 Task: Research Airbnb accommodation in Batangafo, Central African Republic from 6th December, 2023 to 10th December, 2023 for 1 adult.1  bedroom having 1 bed and 1 bathroom. Property type can be hotel. Booking option can be shelf check-in. Look for 3 properties as per requirement.
Action: Mouse moved to (439, 100)
Screenshot: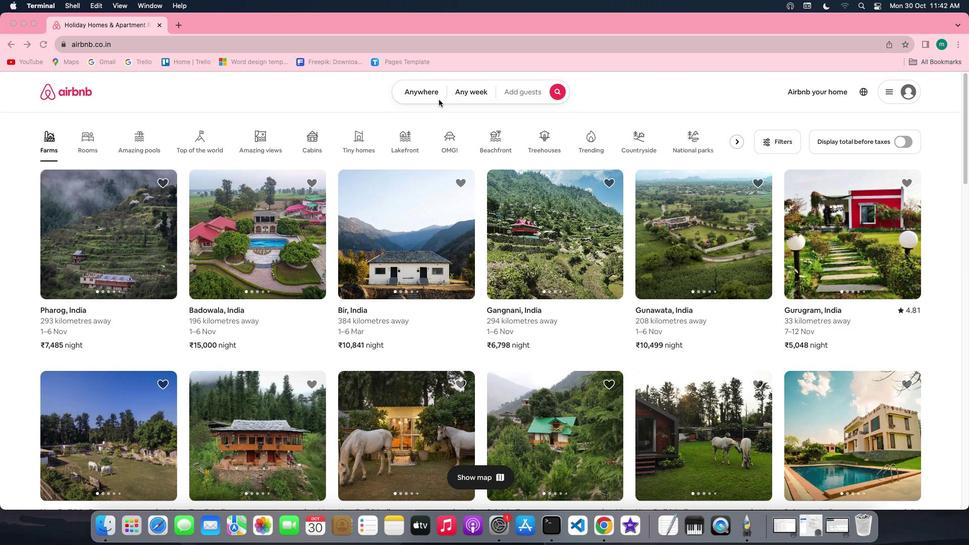 
Action: Mouse pressed left at (439, 100)
Screenshot: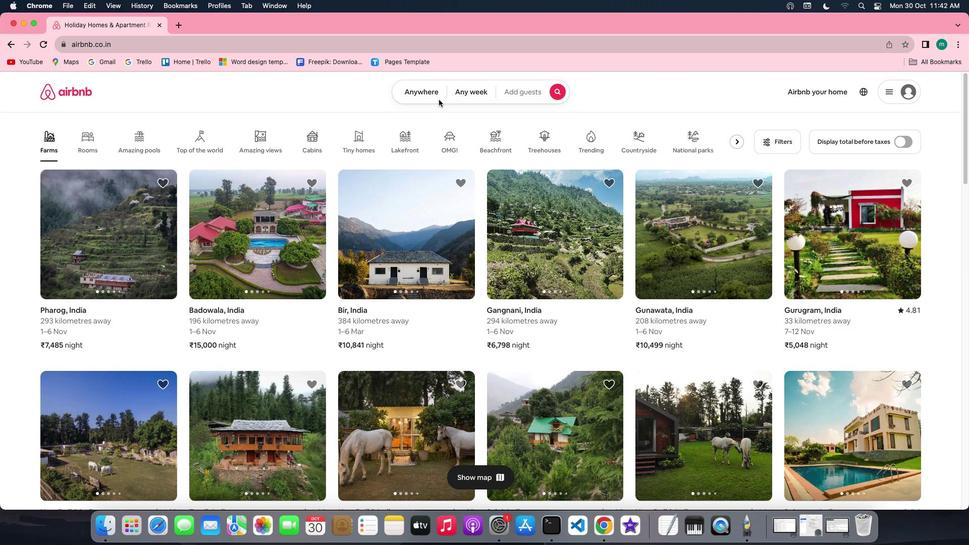 
Action: Mouse pressed left at (439, 100)
Screenshot: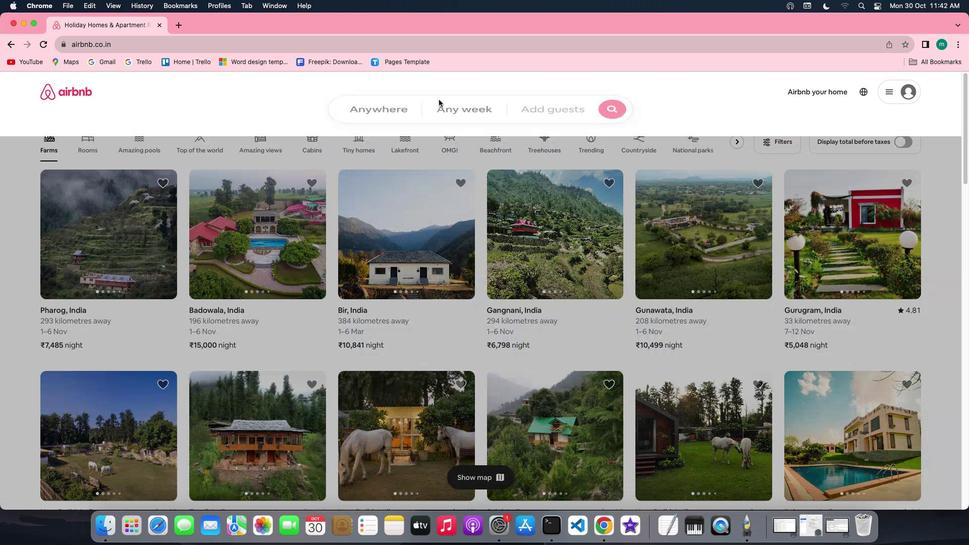 
Action: Mouse moved to (402, 120)
Screenshot: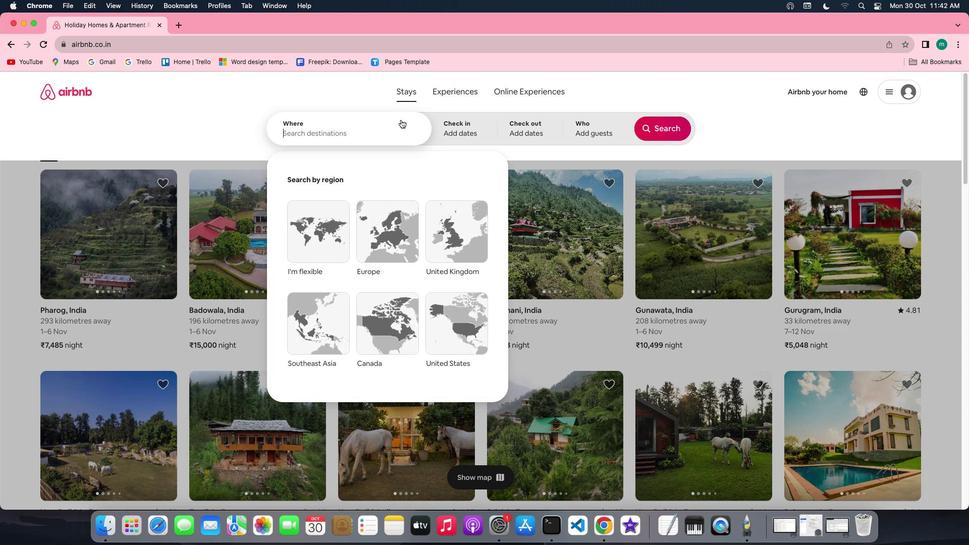 
Action: Key pressed Key.shift'B''a''t''a''n''g''a''f''o'','Key.spaceKey.shift'C''e''n''t''r''a''l'Key.spaceKey.shift'A''f''r''i''c''a''n'Key.spaceKey.shift'R''e''p''u''b''l''i''c'
Screenshot: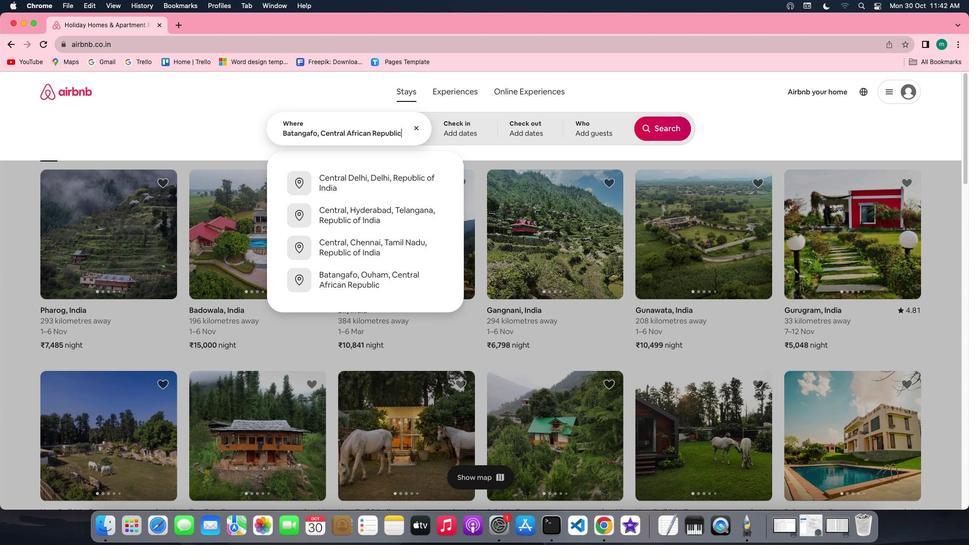 
Action: Mouse moved to (459, 124)
Screenshot: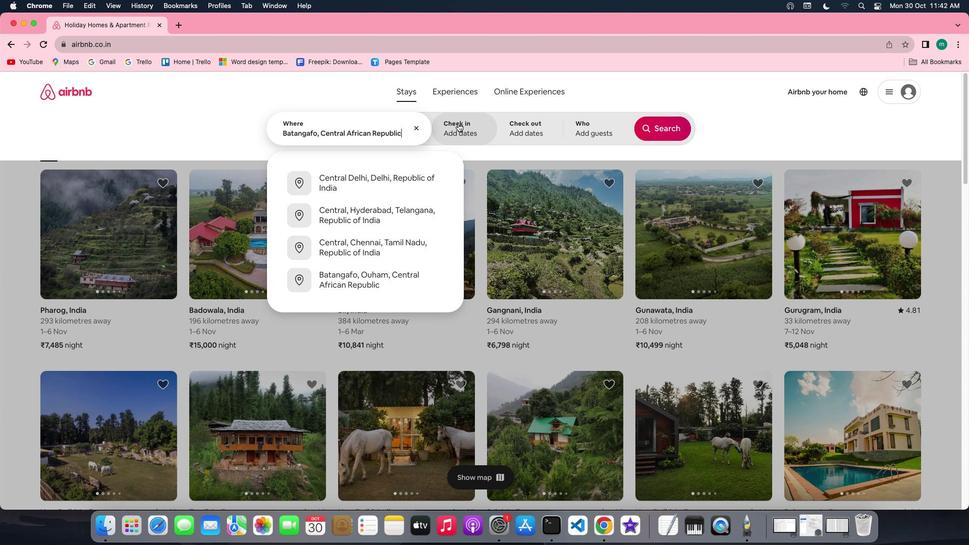 
Action: Mouse pressed left at (459, 124)
Screenshot: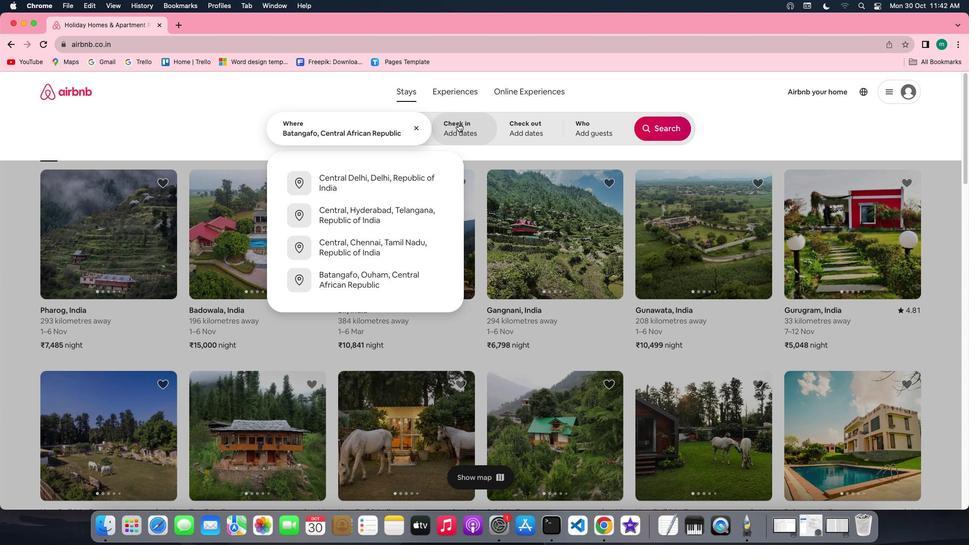 
Action: Mouse moved to (663, 206)
Screenshot: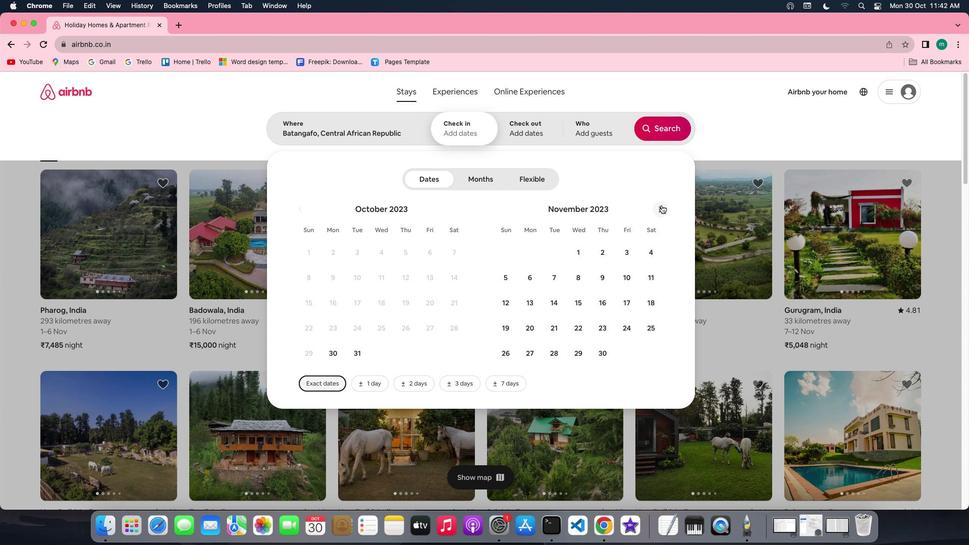 
Action: Mouse pressed left at (663, 206)
Screenshot: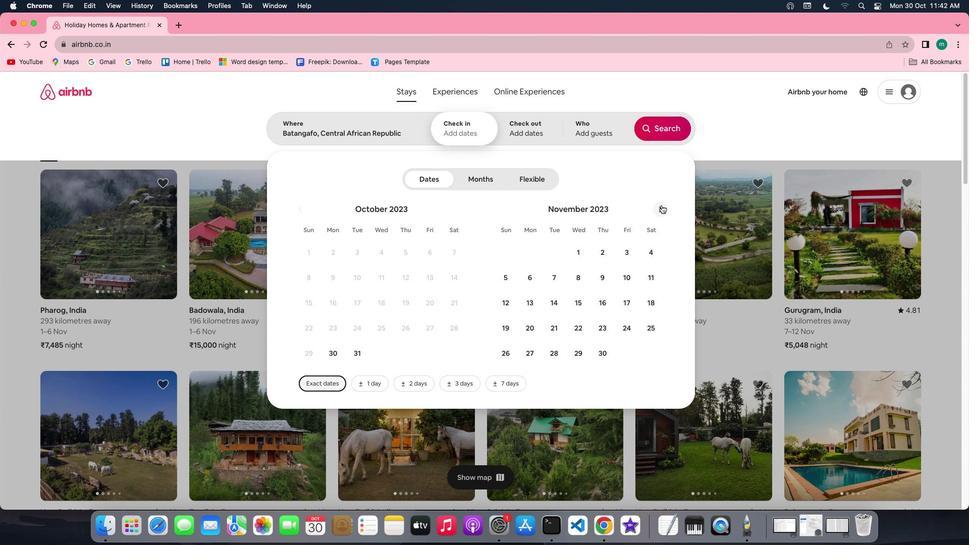 
Action: Mouse moved to (586, 271)
Screenshot: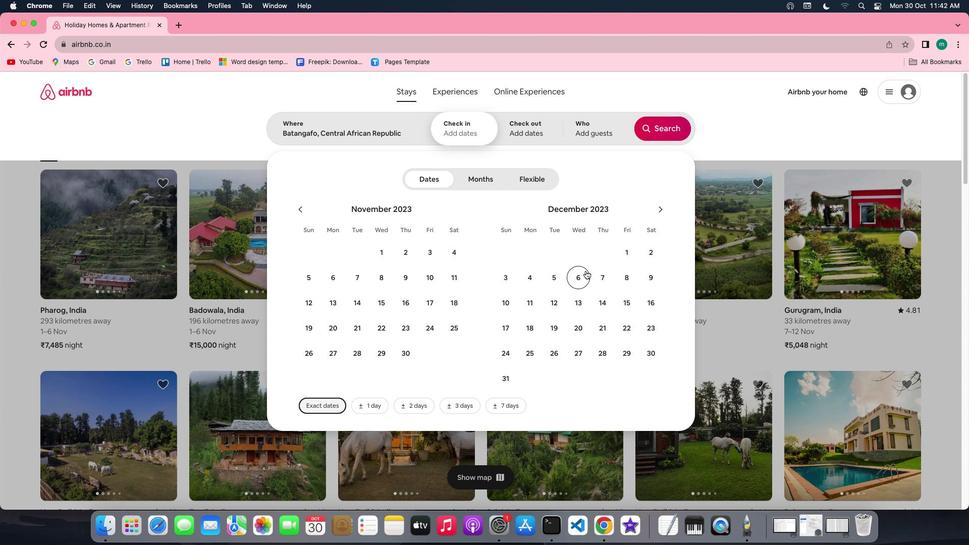 
Action: Mouse pressed left at (586, 271)
Screenshot: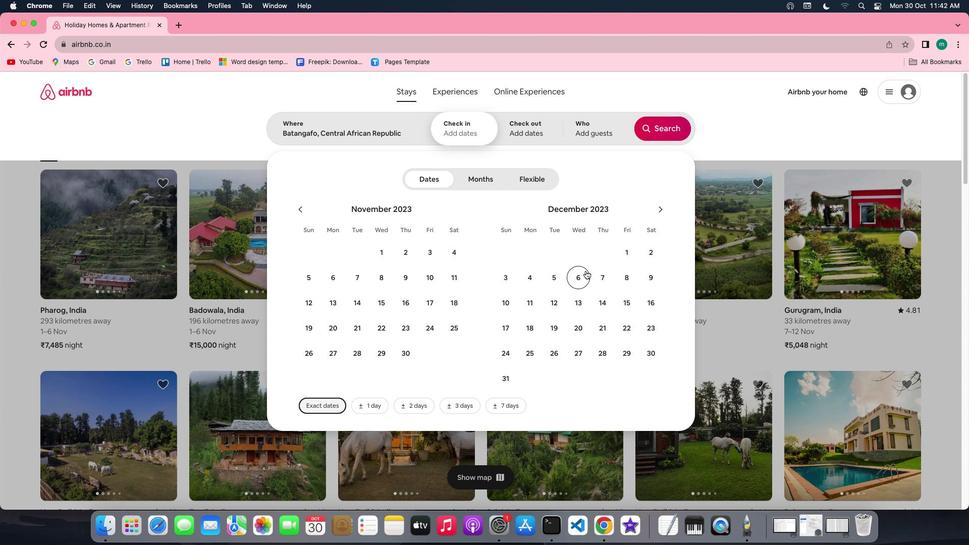 
Action: Mouse moved to (508, 308)
Screenshot: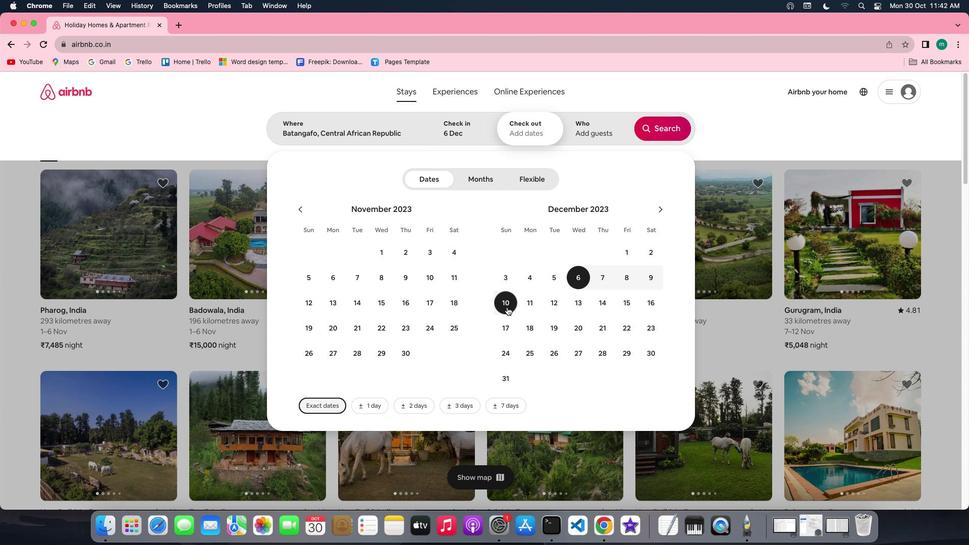 
Action: Mouse pressed left at (508, 308)
Screenshot: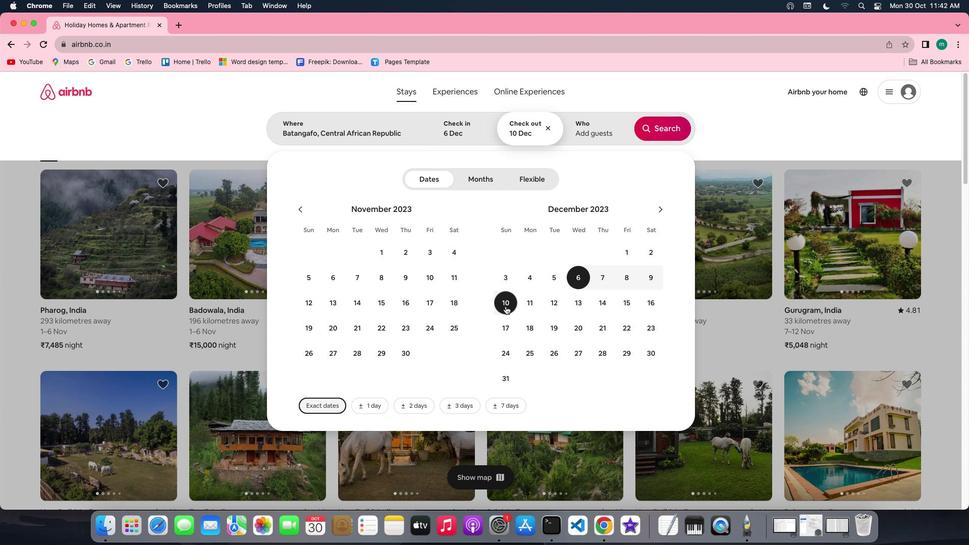 
Action: Mouse moved to (599, 132)
Screenshot: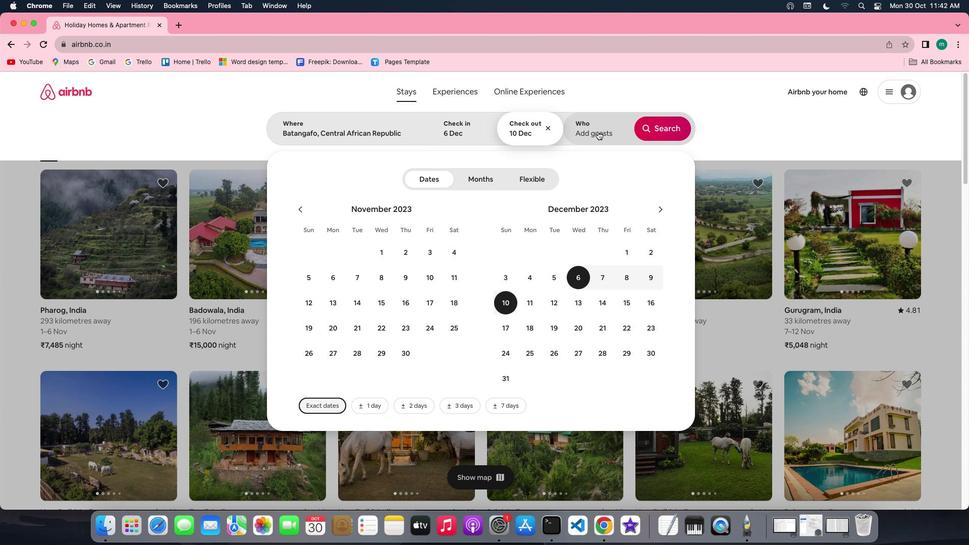 
Action: Mouse pressed left at (599, 132)
Screenshot: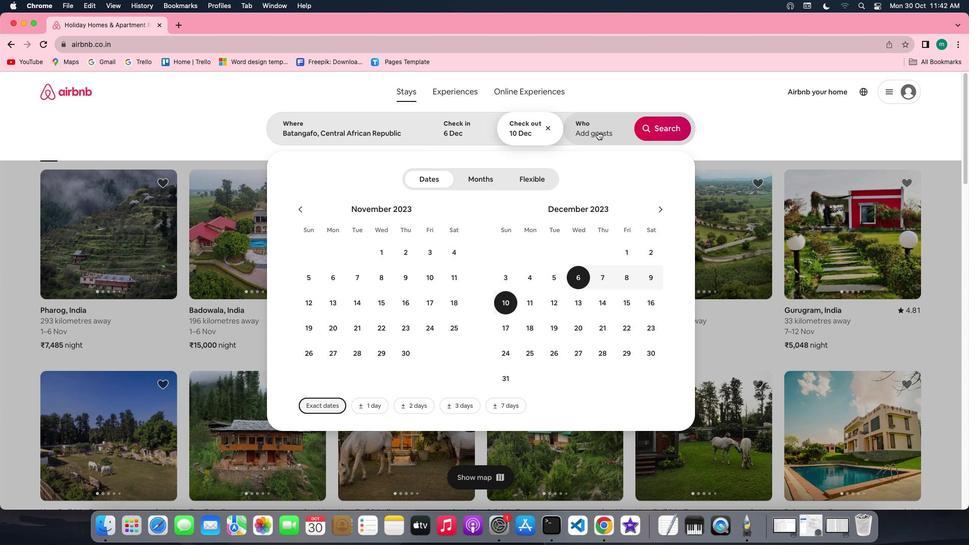 
Action: Mouse moved to (672, 185)
Screenshot: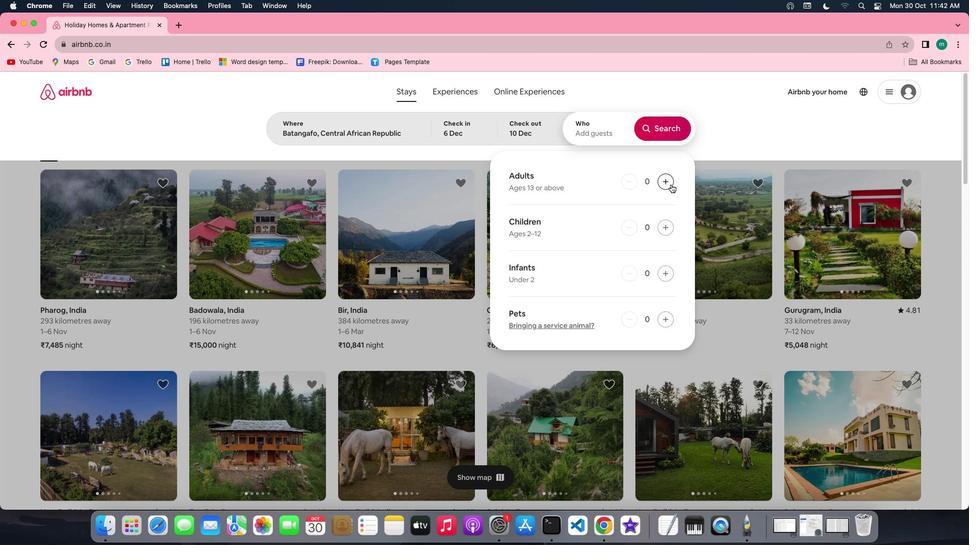 
Action: Mouse pressed left at (672, 185)
Screenshot: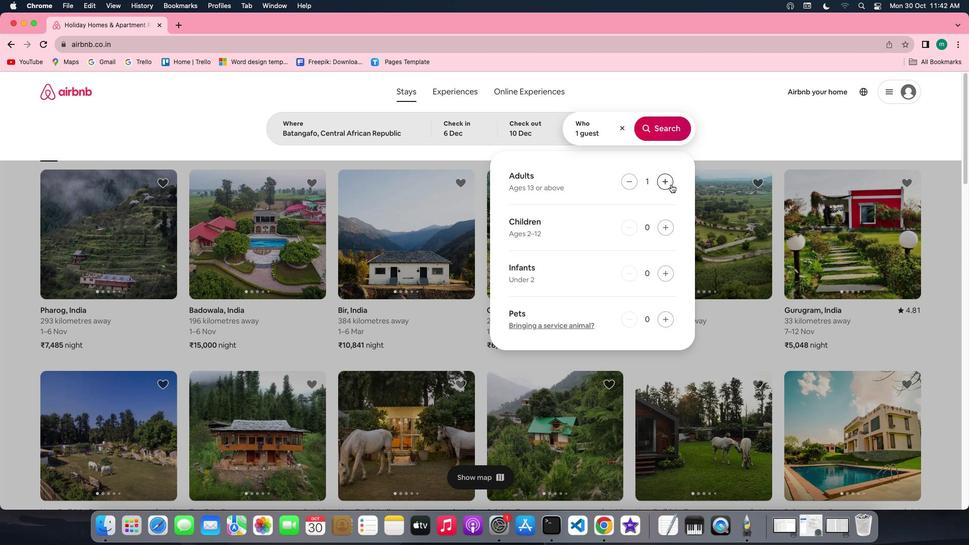 
Action: Mouse moved to (672, 137)
Screenshot: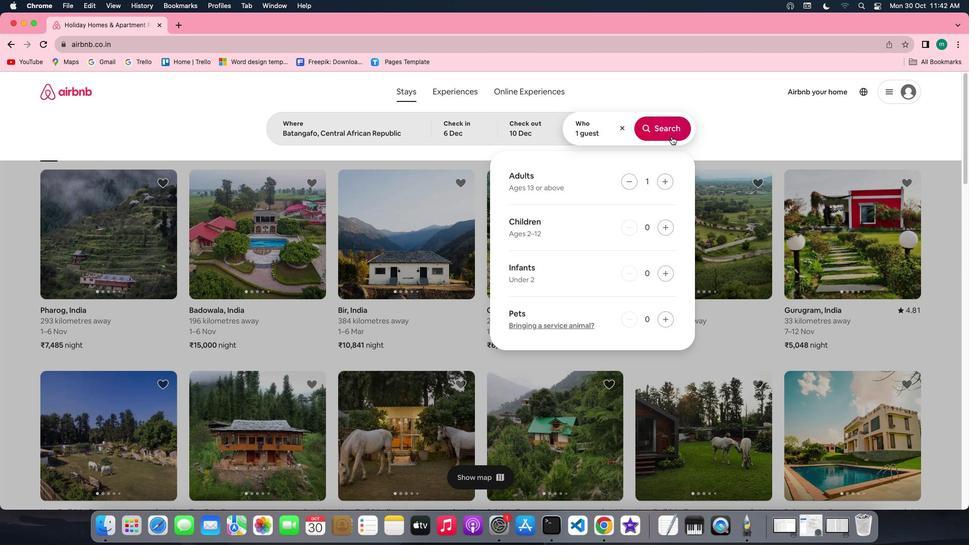 
Action: Mouse pressed left at (672, 137)
Screenshot: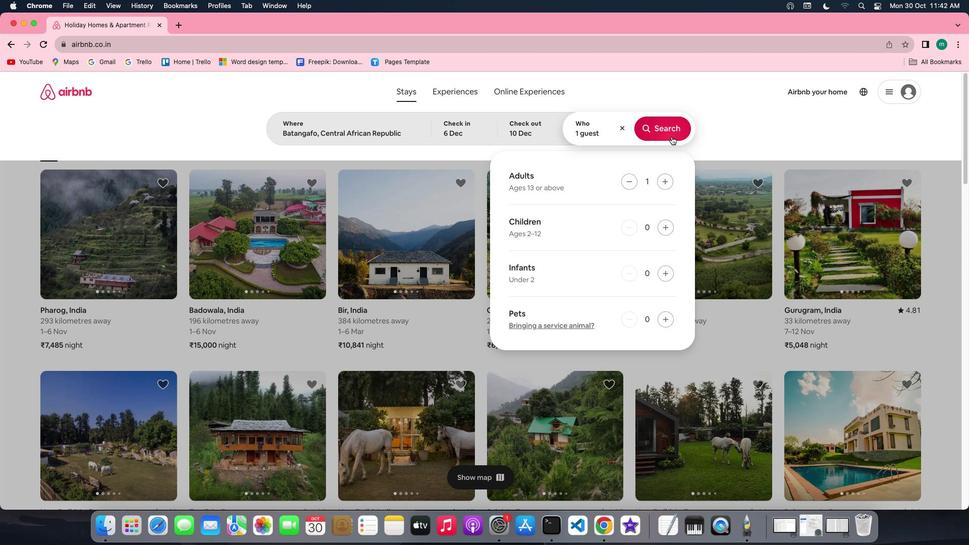 
Action: Mouse moved to (806, 134)
Screenshot: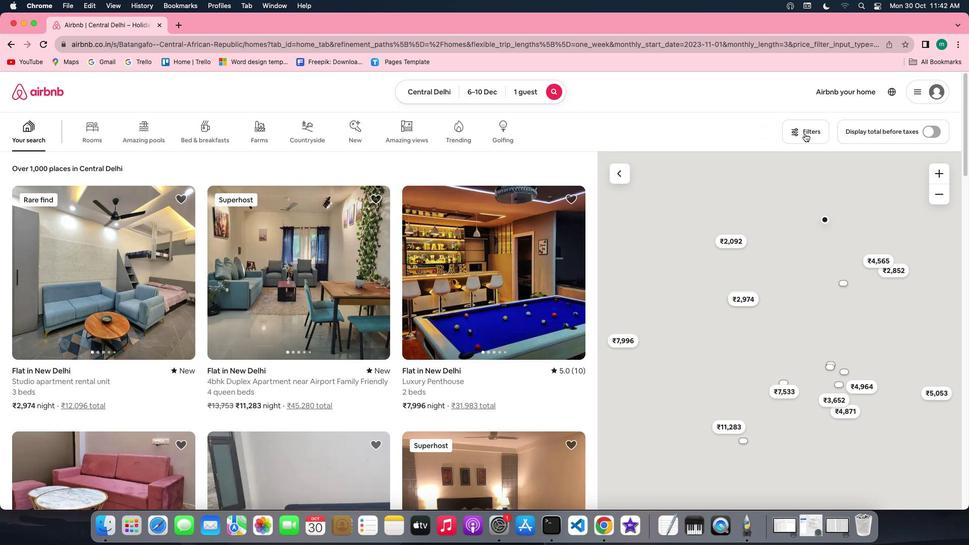 
Action: Mouse pressed left at (806, 134)
Screenshot: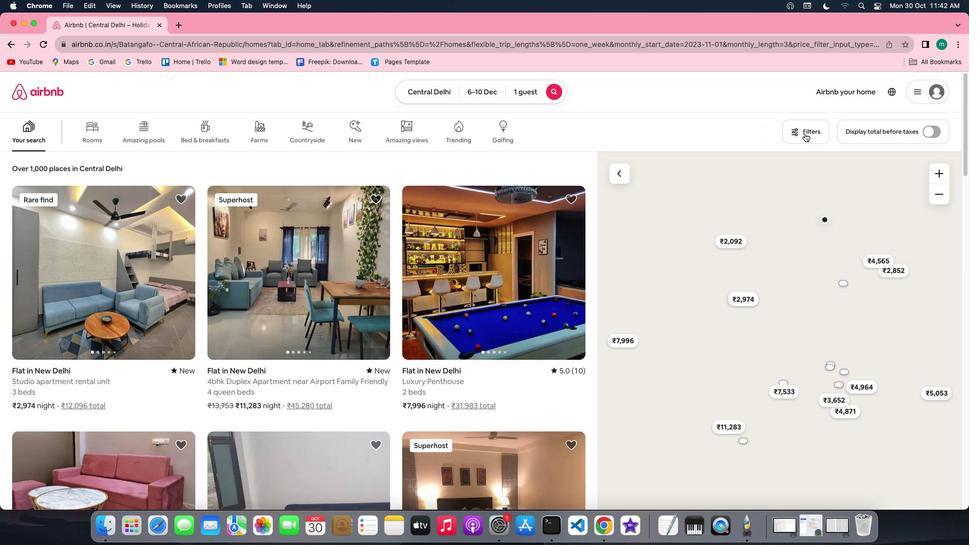 
Action: Mouse moved to (619, 247)
Screenshot: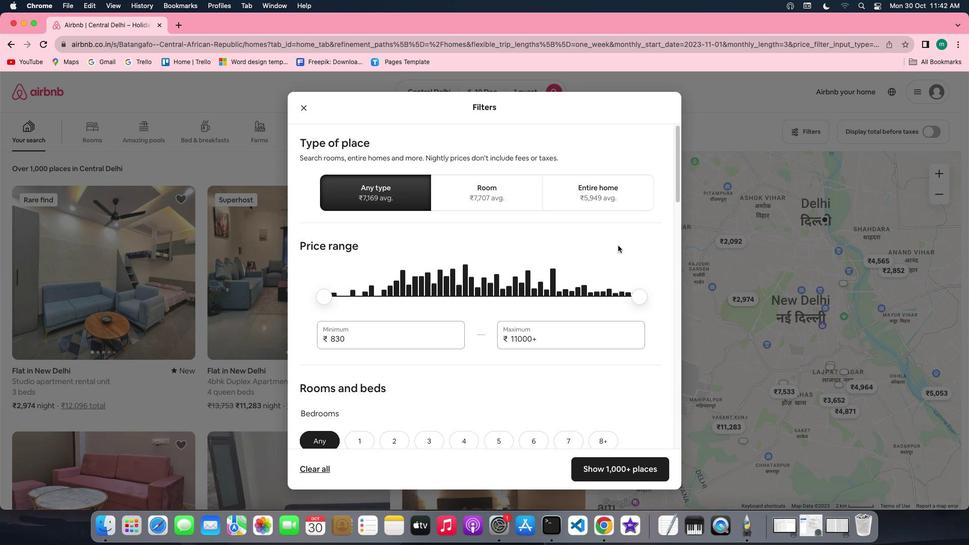 
Action: Mouse scrolled (619, 247) with delta (1, 0)
Screenshot: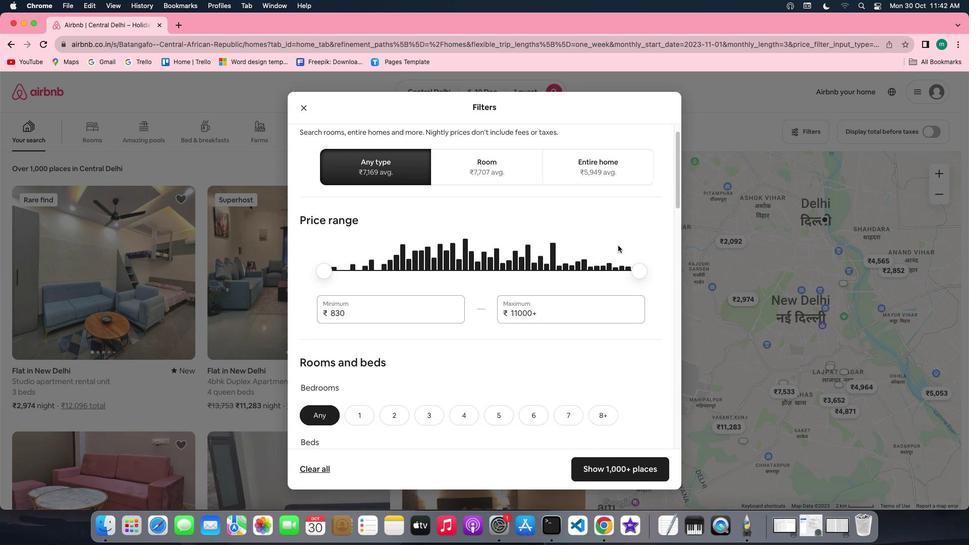 
Action: Mouse scrolled (619, 247) with delta (1, 0)
Screenshot: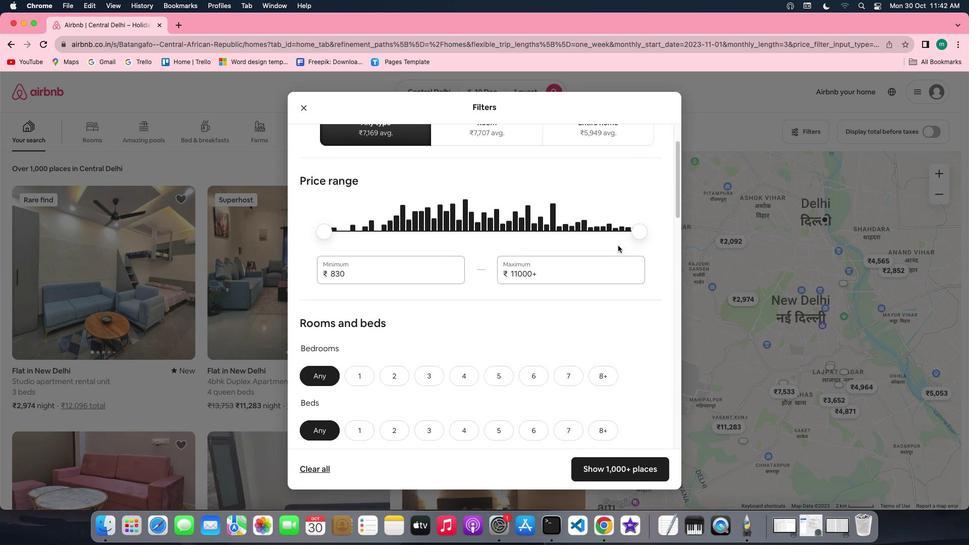 
Action: Mouse scrolled (619, 247) with delta (1, 0)
Screenshot: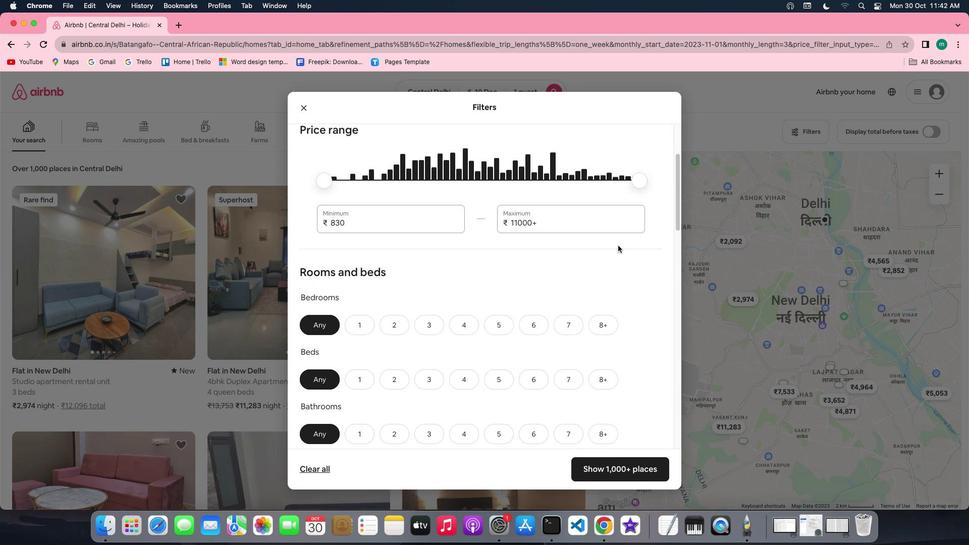 
Action: Mouse scrolled (619, 247) with delta (1, 0)
Screenshot: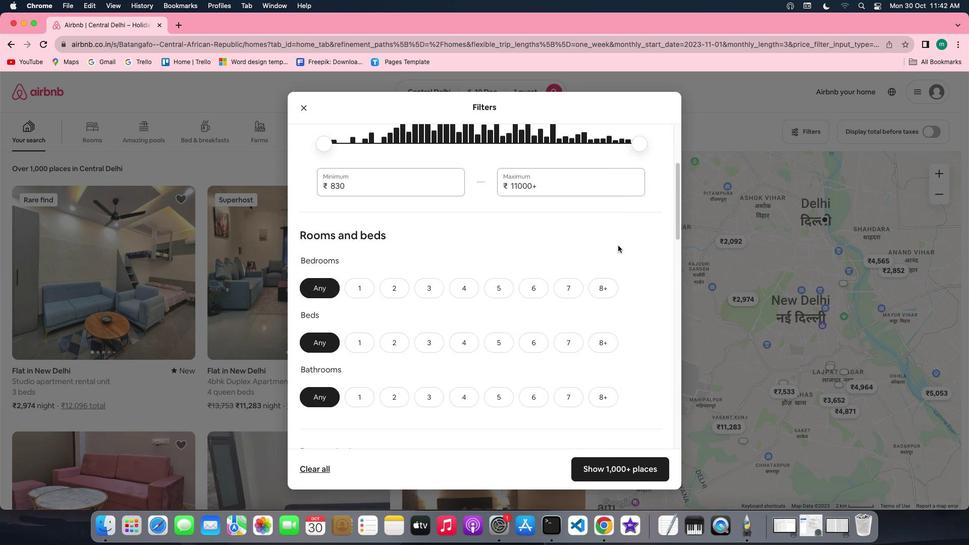 
Action: Mouse scrolled (619, 247) with delta (1, 0)
Screenshot: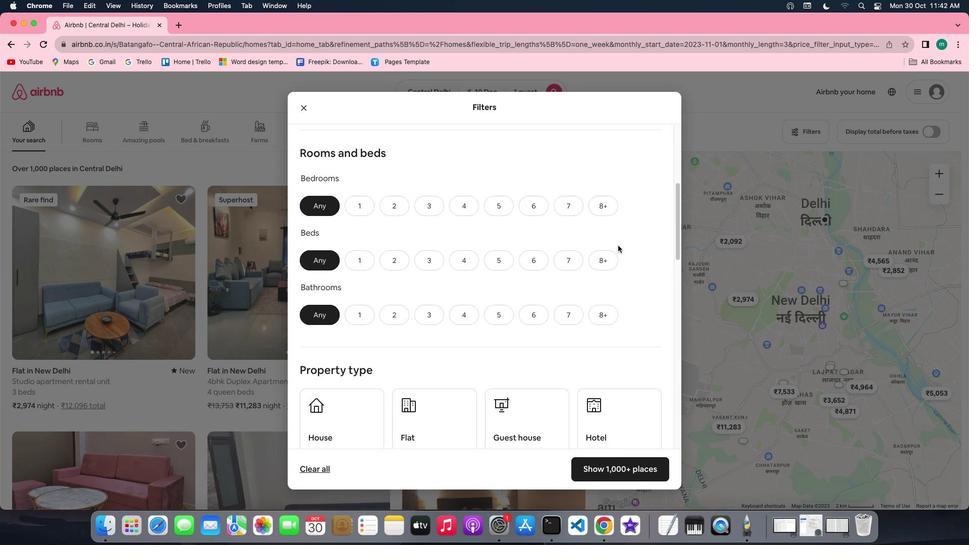 
Action: Mouse moved to (367, 201)
Screenshot: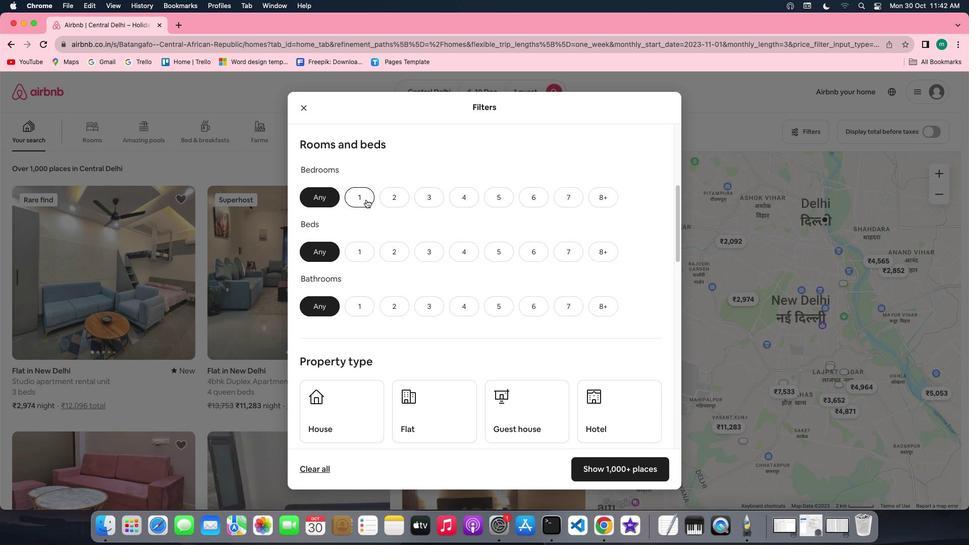 
Action: Mouse pressed left at (367, 201)
Screenshot: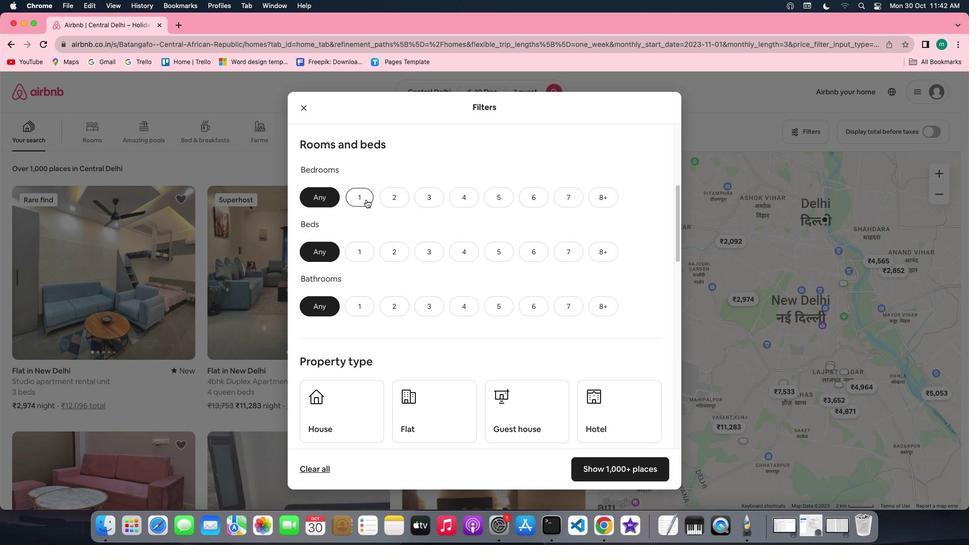 
Action: Mouse moved to (368, 246)
Screenshot: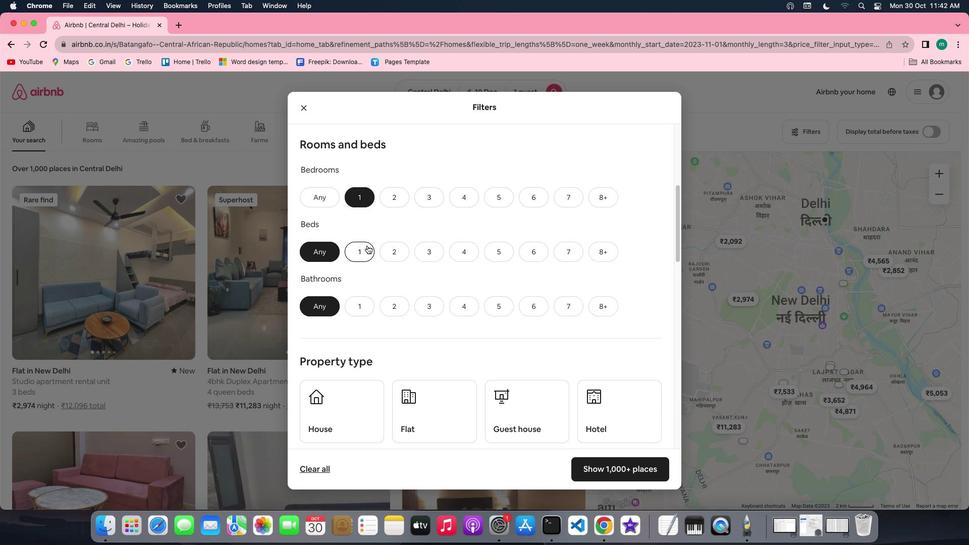
Action: Mouse pressed left at (368, 246)
Screenshot: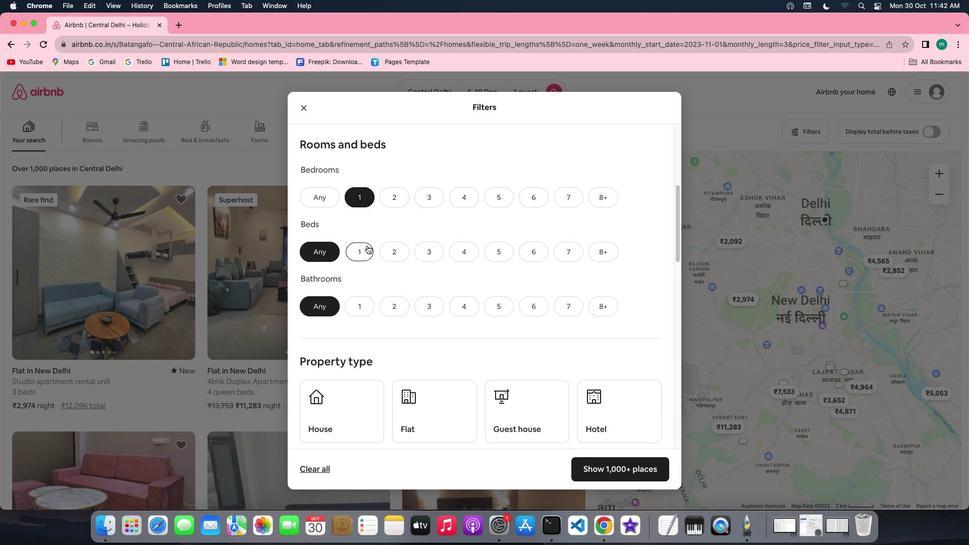
Action: Mouse moved to (363, 300)
Screenshot: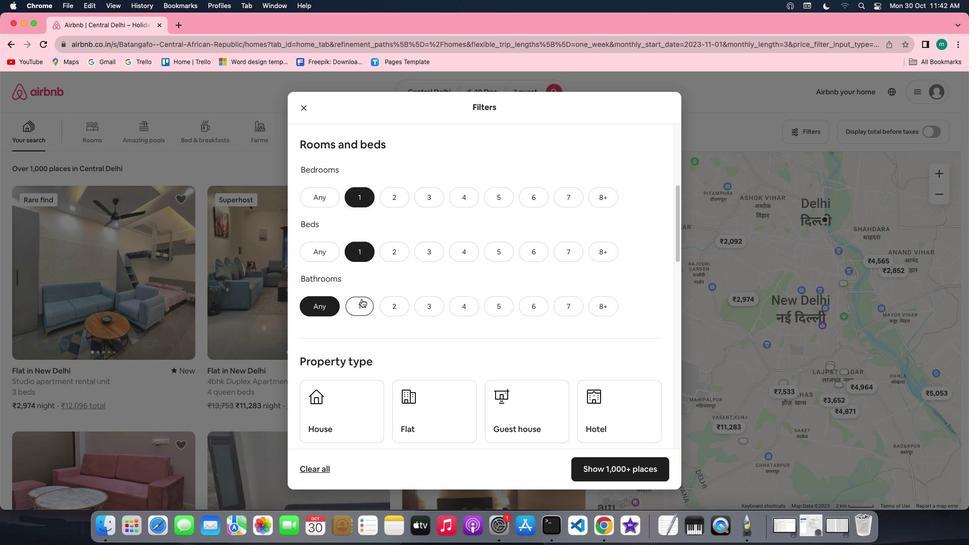
Action: Mouse pressed left at (363, 300)
Screenshot: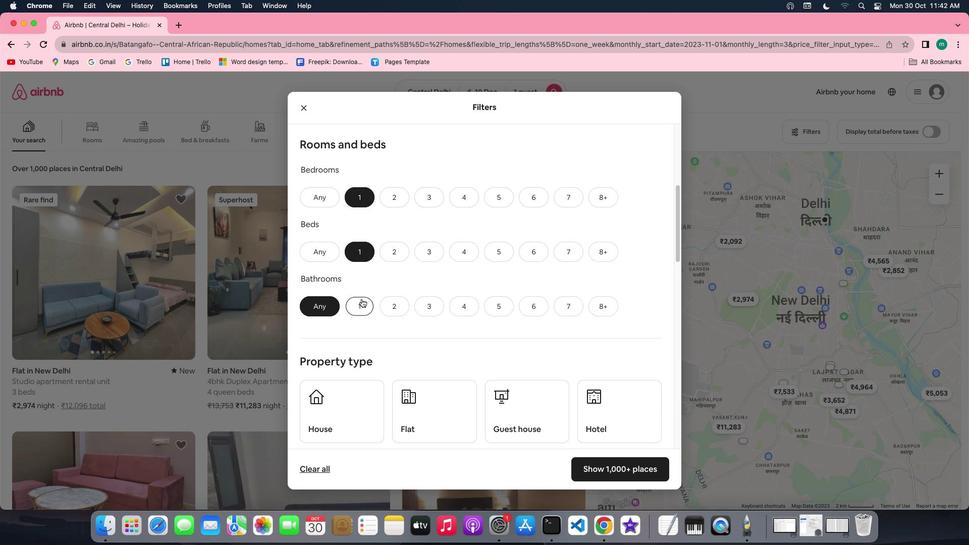 
Action: Mouse moved to (533, 295)
Screenshot: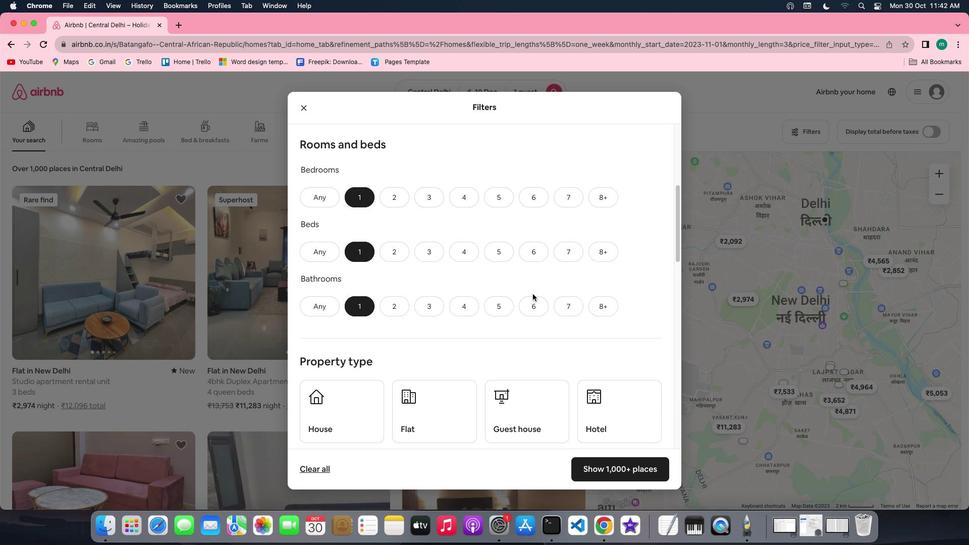 
Action: Mouse scrolled (533, 295) with delta (1, 0)
Screenshot: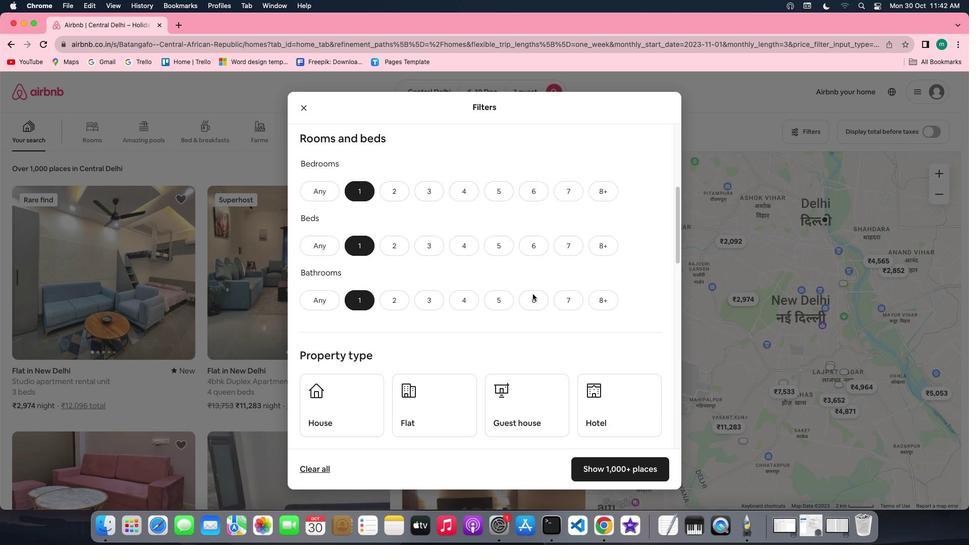 
Action: Mouse scrolled (533, 295) with delta (1, 0)
Screenshot: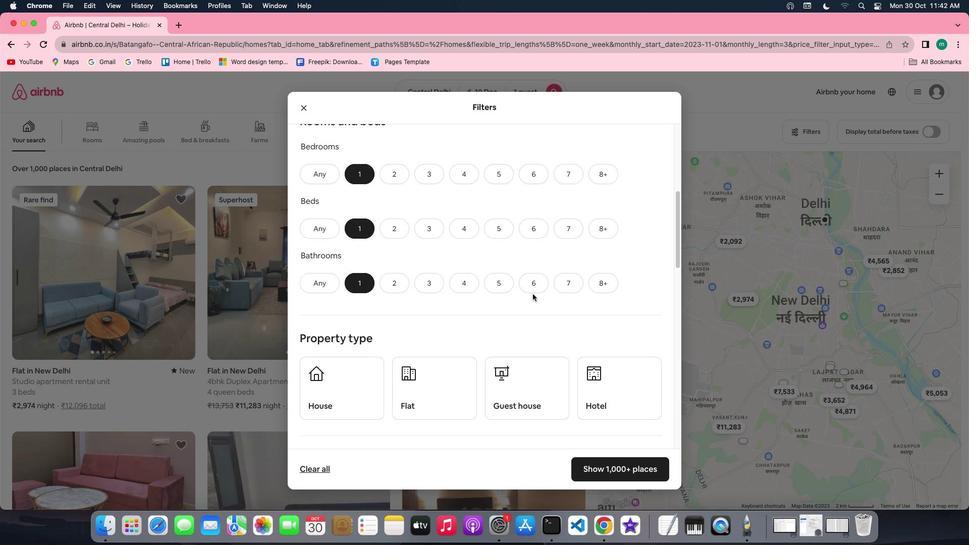 
Action: Mouse scrolled (533, 295) with delta (1, 0)
Screenshot: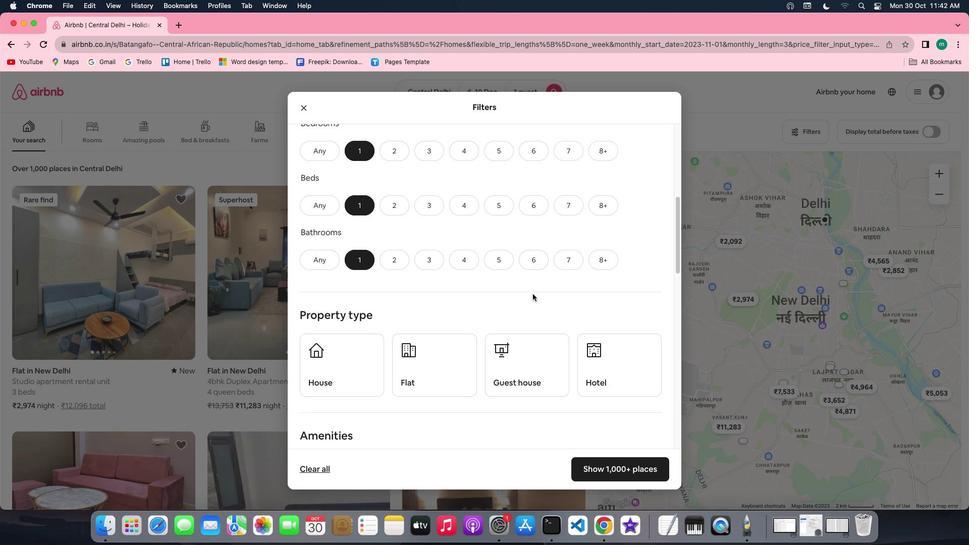 
Action: Mouse scrolled (533, 295) with delta (1, 0)
Screenshot: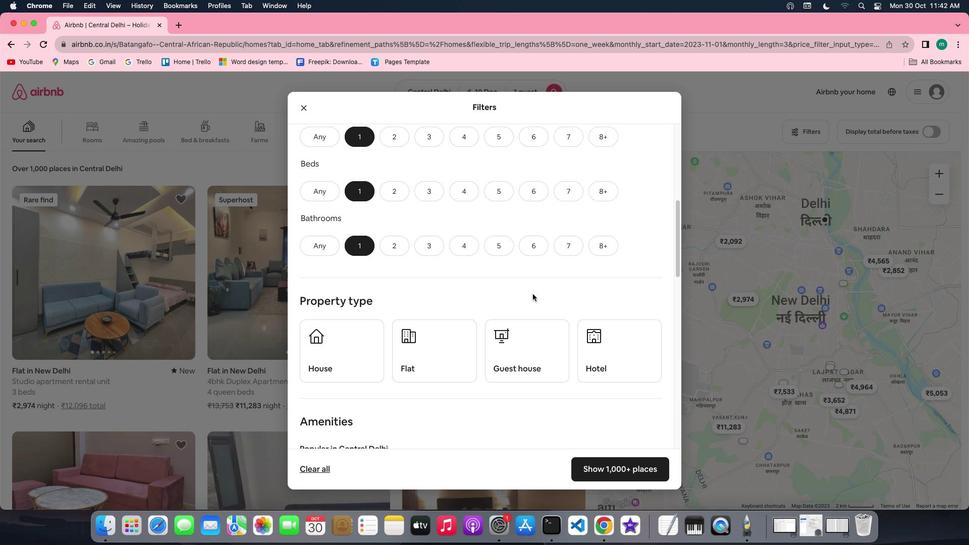 
Action: Mouse scrolled (533, 295) with delta (1, 0)
Screenshot: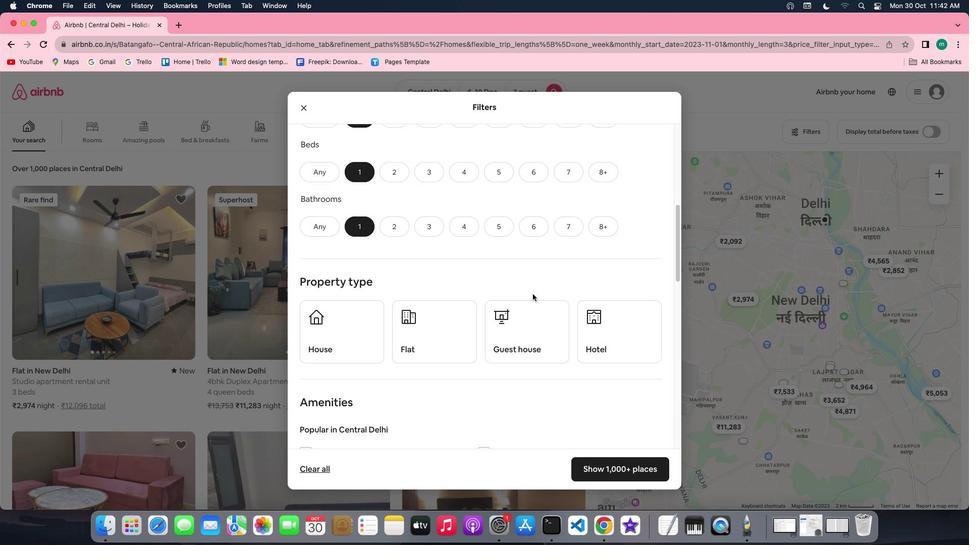 
Action: Mouse scrolled (533, 295) with delta (1, 0)
Screenshot: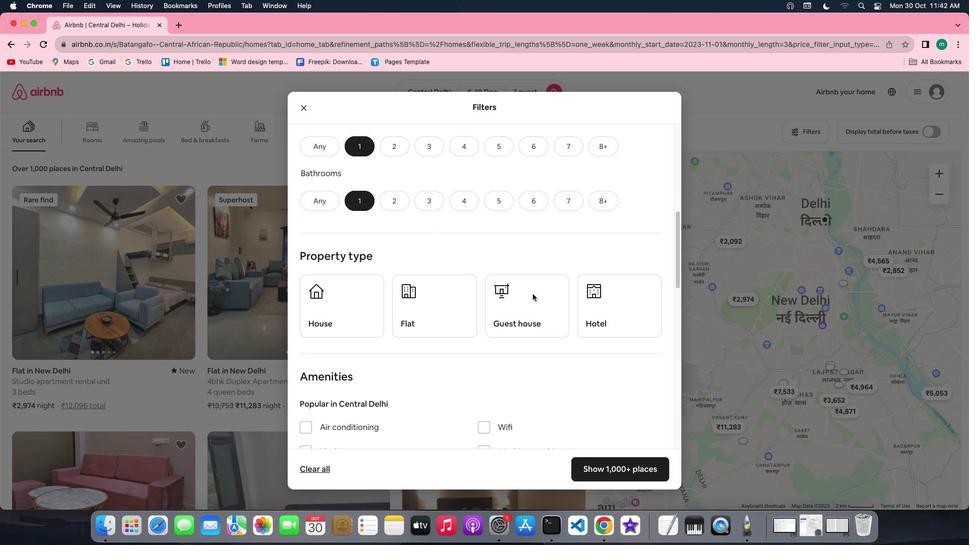 
Action: Mouse scrolled (533, 295) with delta (1, 0)
Screenshot: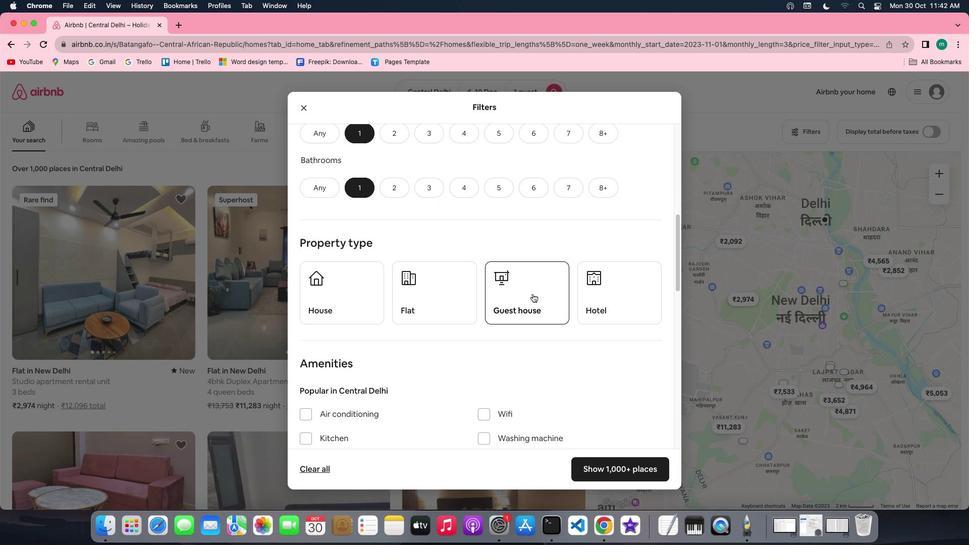 
Action: Mouse scrolled (533, 295) with delta (1, 0)
Screenshot: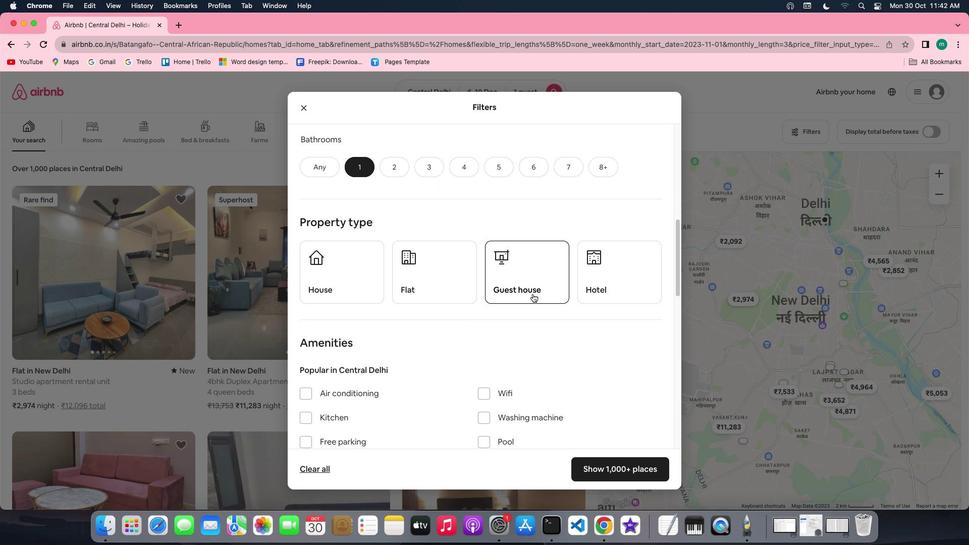 
Action: Mouse scrolled (533, 295) with delta (1, 0)
Screenshot: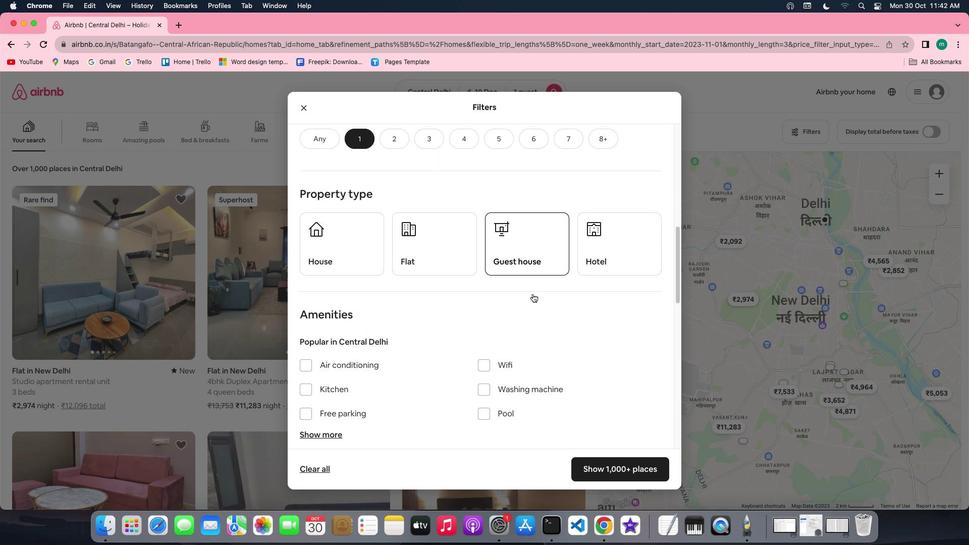 
Action: Mouse moved to (617, 254)
Screenshot: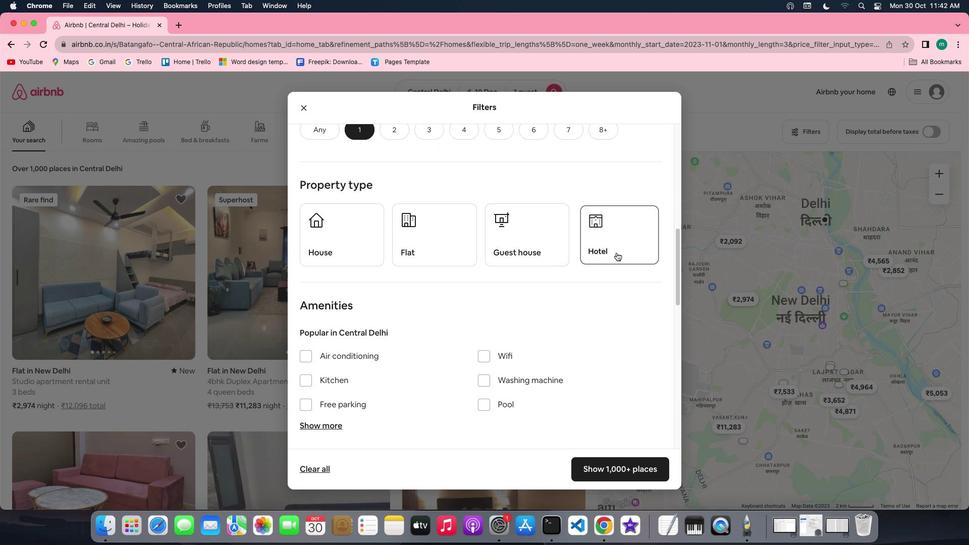 
Action: Mouse pressed left at (617, 254)
Screenshot: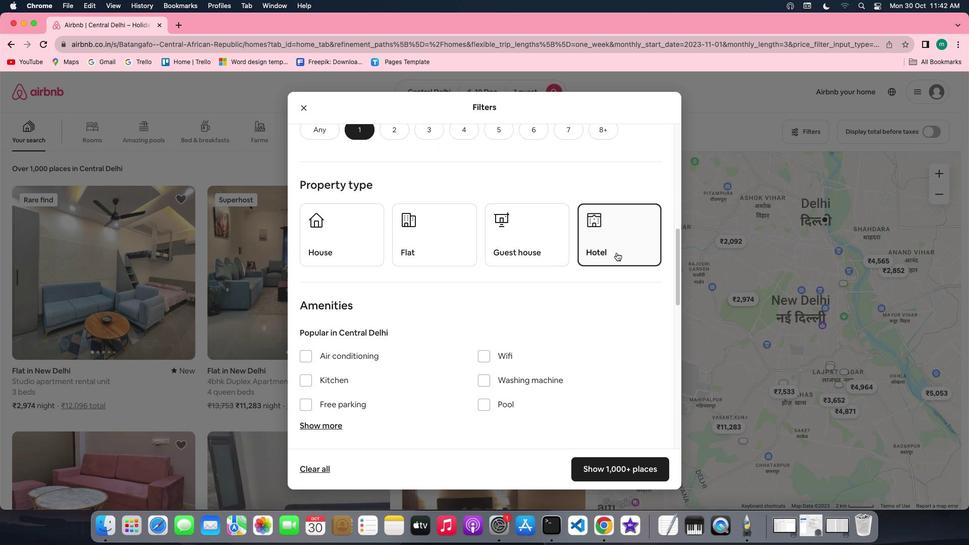 
Action: Mouse moved to (609, 308)
Screenshot: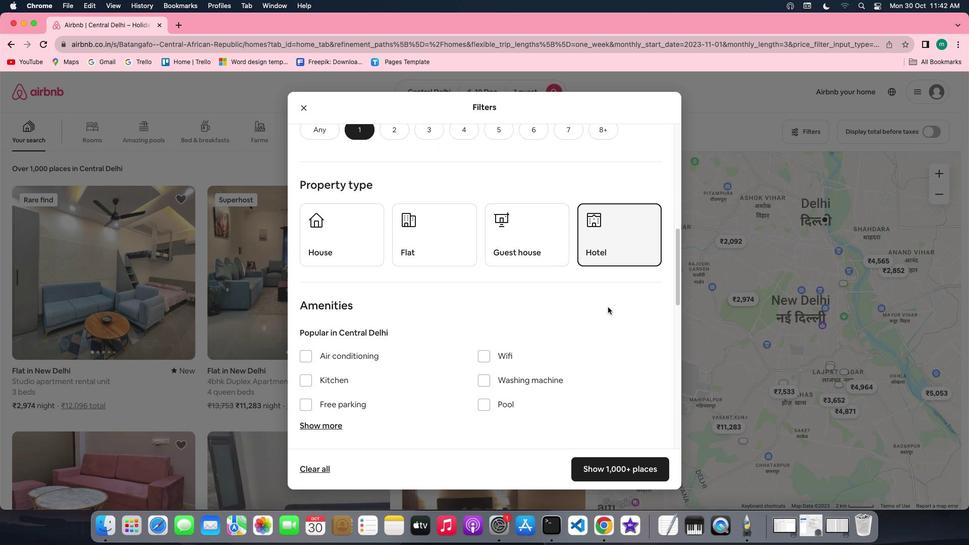 
Action: Mouse scrolled (609, 308) with delta (1, 0)
Screenshot: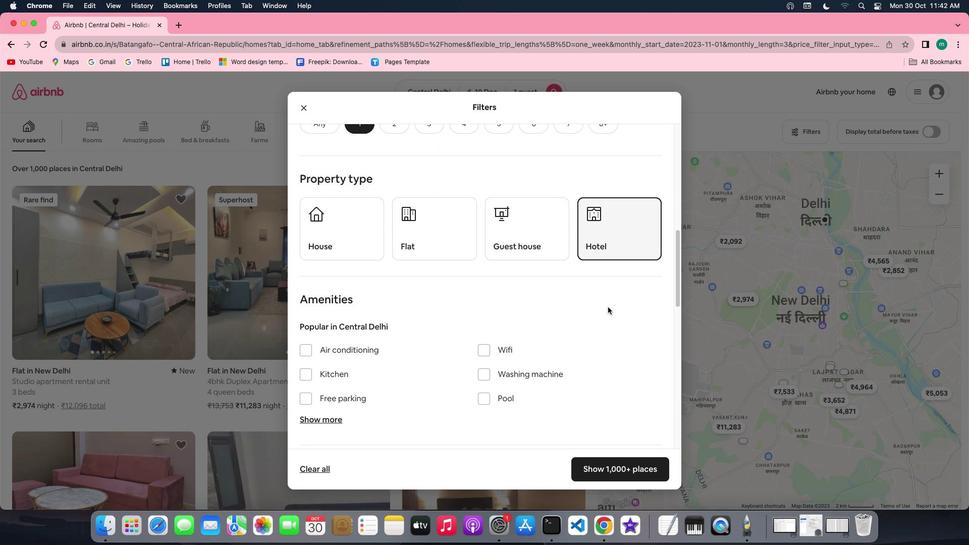 
Action: Mouse scrolled (609, 308) with delta (1, 0)
Screenshot: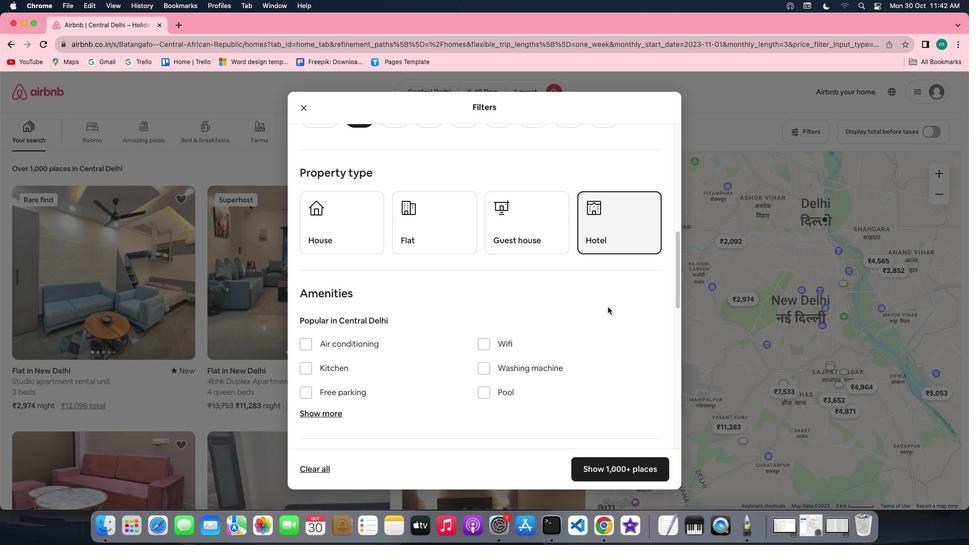 
Action: Mouse scrolled (609, 308) with delta (1, 0)
Screenshot: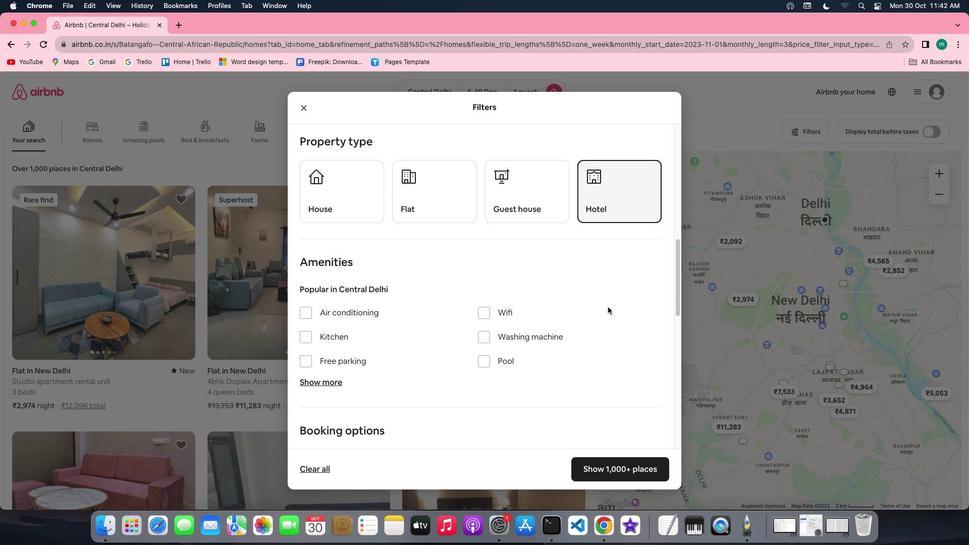 
Action: Mouse scrolled (609, 308) with delta (1, 0)
Screenshot: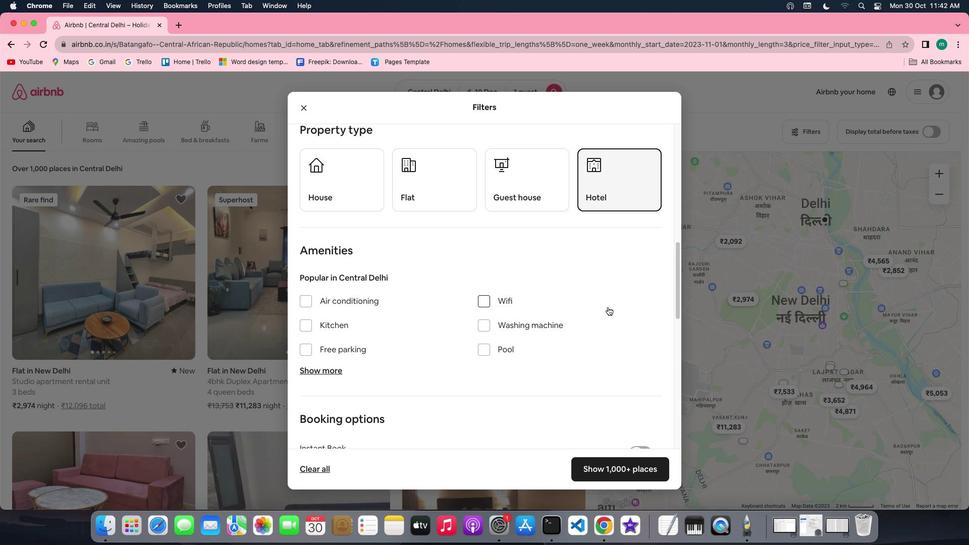 
Action: Mouse scrolled (609, 308) with delta (1, 0)
Screenshot: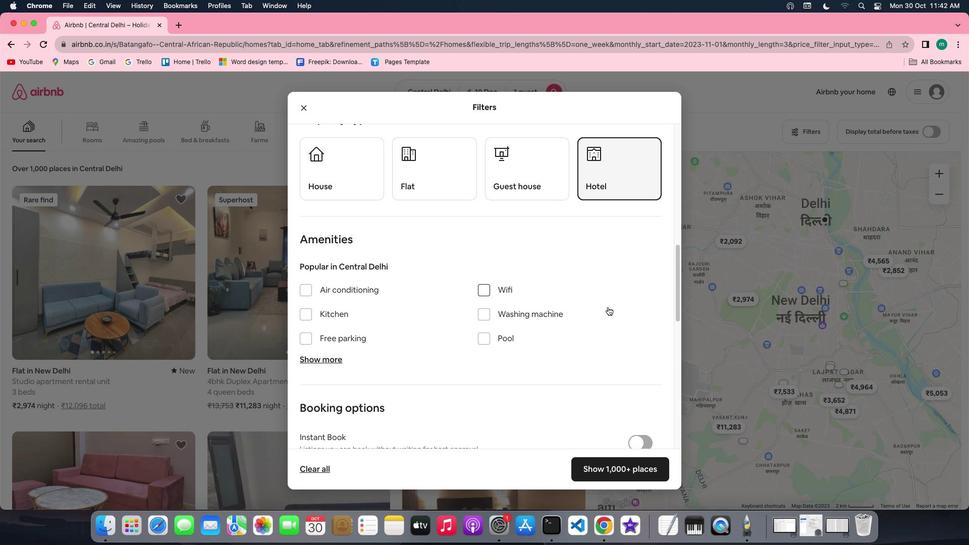 
Action: Mouse scrolled (609, 308) with delta (1, 0)
Screenshot: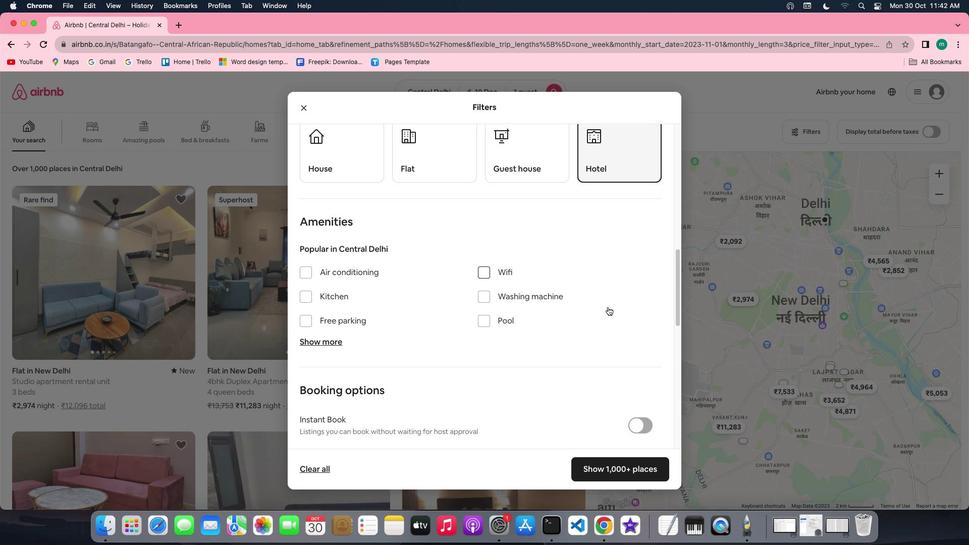 
Action: Mouse scrolled (609, 308) with delta (1, 0)
Screenshot: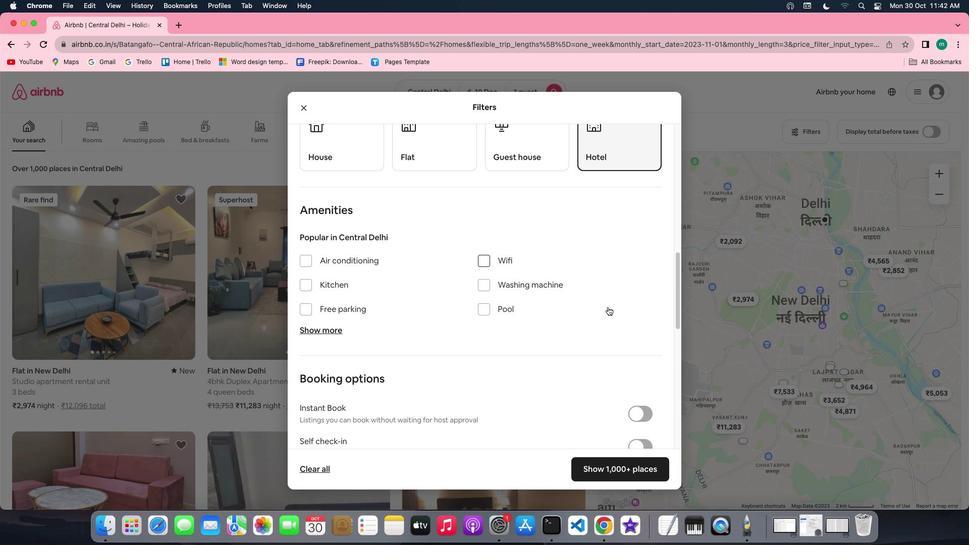 
Action: Mouse scrolled (609, 308) with delta (1, 0)
Screenshot: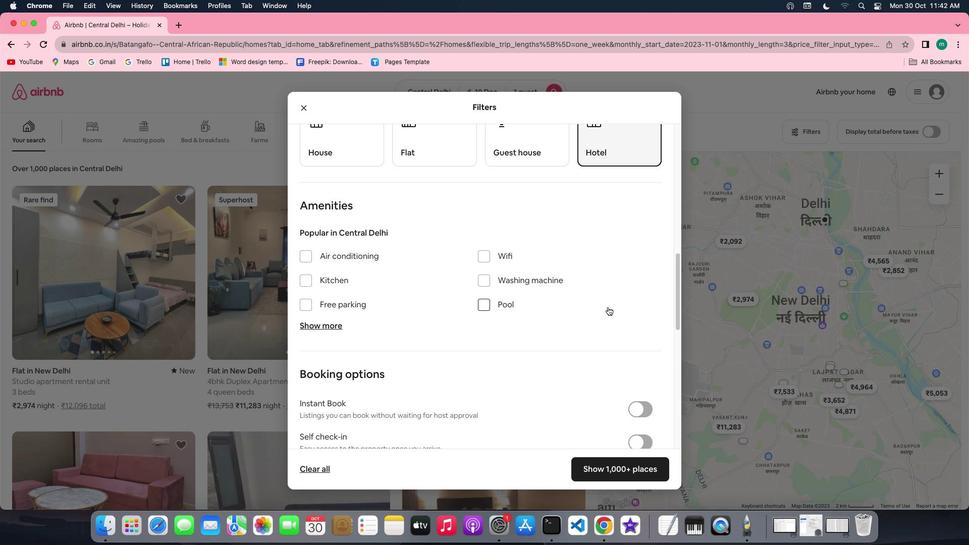 
Action: Mouse scrolled (609, 308) with delta (1, 0)
Screenshot: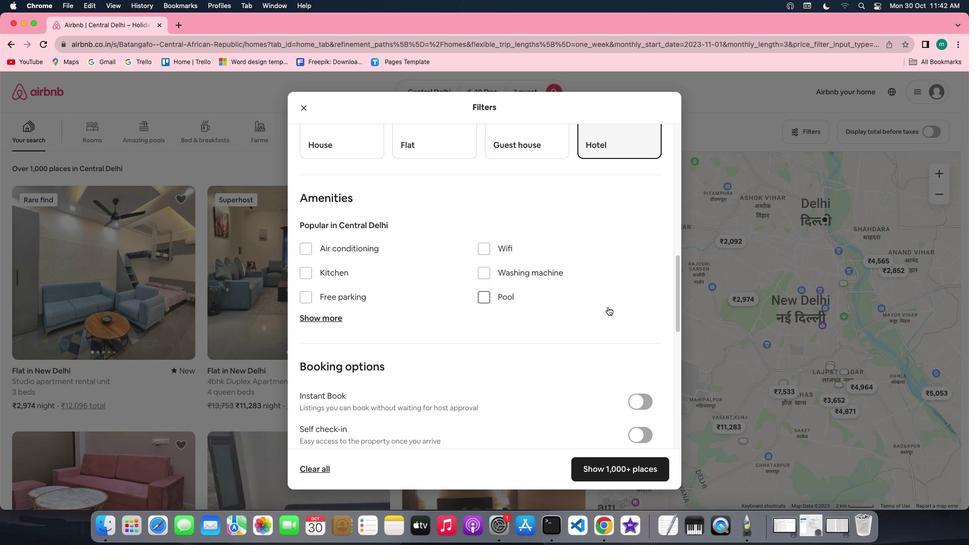 
Action: Mouse scrolled (609, 308) with delta (1, 0)
Screenshot: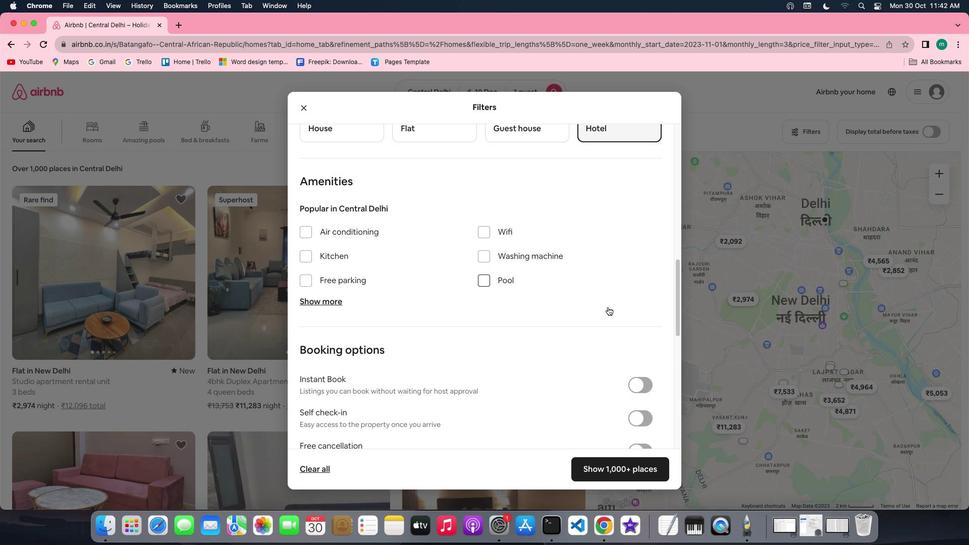 
Action: Mouse scrolled (609, 308) with delta (1, 0)
Screenshot: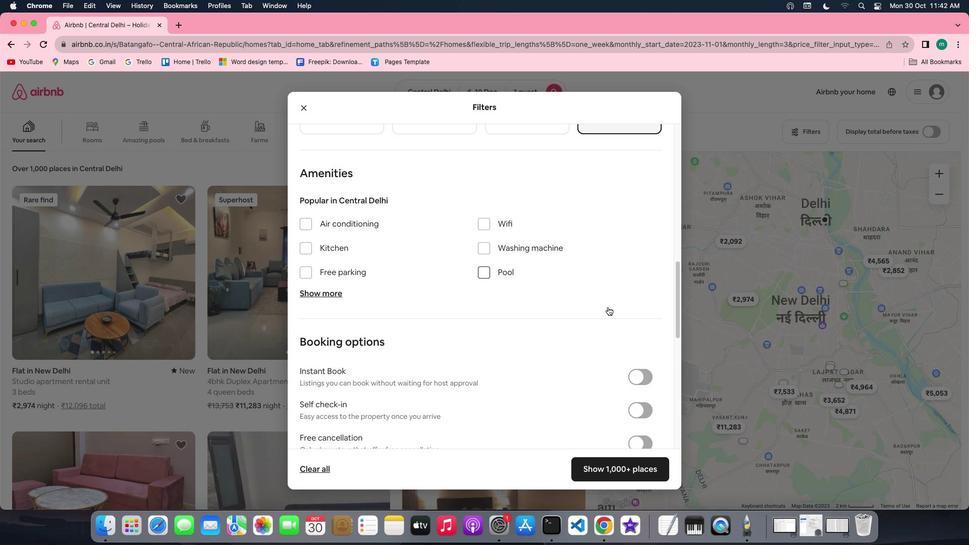 
Action: Mouse scrolled (609, 308) with delta (1, 0)
Screenshot: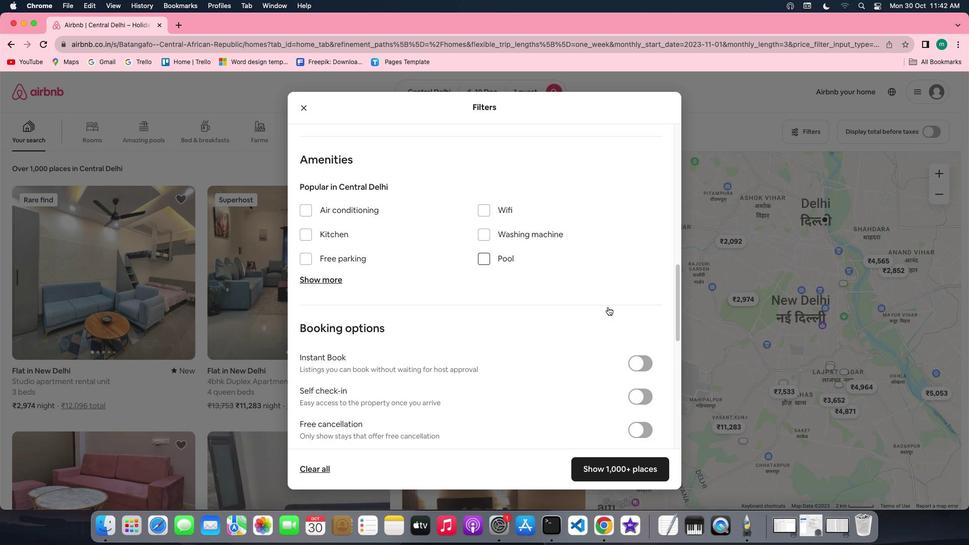 
Action: Mouse scrolled (609, 308) with delta (1, 0)
Screenshot: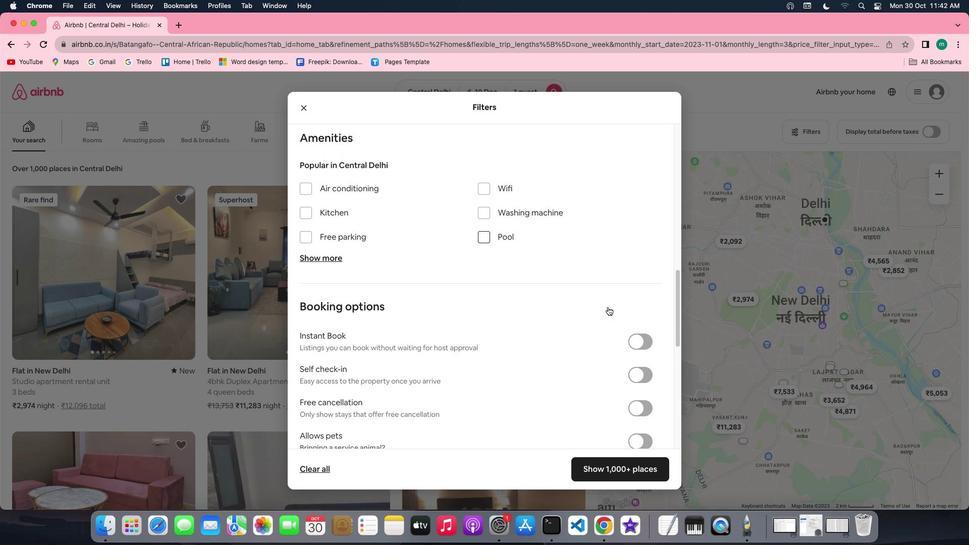 
Action: Mouse scrolled (609, 308) with delta (1, 0)
Screenshot: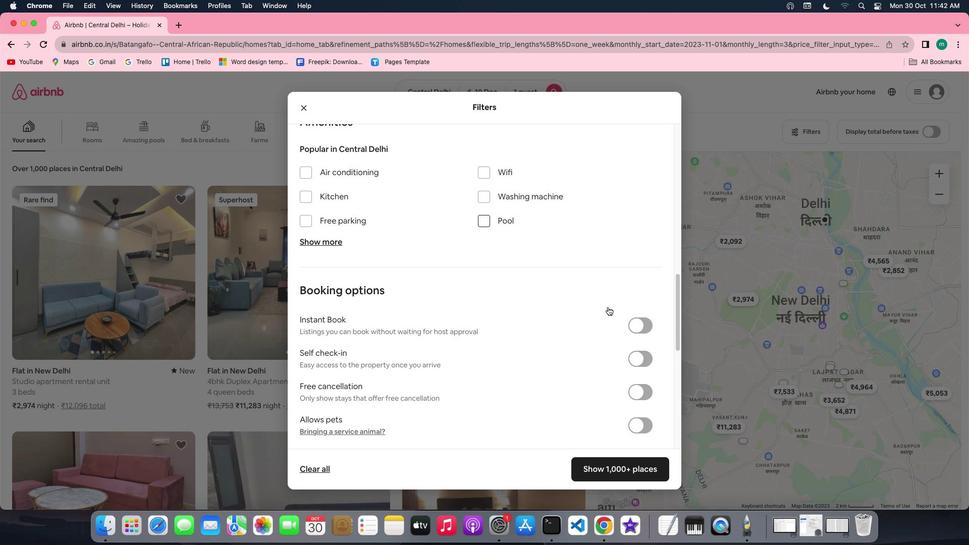 
Action: Mouse scrolled (609, 308) with delta (1, 0)
Screenshot: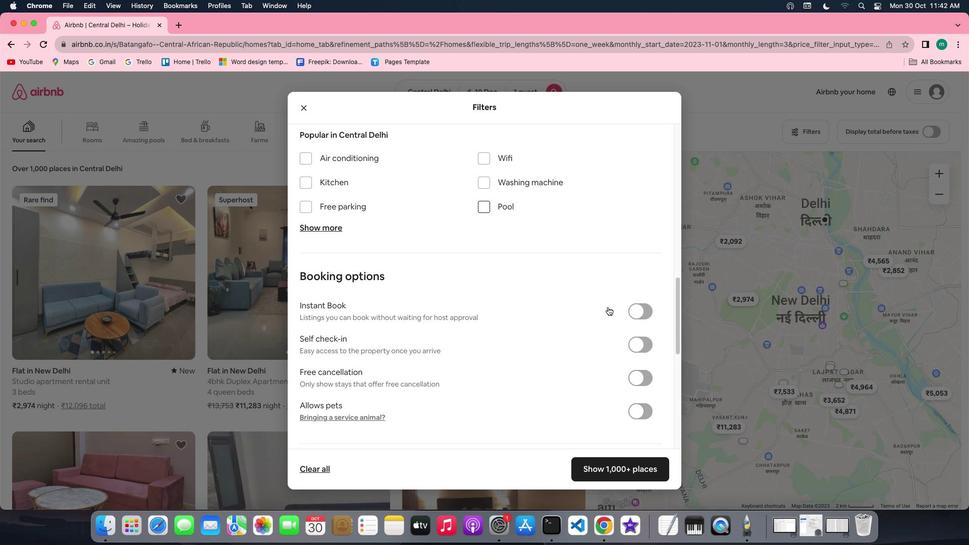 
Action: Mouse scrolled (609, 308) with delta (1, 0)
Screenshot: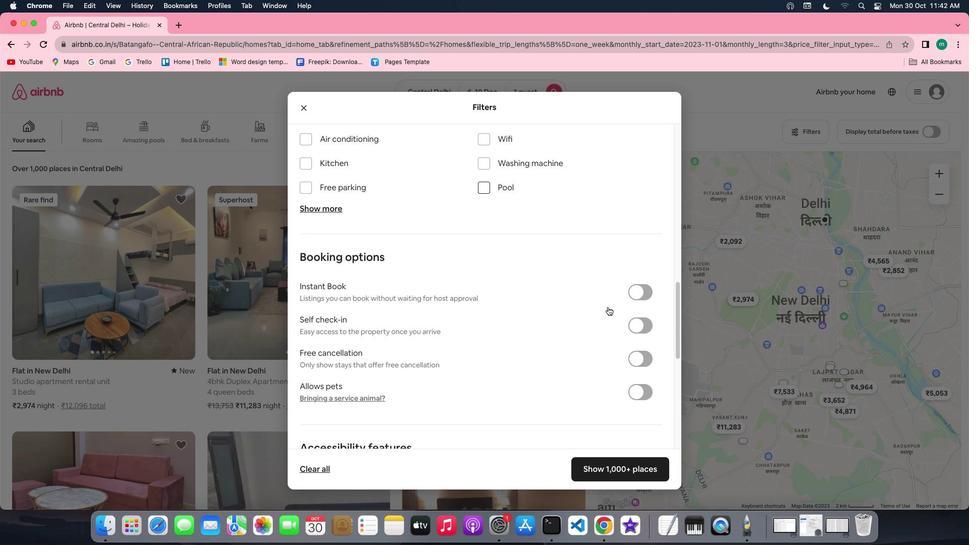 
Action: Mouse moved to (638, 321)
Screenshot: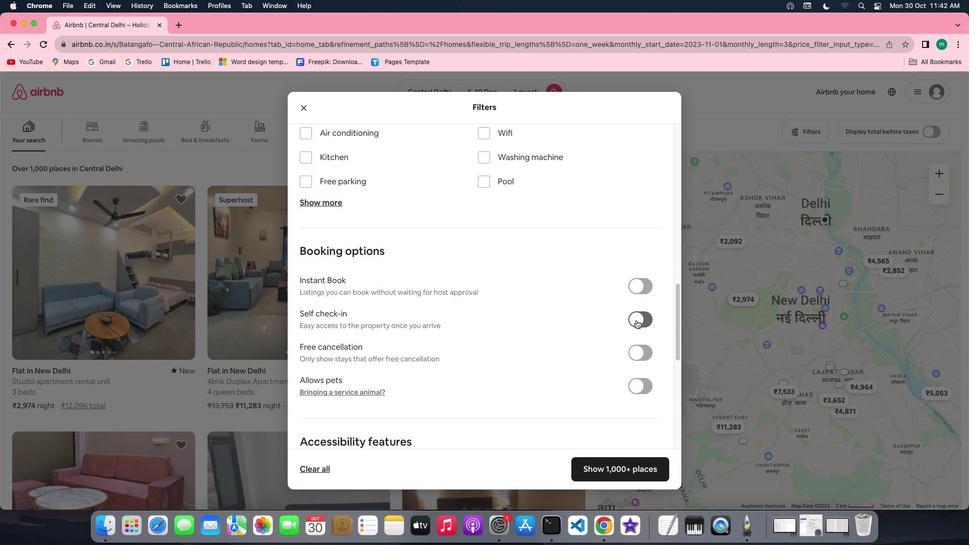 
Action: Mouse pressed left at (638, 321)
Screenshot: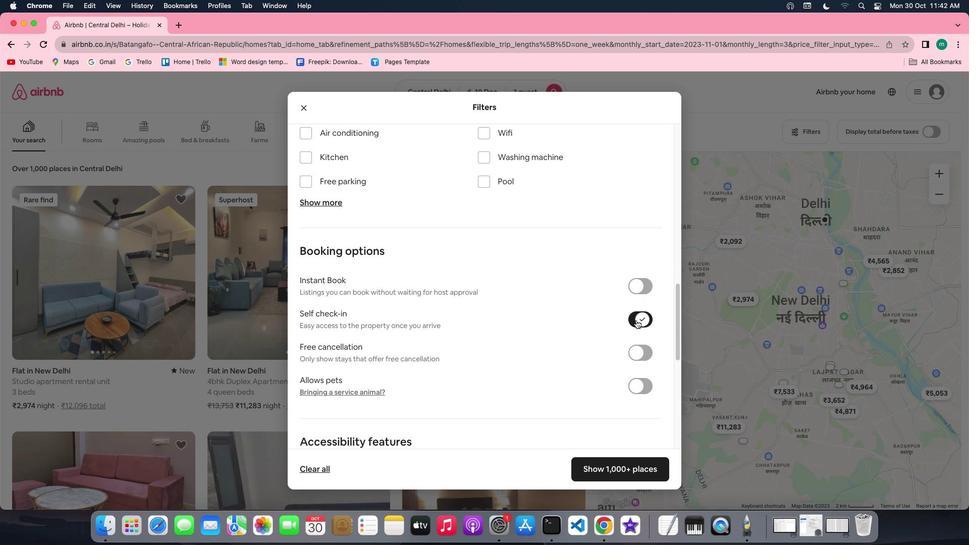 
Action: Mouse moved to (589, 342)
Screenshot: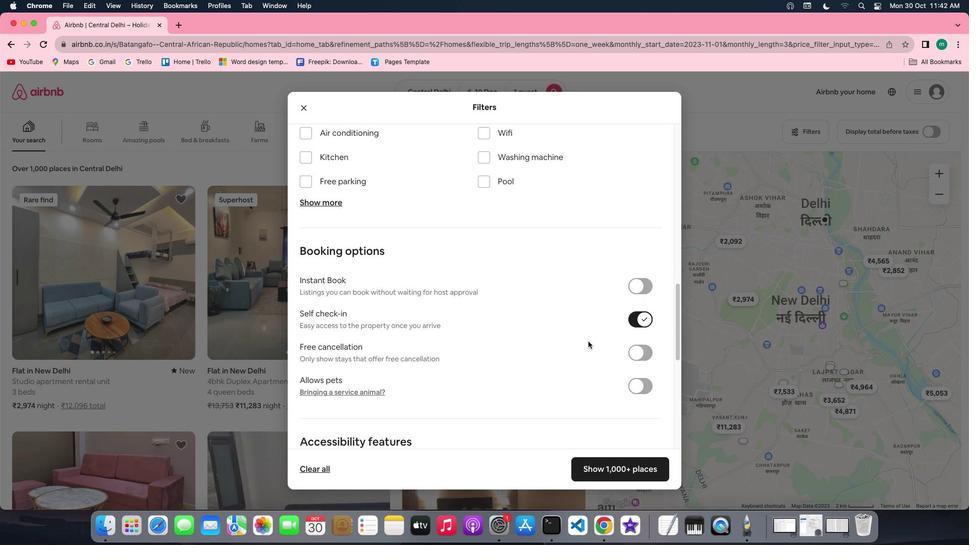 
Action: Mouse scrolled (589, 342) with delta (1, 0)
Screenshot: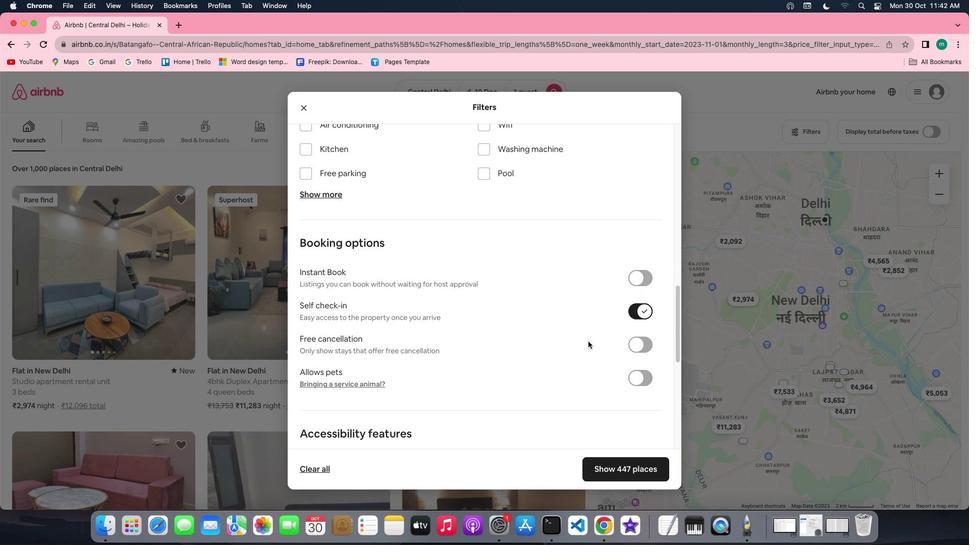 
Action: Mouse scrolled (589, 342) with delta (1, 0)
Screenshot: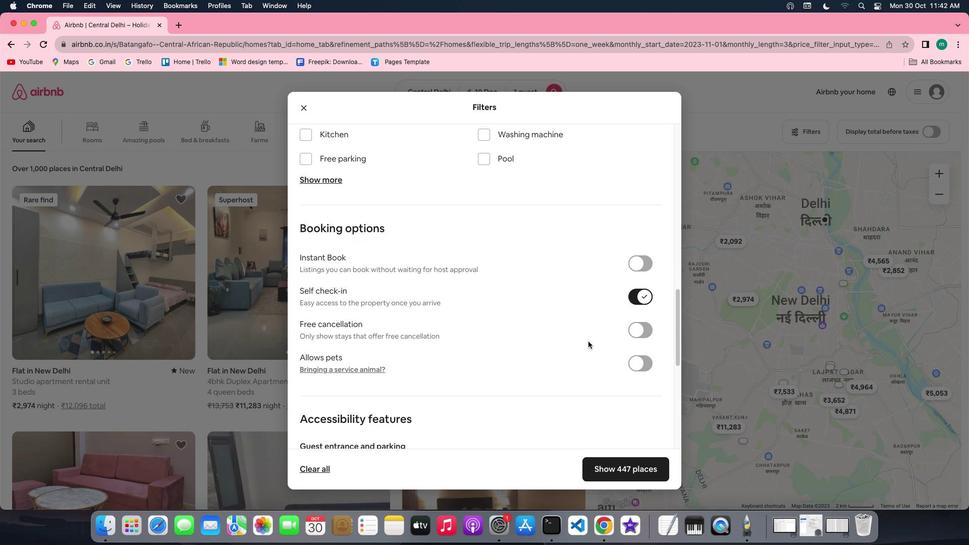 
Action: Mouse scrolled (589, 342) with delta (1, 0)
Screenshot: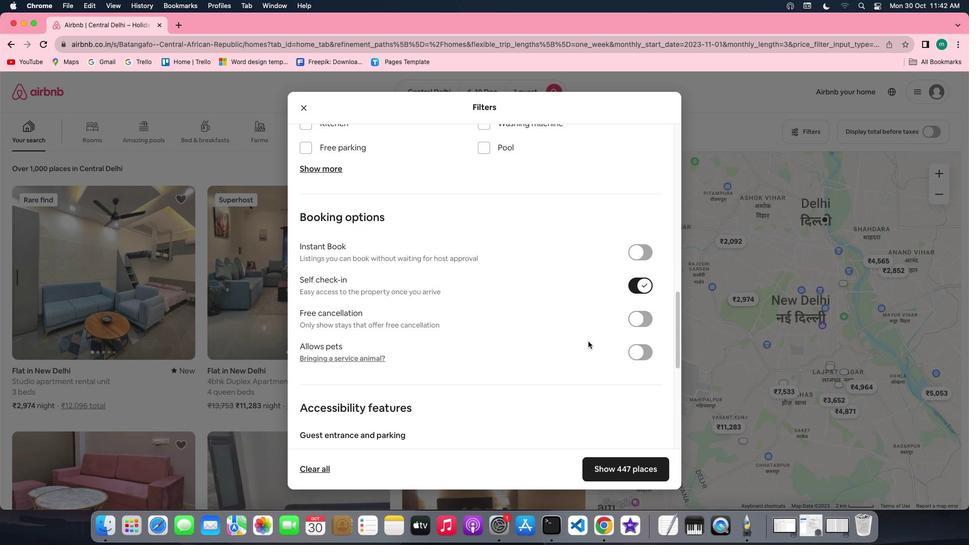 
Action: Mouse scrolled (589, 342) with delta (1, 0)
Screenshot: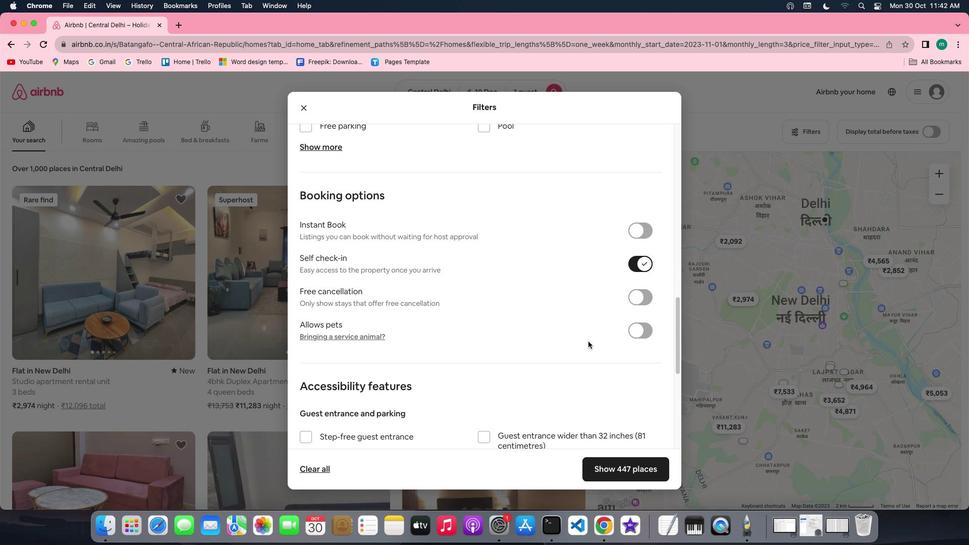 
Action: Mouse scrolled (589, 342) with delta (1, 0)
Screenshot: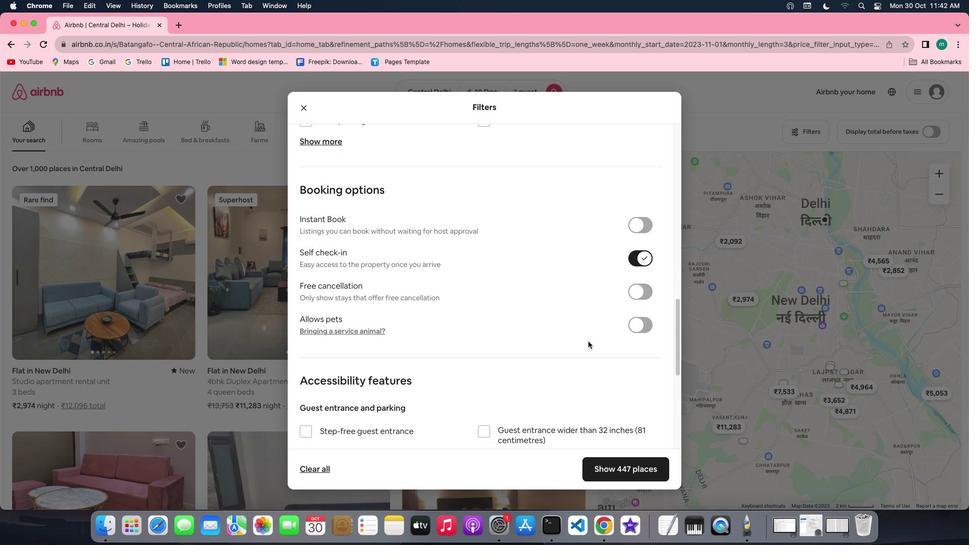 
Action: Mouse scrolled (589, 342) with delta (1, 0)
Screenshot: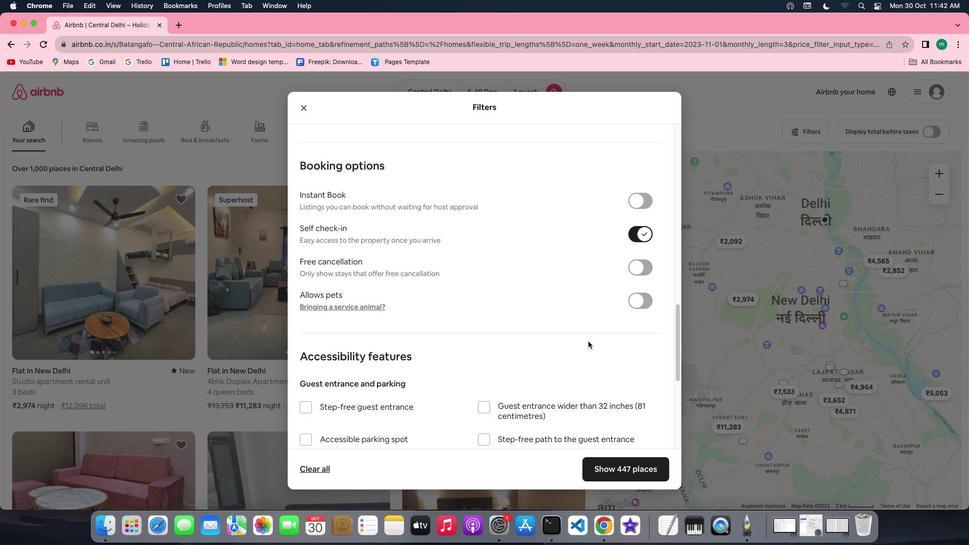
Action: Mouse scrolled (589, 342) with delta (1, 0)
Screenshot: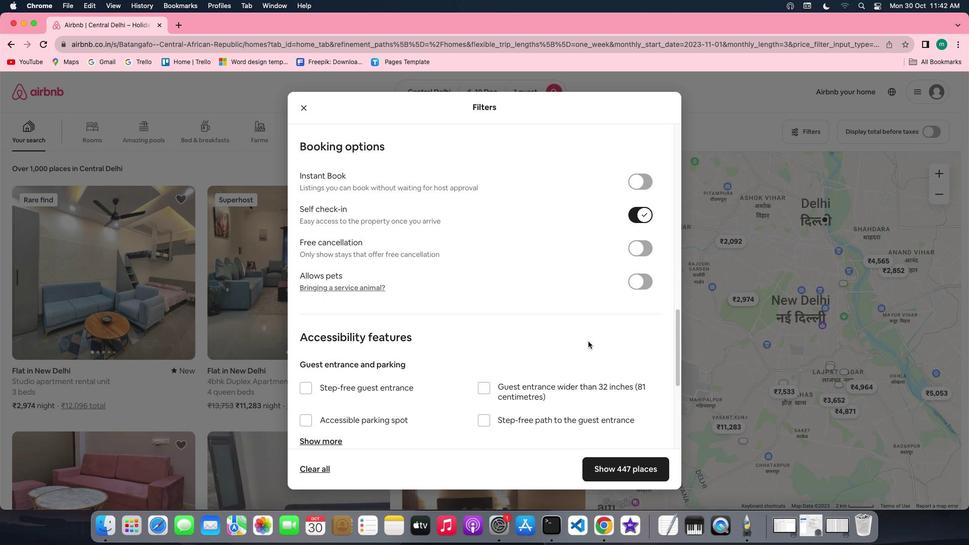 
Action: Mouse scrolled (589, 342) with delta (1, 0)
Screenshot: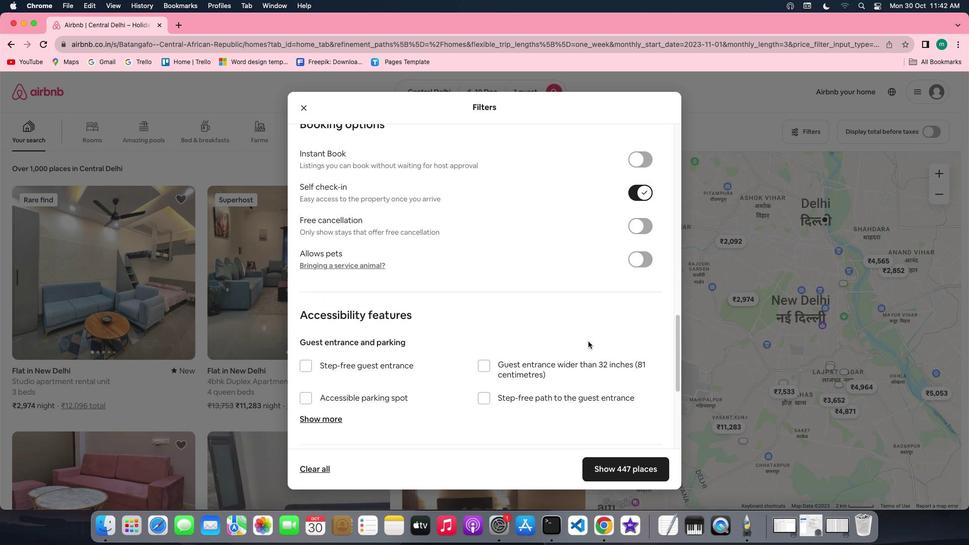 
Action: Mouse scrolled (589, 342) with delta (1, 0)
Screenshot: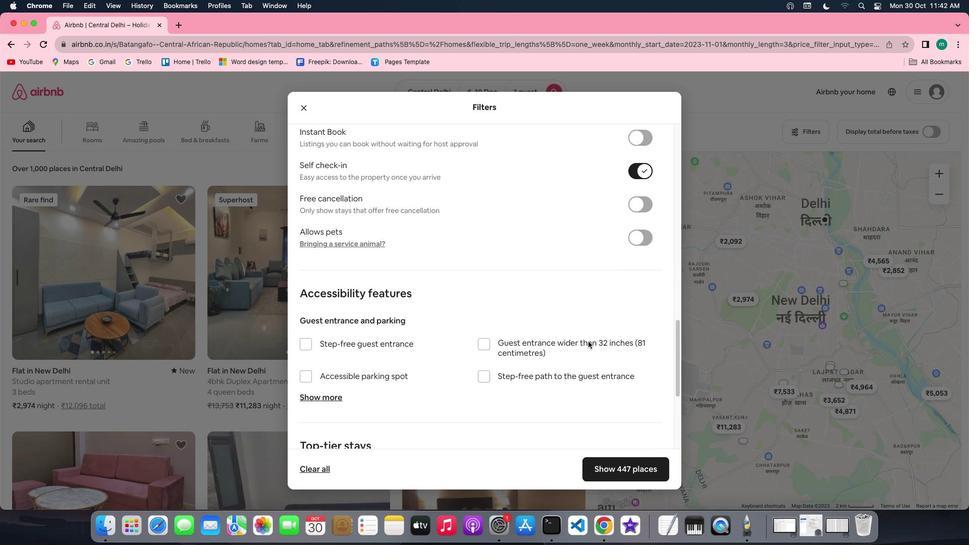 
Action: Mouse scrolled (589, 342) with delta (1, 0)
Screenshot: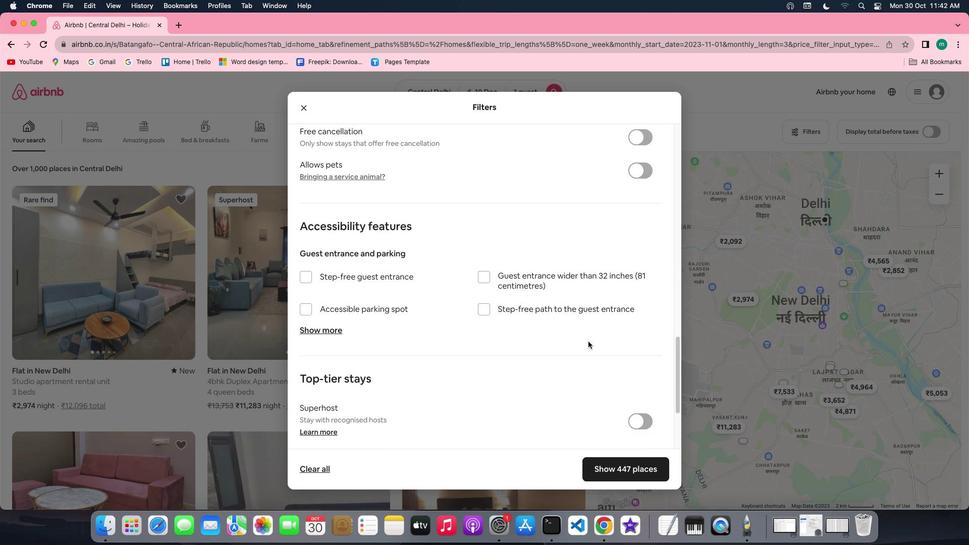 
Action: Mouse scrolled (589, 342) with delta (1, 0)
Screenshot: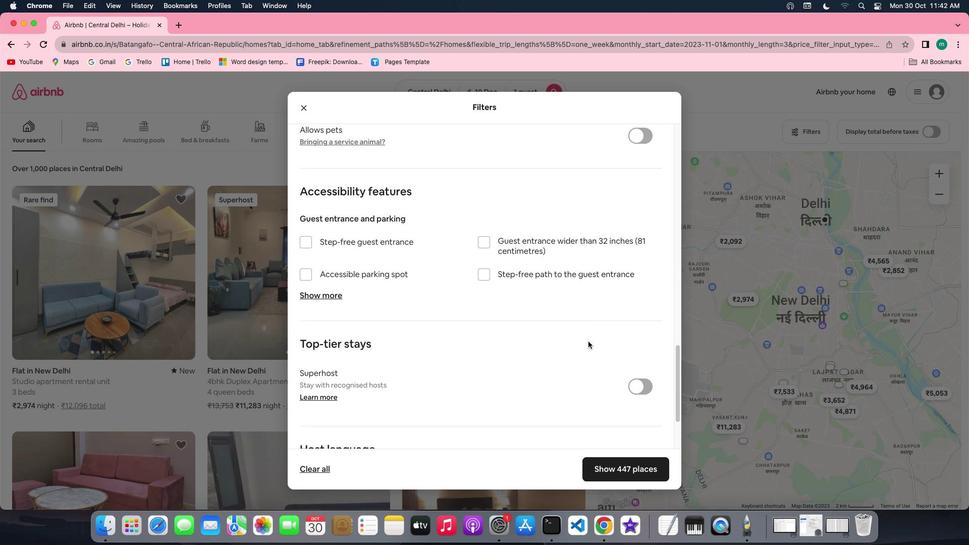 
Action: Mouse scrolled (589, 342) with delta (1, 0)
Screenshot: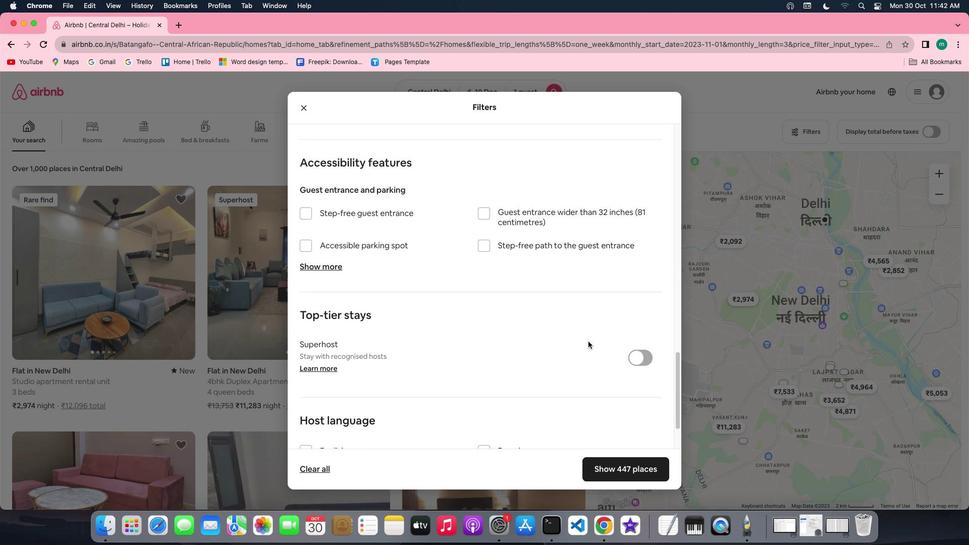 
Action: Mouse scrolled (589, 342) with delta (1, 0)
Screenshot: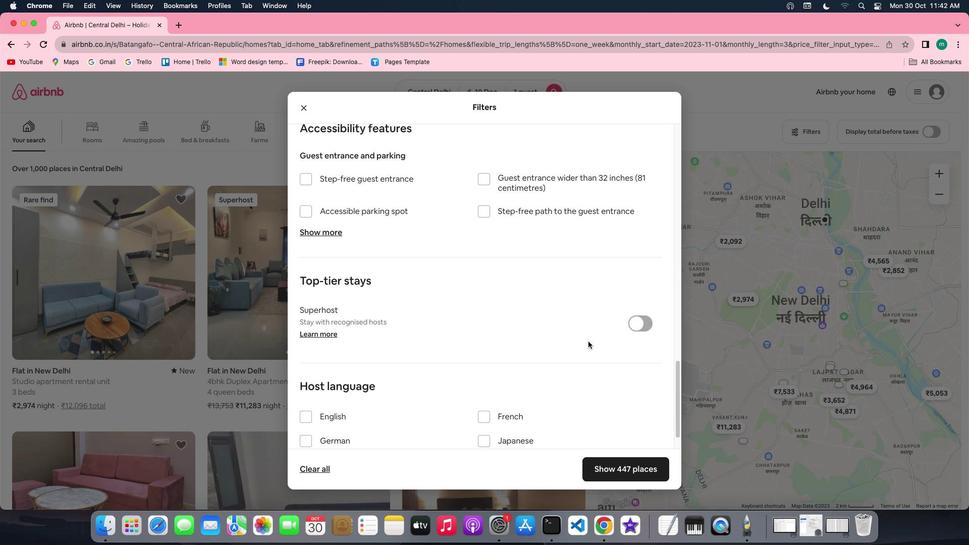 
Action: Mouse scrolled (589, 342) with delta (1, 0)
Screenshot: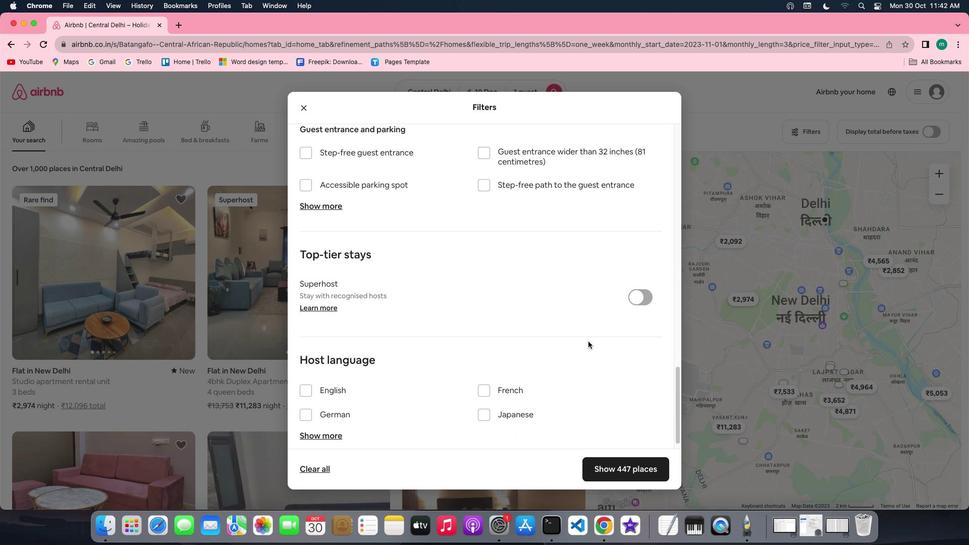 
Action: Mouse scrolled (589, 342) with delta (1, 0)
Screenshot: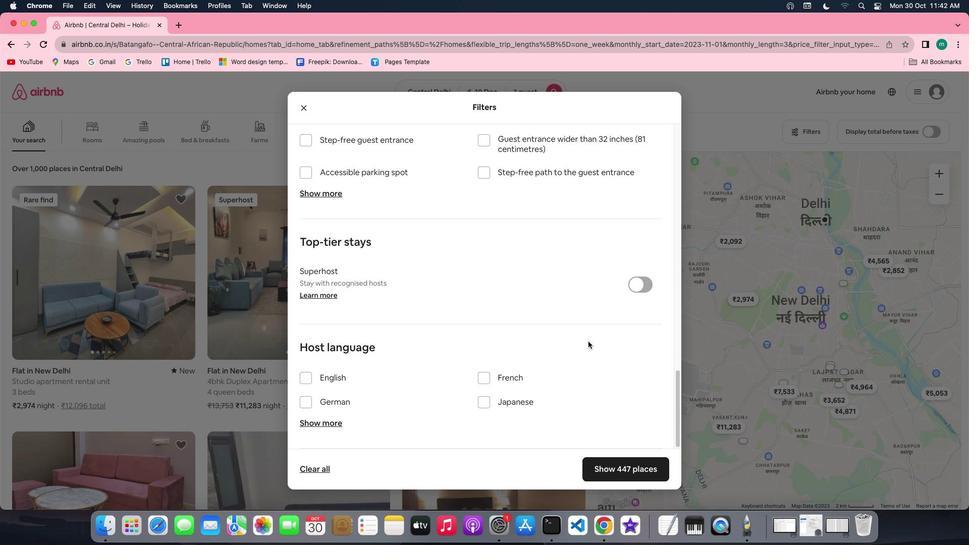 
Action: Mouse scrolled (589, 342) with delta (1, 0)
Screenshot: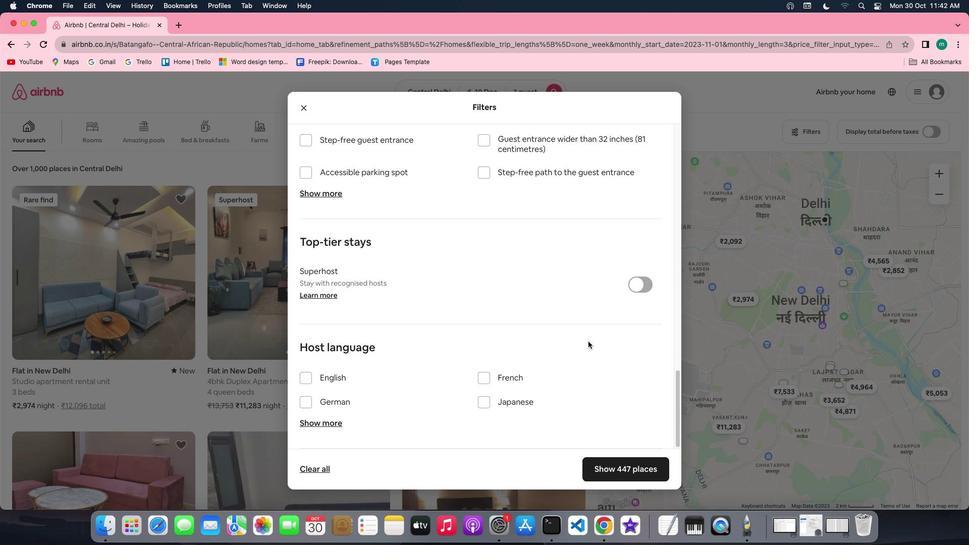 
Action: Mouse scrolled (589, 342) with delta (1, 0)
Screenshot: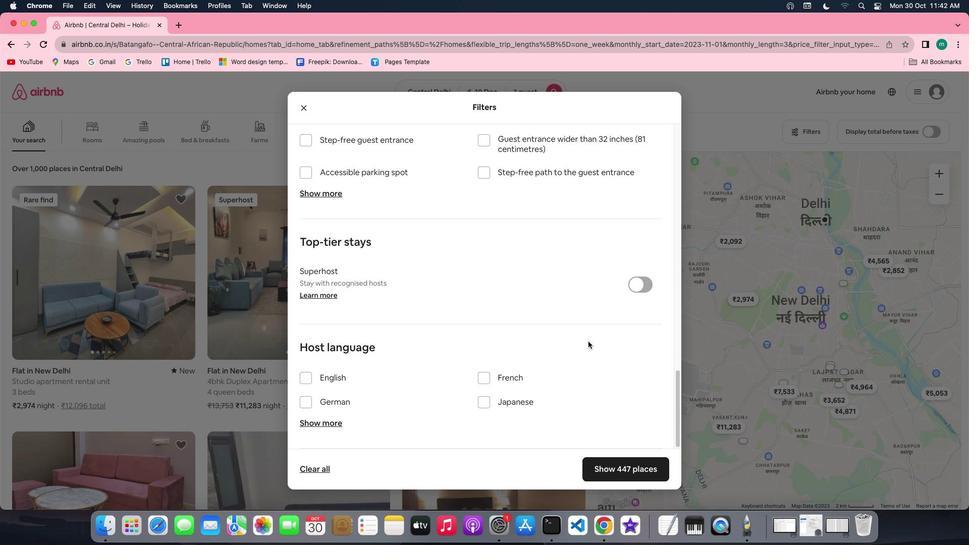 
Action: Mouse scrolled (589, 342) with delta (1, 0)
Screenshot: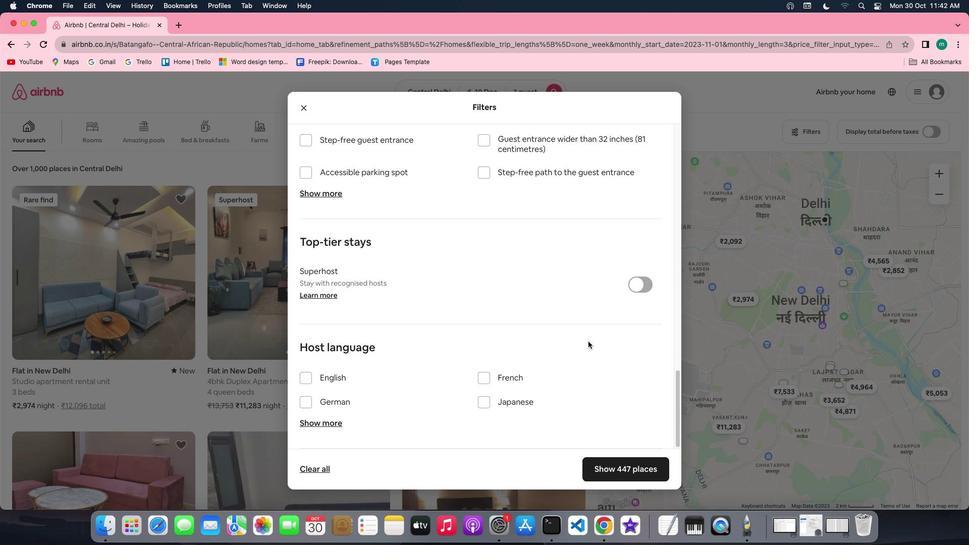 
Action: Mouse scrolled (589, 342) with delta (1, -1)
Screenshot: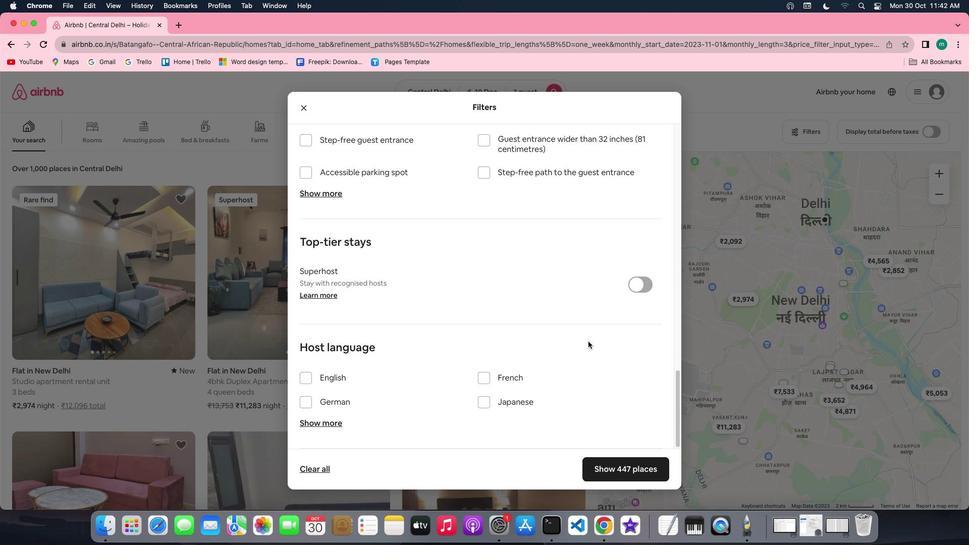 
Action: Mouse moved to (628, 474)
Screenshot: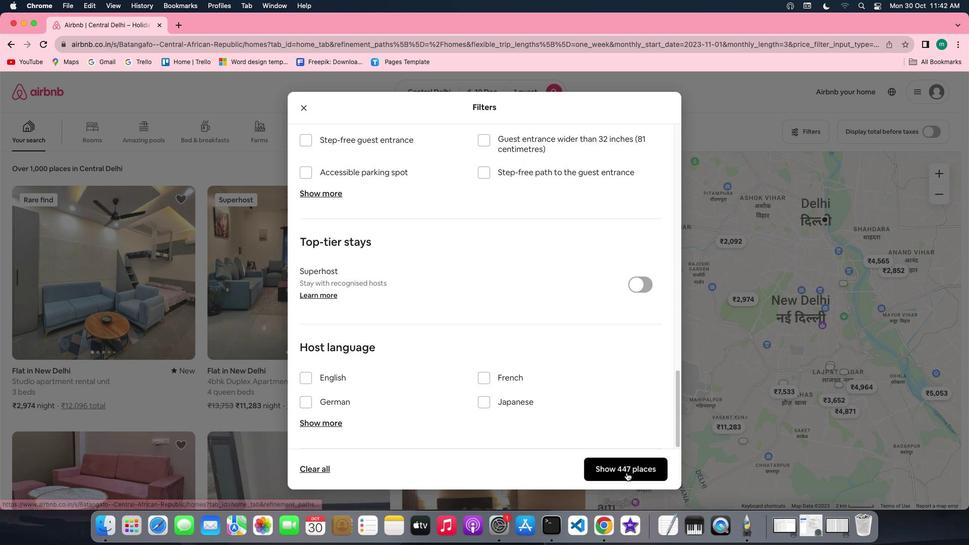 
Action: Mouse pressed left at (628, 474)
Screenshot: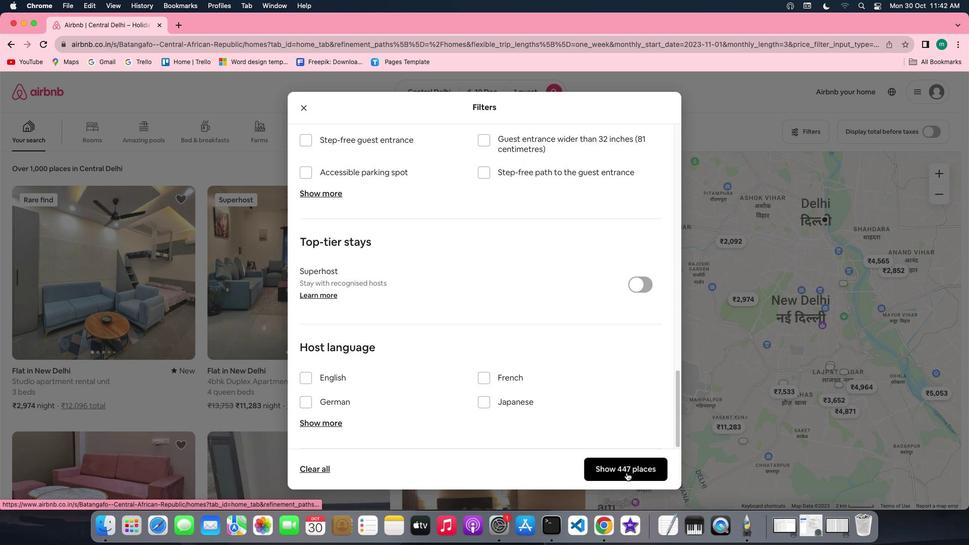 
Action: Mouse moved to (100, 285)
Screenshot: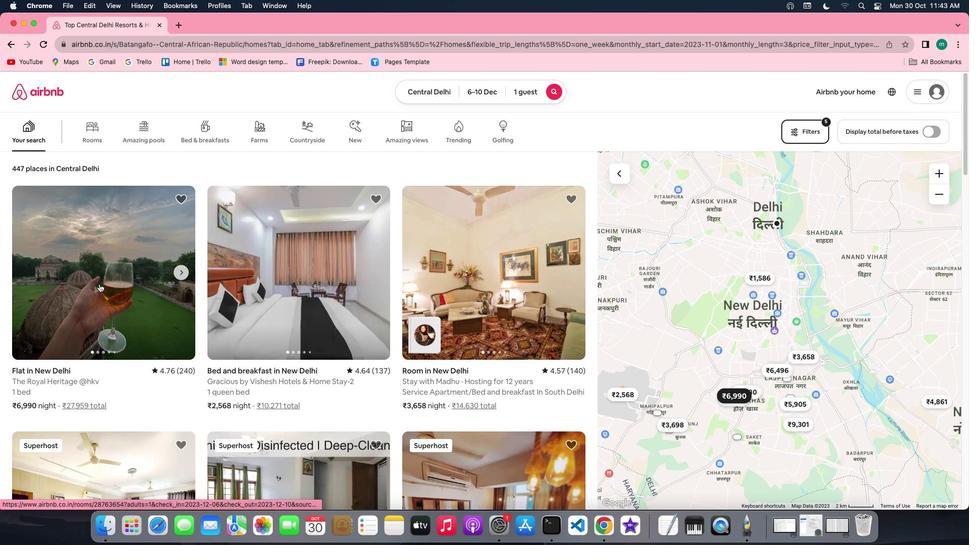 
Action: Mouse pressed left at (100, 285)
Screenshot: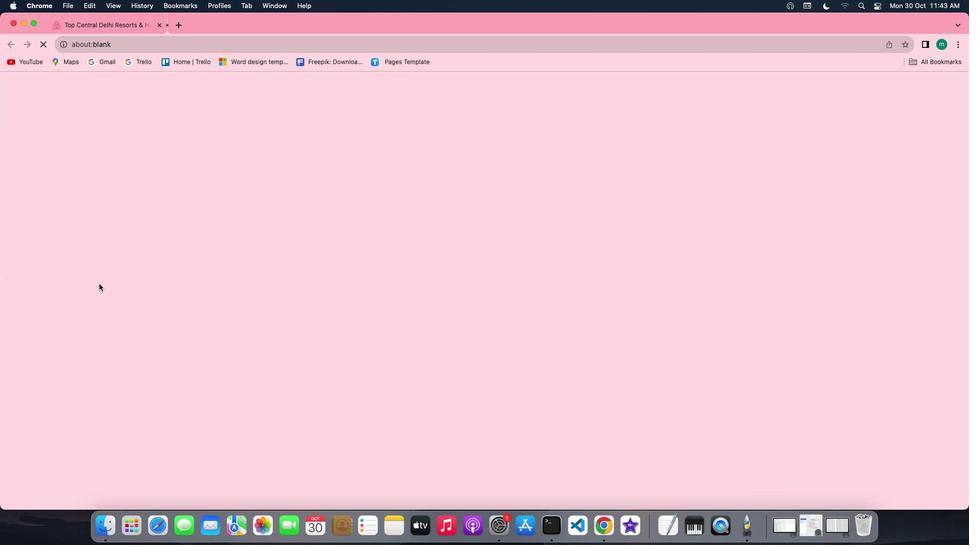 
Action: Mouse moved to (721, 375)
Screenshot: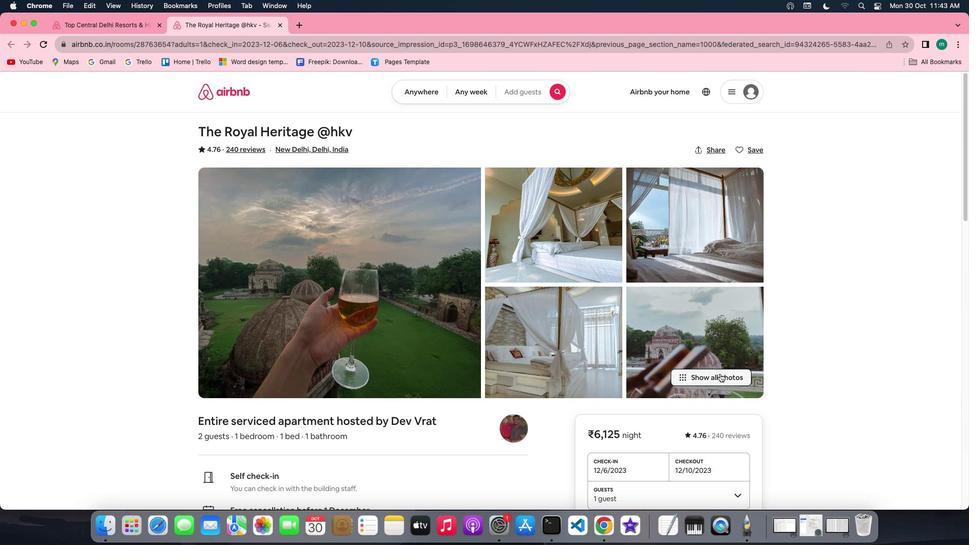 
Action: Mouse pressed left at (721, 375)
Screenshot: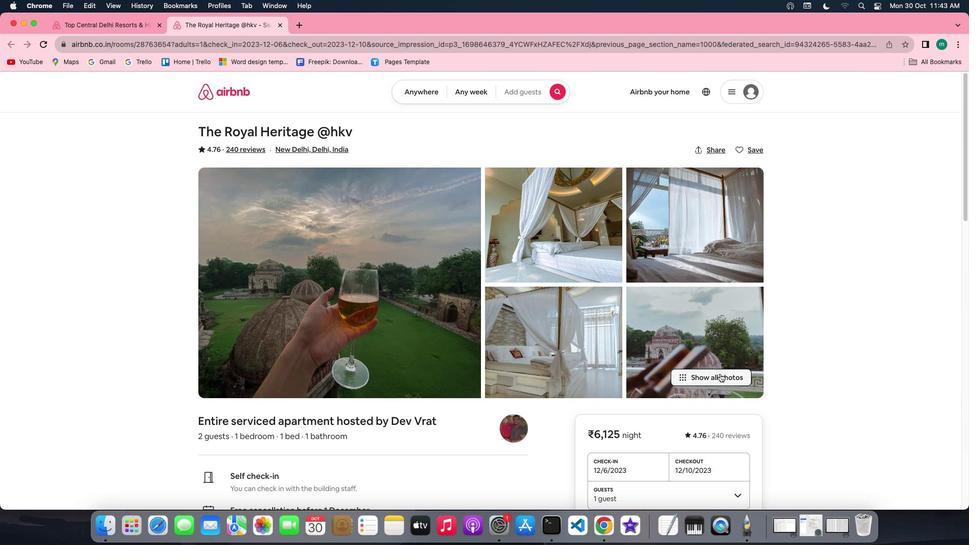 
Action: Mouse moved to (533, 374)
Screenshot: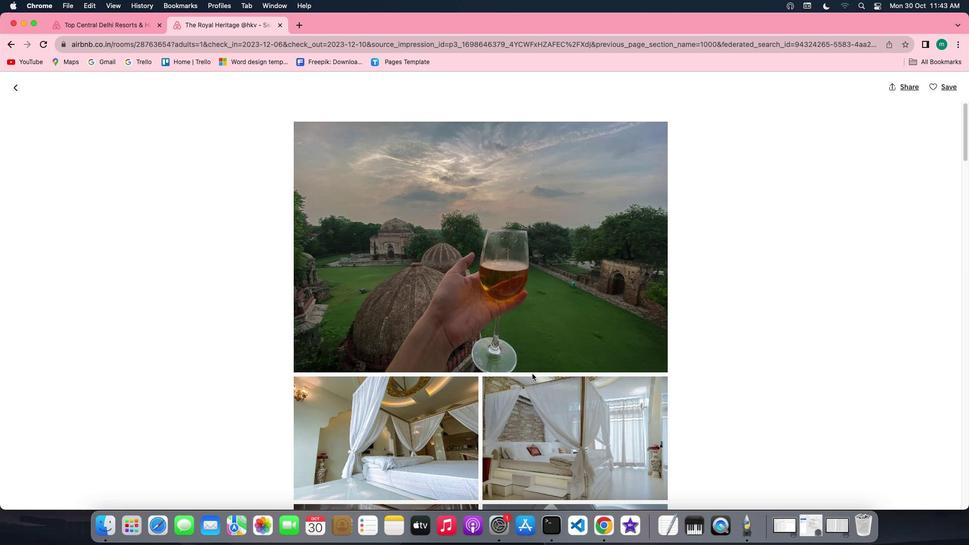 
Action: Mouse scrolled (533, 374) with delta (1, 0)
Screenshot: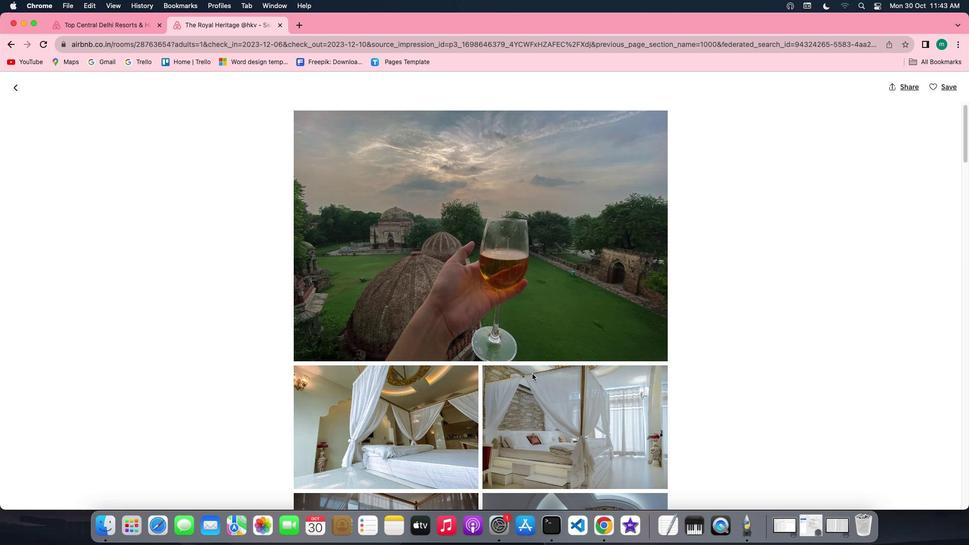
Action: Mouse scrolled (533, 374) with delta (1, 0)
Screenshot: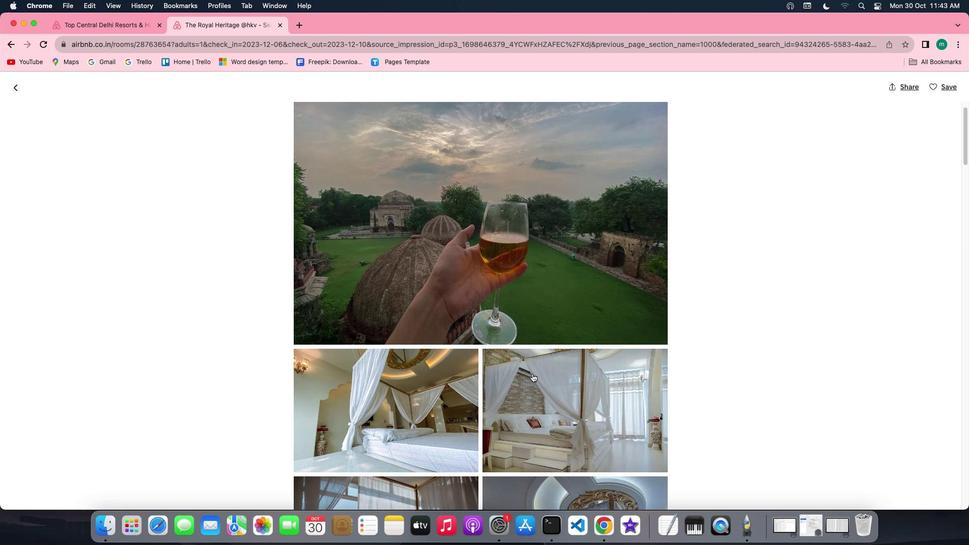 
Action: Mouse scrolled (533, 374) with delta (1, 0)
Screenshot: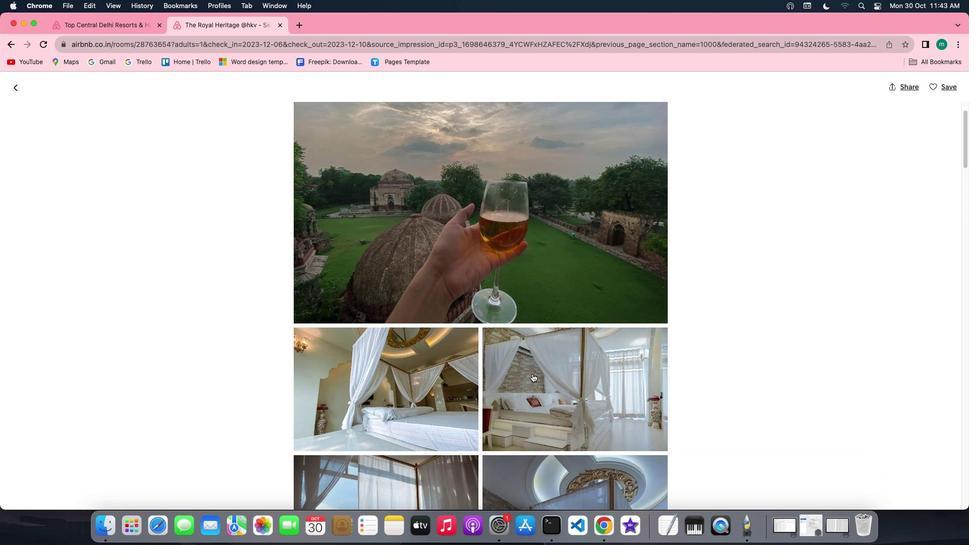 
Action: Mouse scrolled (533, 374) with delta (1, 0)
Screenshot: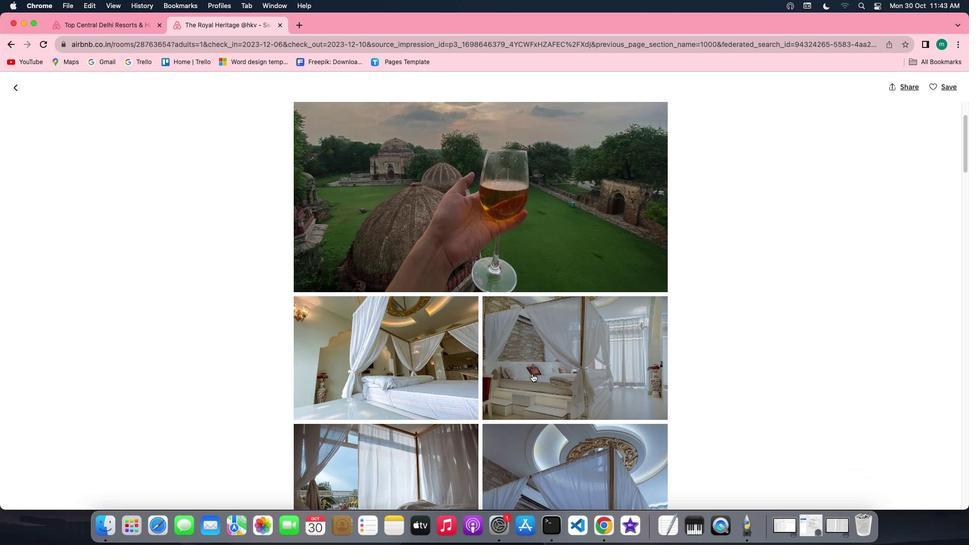 
Action: Mouse scrolled (533, 374) with delta (1, 0)
Screenshot: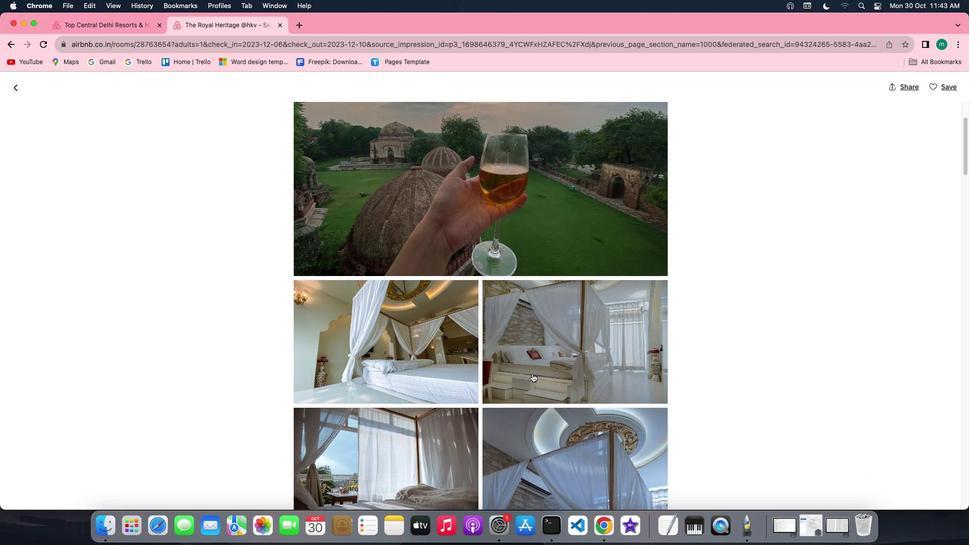 
Action: Mouse scrolled (533, 374) with delta (1, 0)
Screenshot: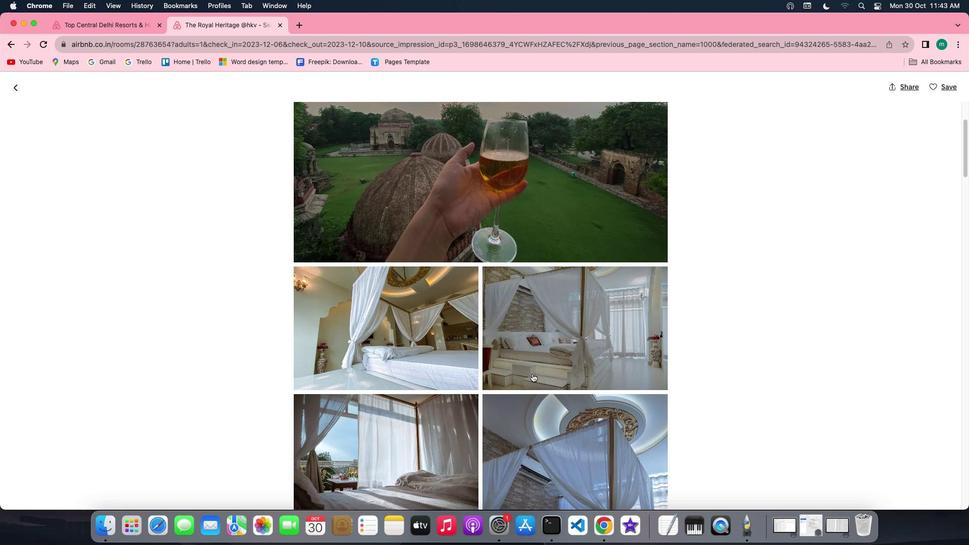 
Action: Mouse scrolled (533, 374) with delta (1, 0)
Screenshot: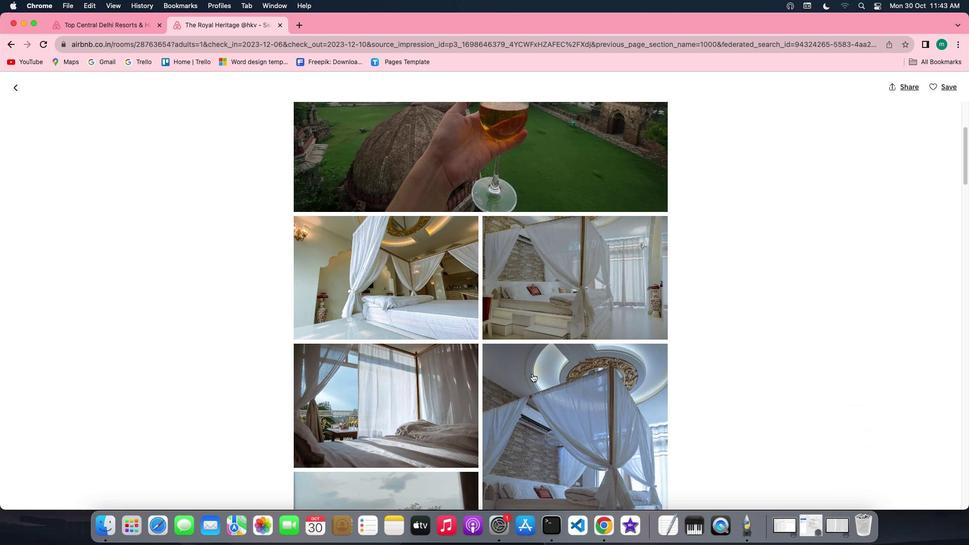 
Action: Mouse scrolled (533, 374) with delta (1, 0)
Screenshot: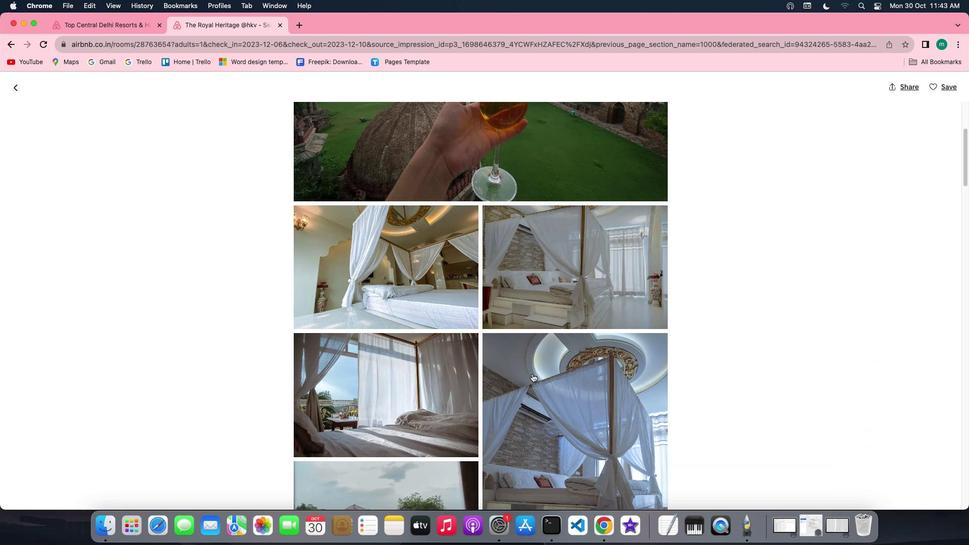 
Action: Mouse scrolled (533, 374) with delta (1, 0)
Screenshot: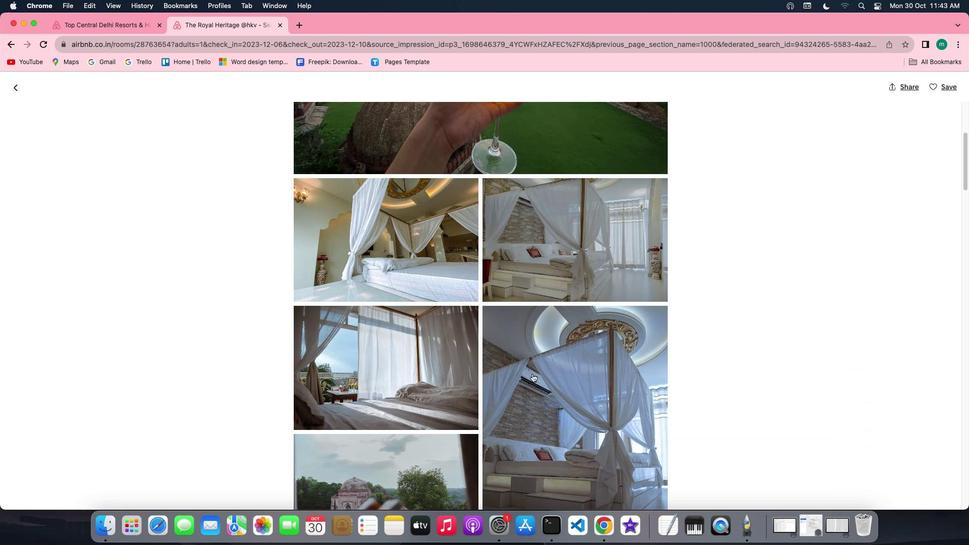 
Action: Mouse scrolled (533, 374) with delta (1, 0)
Screenshot: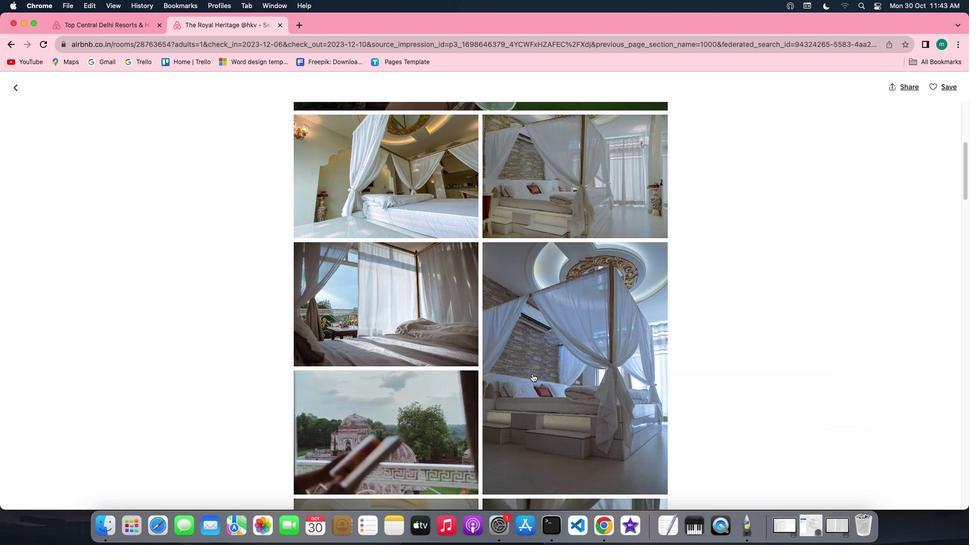 
Action: Mouse scrolled (533, 374) with delta (1, 0)
Screenshot: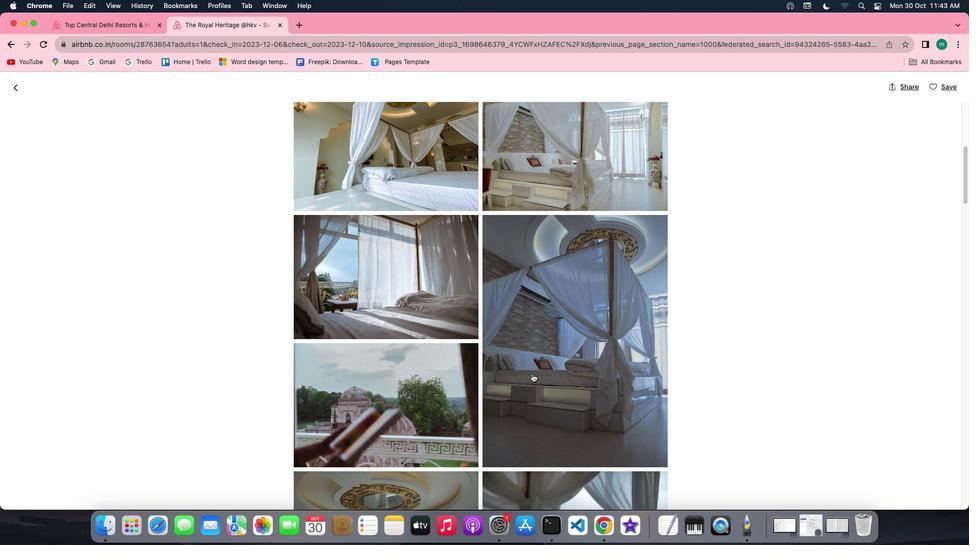 
Action: Mouse scrolled (533, 374) with delta (1, 0)
Screenshot: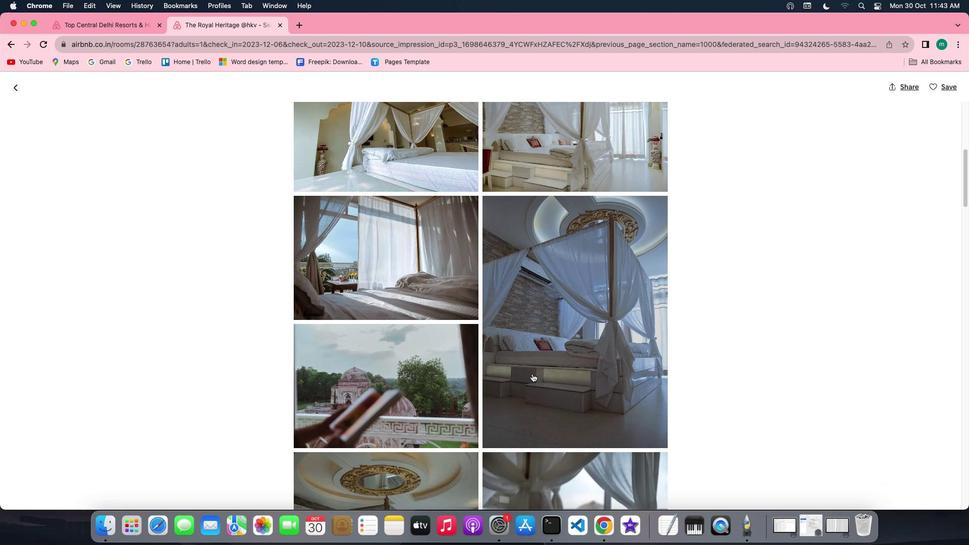 
Action: Mouse scrolled (533, 374) with delta (1, 0)
Screenshot: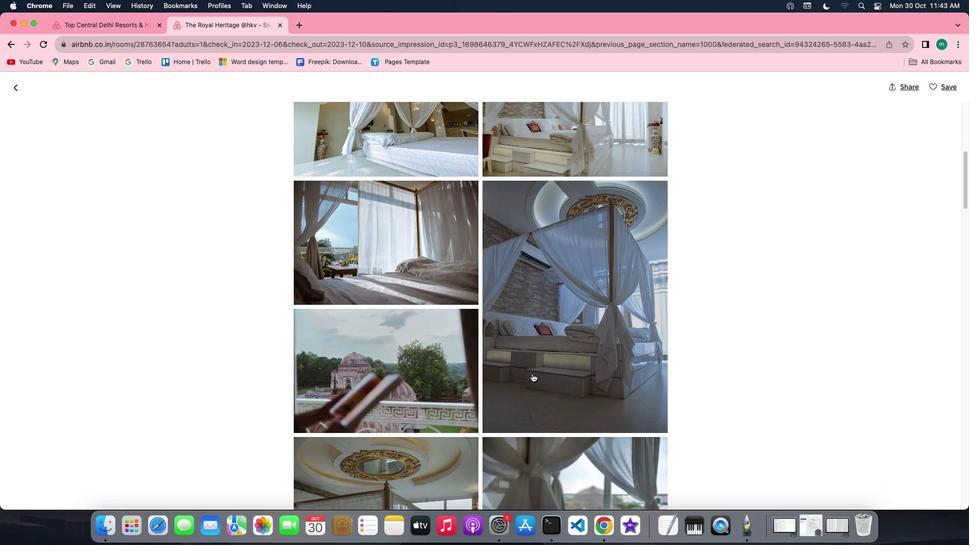 
Action: Mouse scrolled (533, 374) with delta (1, 0)
Screenshot: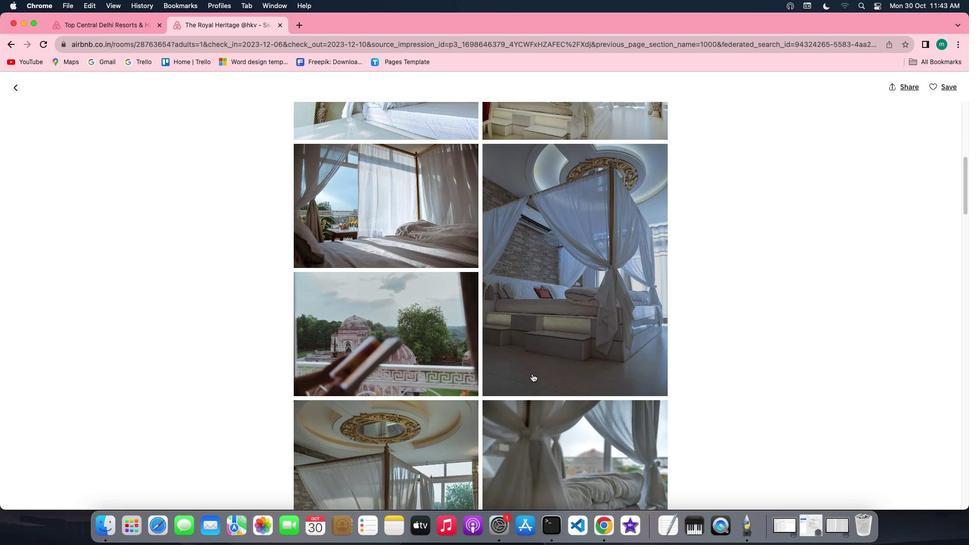 
Action: Mouse scrolled (533, 374) with delta (1, 0)
Screenshot: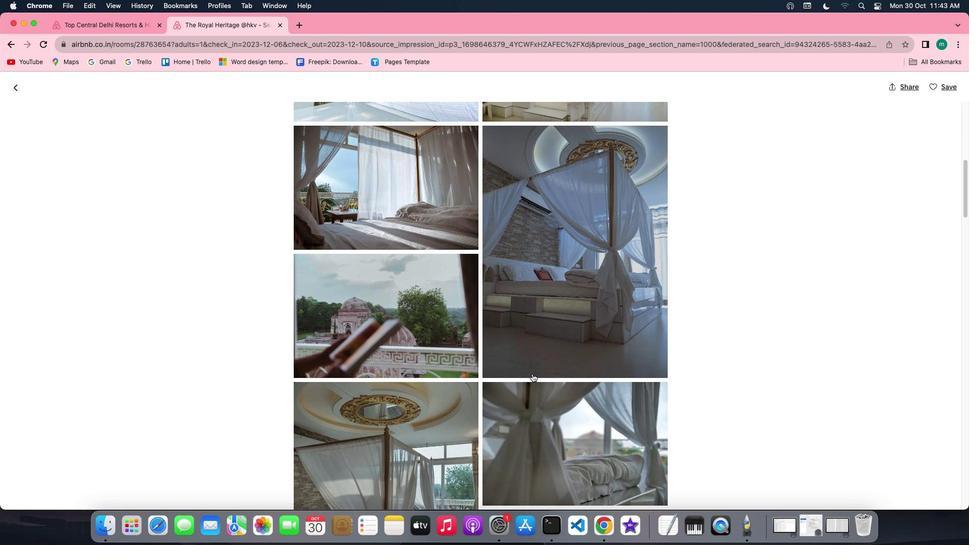
Action: Mouse scrolled (533, 374) with delta (1, 0)
Screenshot: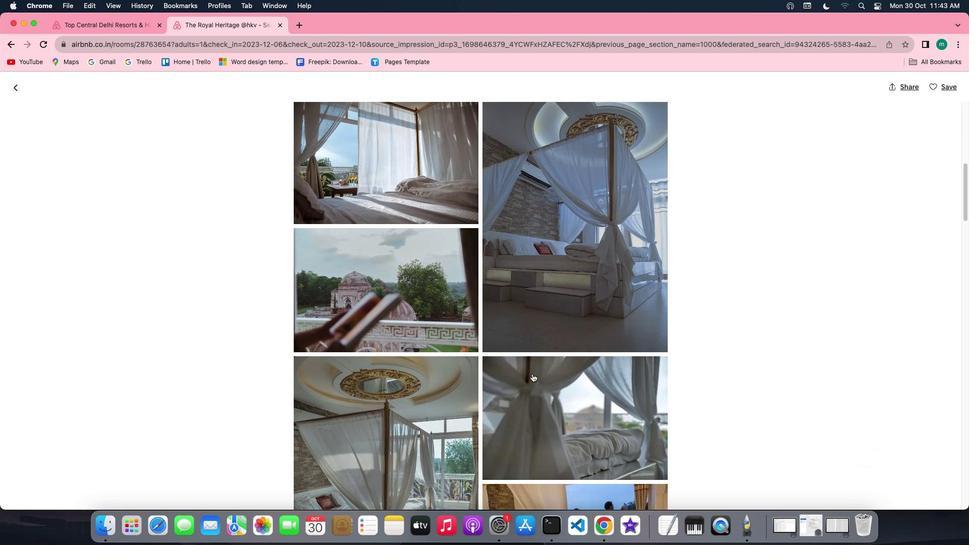 
Action: Mouse scrolled (533, 374) with delta (1, 0)
Screenshot: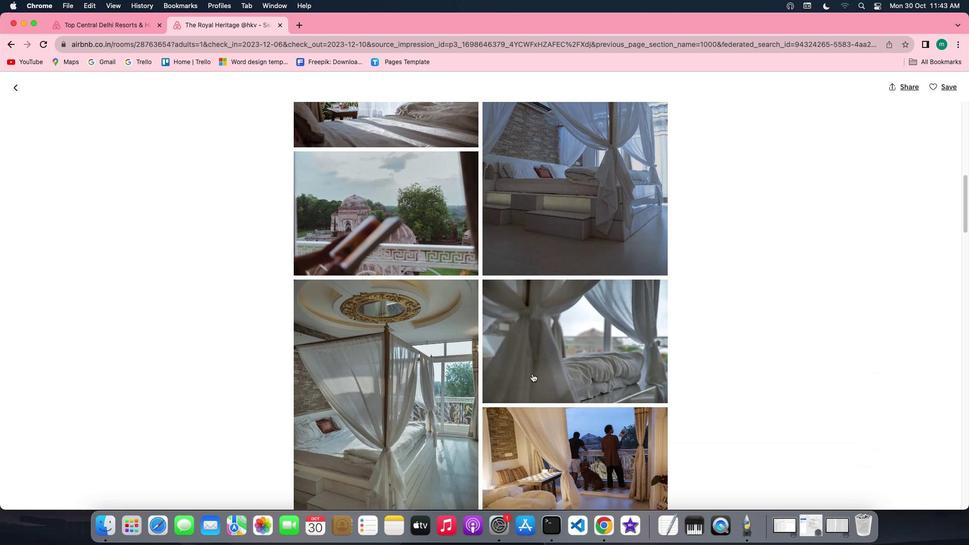 
Action: Mouse scrolled (533, 374) with delta (1, 0)
Screenshot: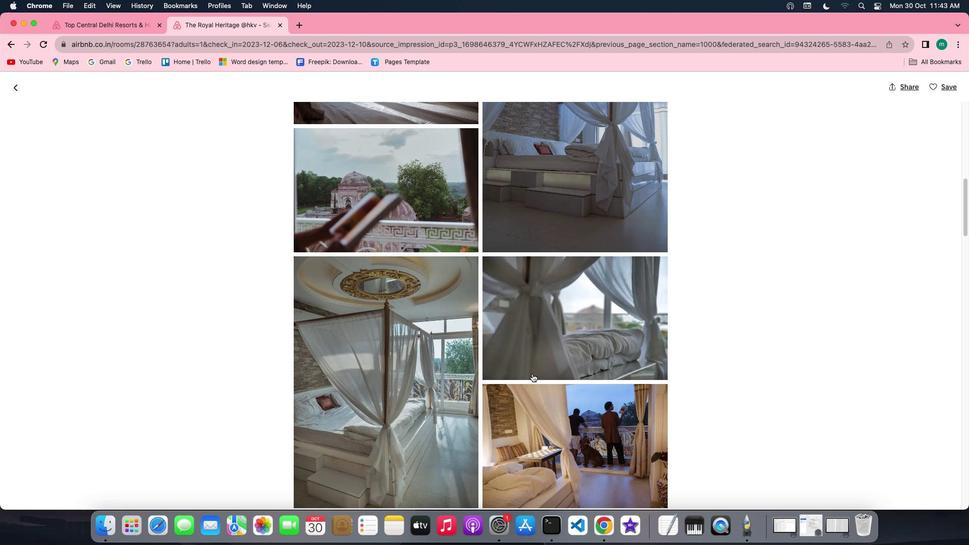 
Action: Mouse scrolled (533, 374) with delta (1, 0)
Screenshot: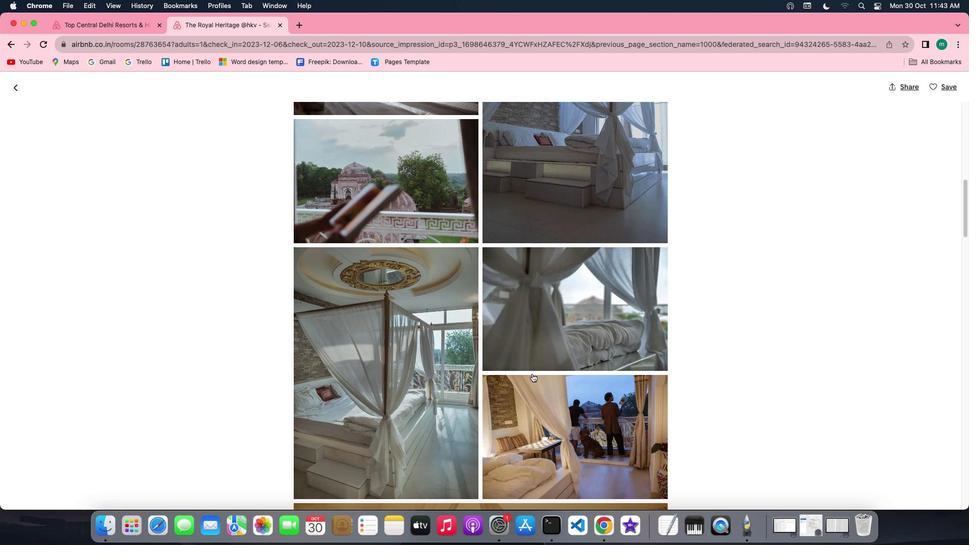 
Action: Mouse scrolled (533, 374) with delta (1, 0)
Screenshot: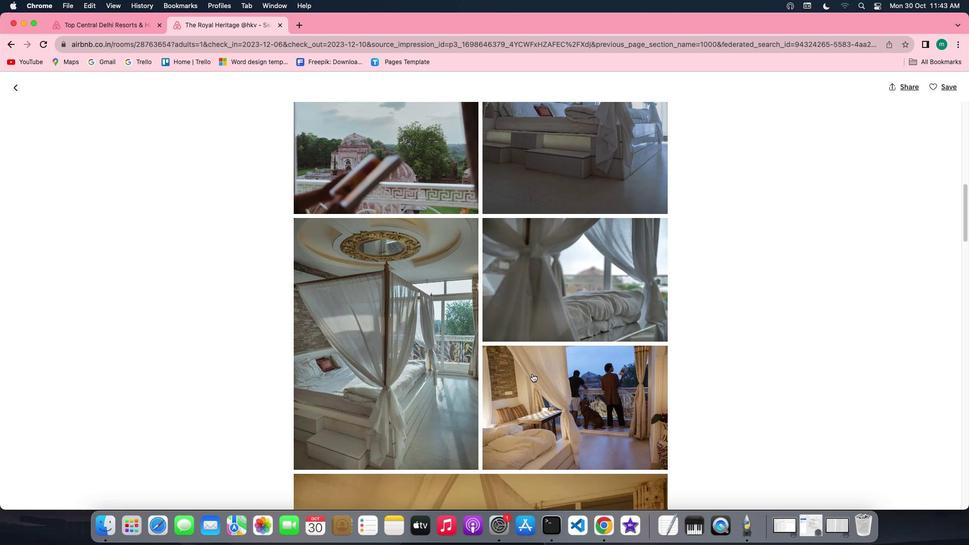 
Action: Mouse scrolled (533, 374) with delta (1, 0)
Screenshot: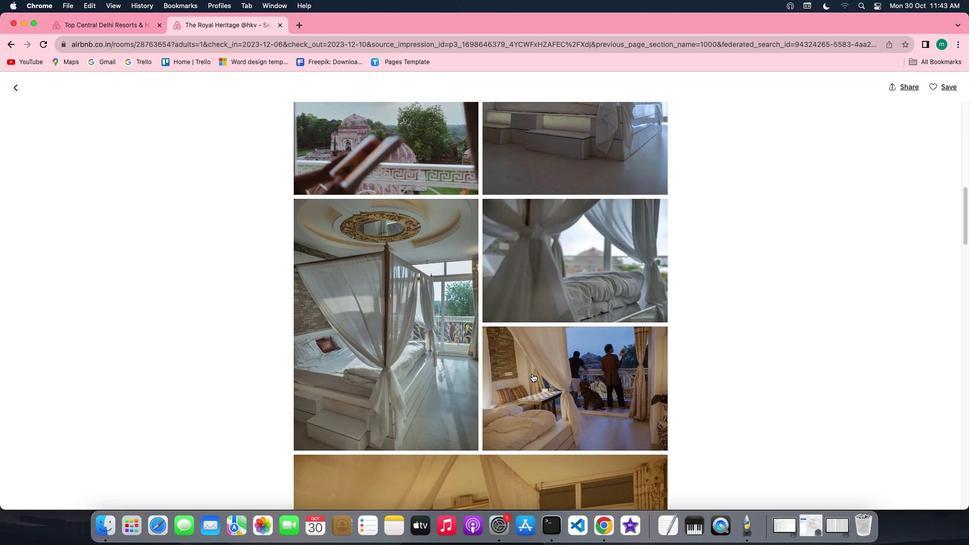 
Action: Mouse scrolled (533, 374) with delta (1, 0)
Screenshot: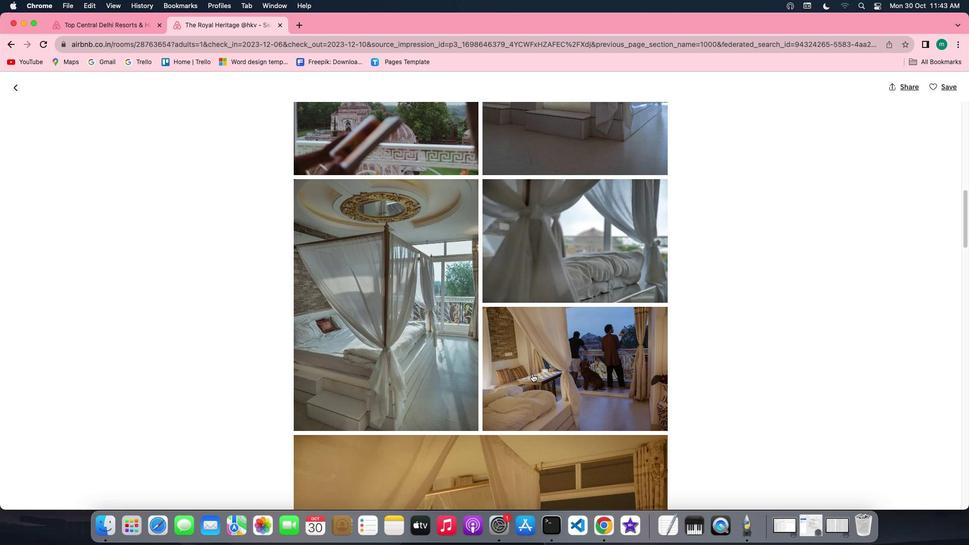 
Action: Mouse scrolled (533, 374) with delta (1, 0)
Screenshot: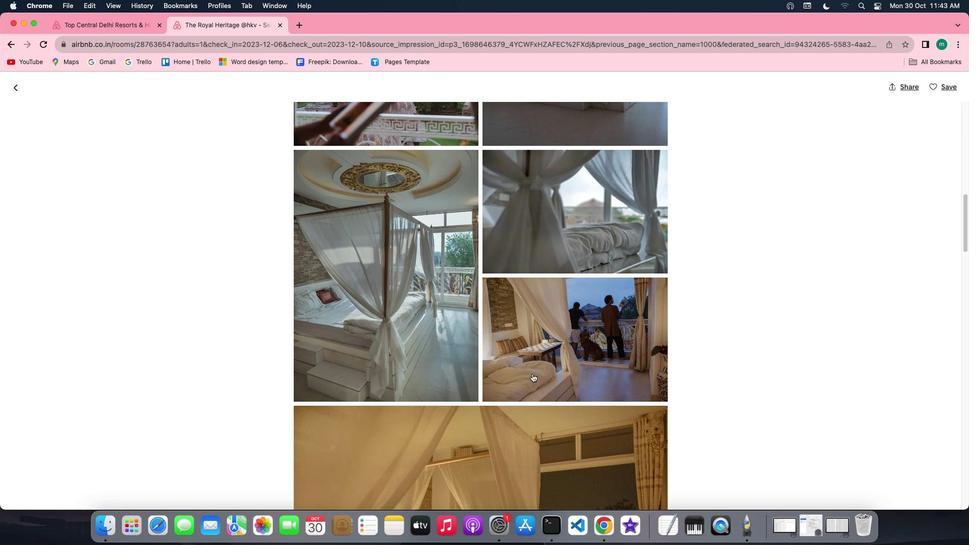 
Action: Mouse scrolled (533, 374) with delta (1, 0)
Screenshot: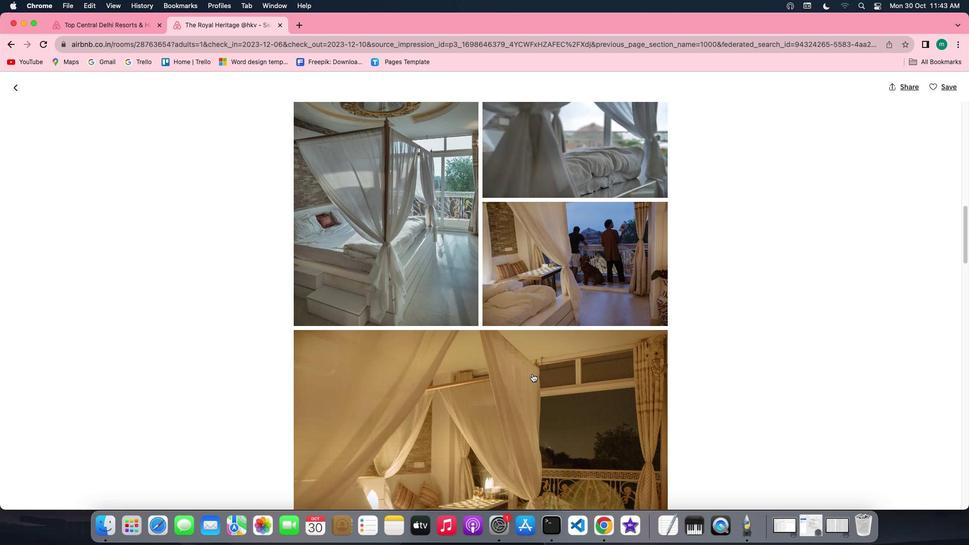 
Action: Mouse scrolled (533, 374) with delta (1, 0)
Screenshot: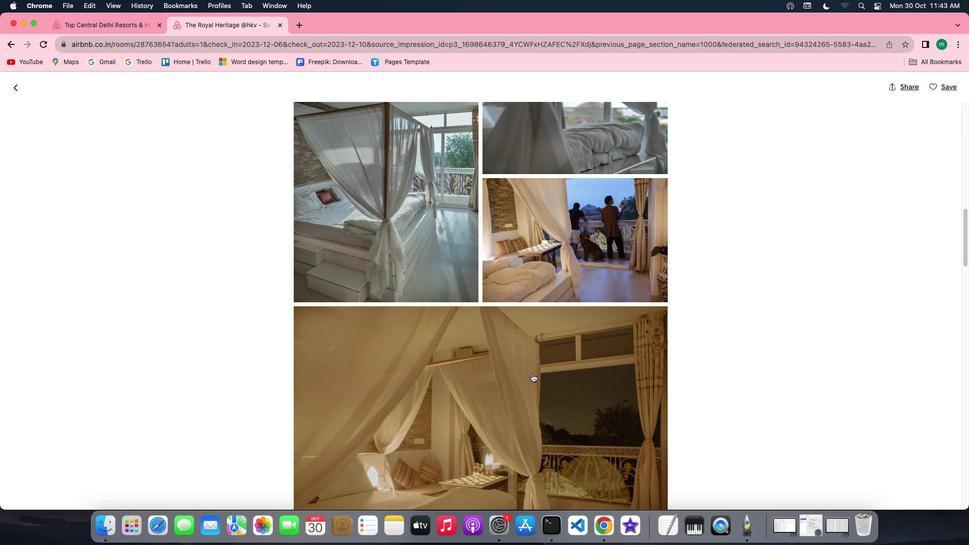 
Action: Mouse scrolled (533, 374) with delta (1, 0)
Screenshot: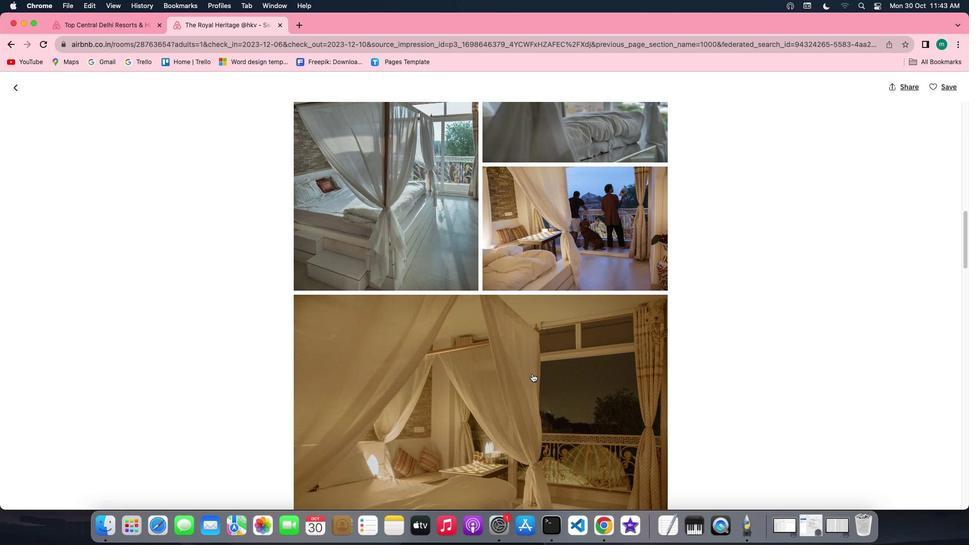
Action: Mouse scrolled (533, 374) with delta (1, 0)
Screenshot: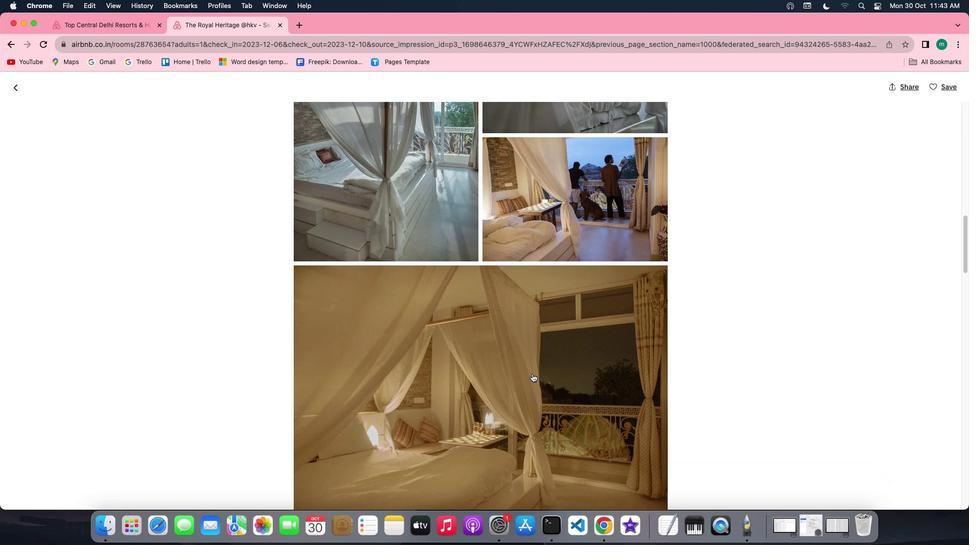 
Action: Mouse scrolled (533, 374) with delta (1, 0)
Screenshot: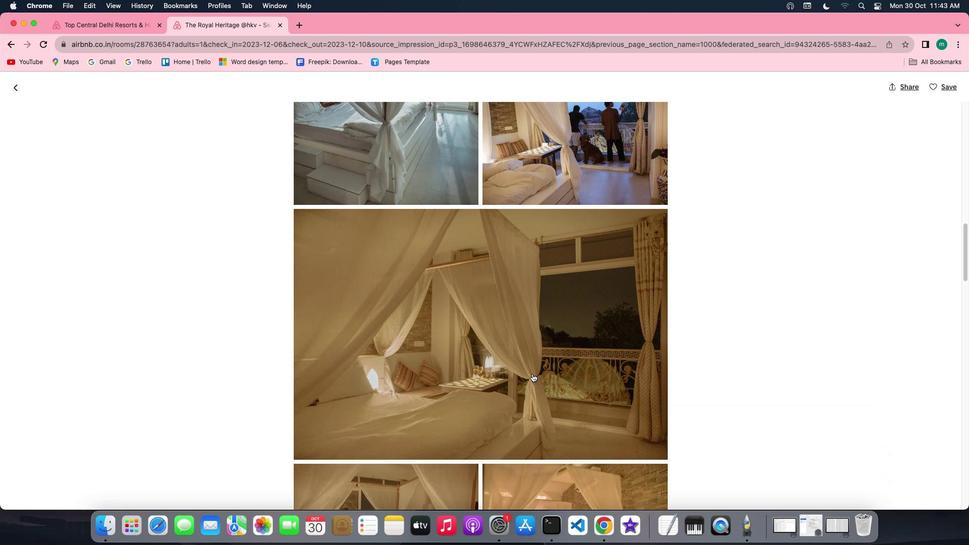 
Action: Mouse scrolled (533, 374) with delta (1, 0)
Screenshot: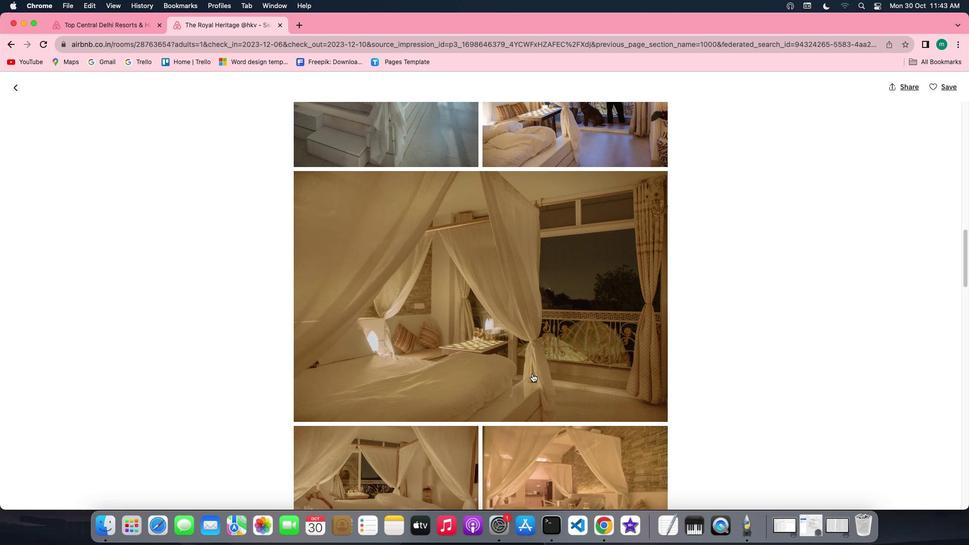 
Action: Mouse scrolled (533, 374) with delta (1, 0)
Screenshot: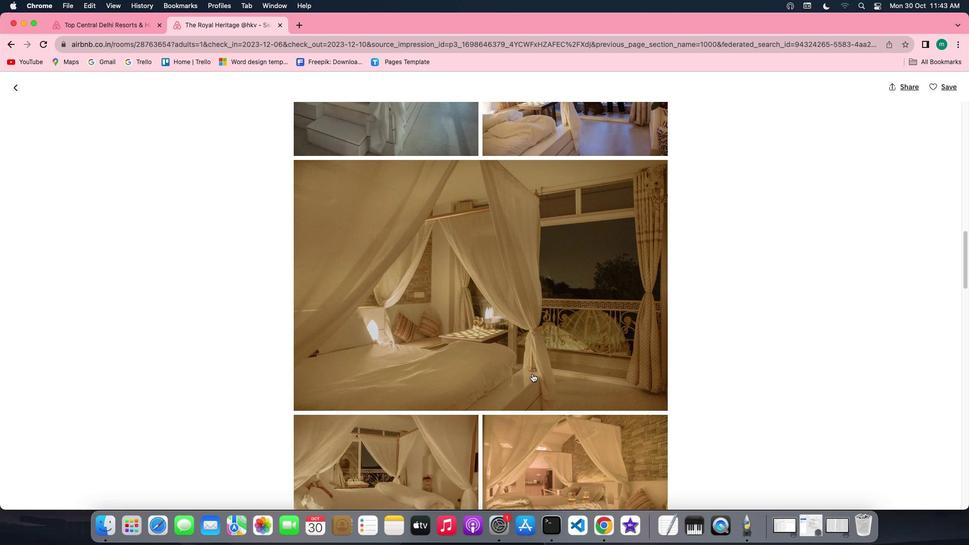 
Action: Mouse scrolled (533, 374) with delta (1, 0)
Screenshot: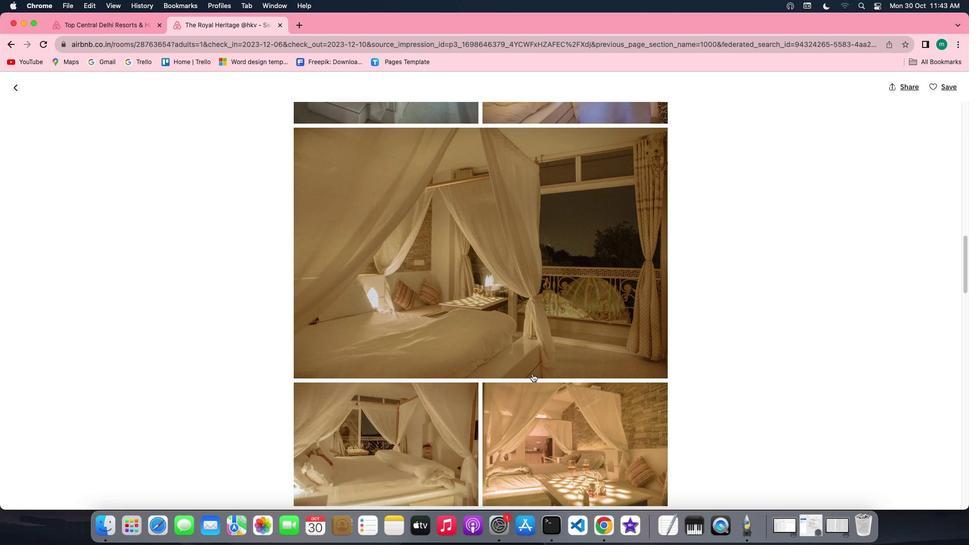 
Action: Mouse scrolled (533, 374) with delta (1, 0)
Screenshot: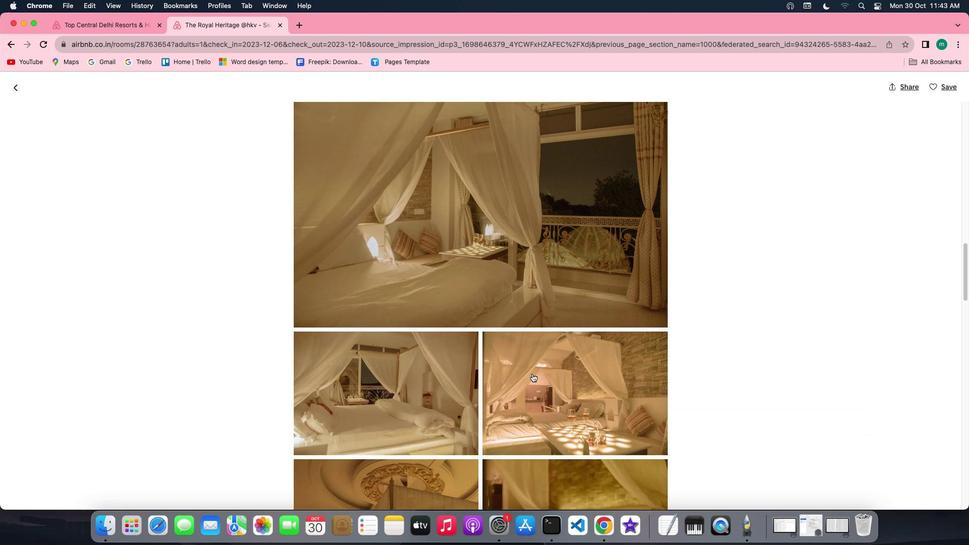 
Action: Mouse scrolled (533, 374) with delta (1, 0)
Screenshot: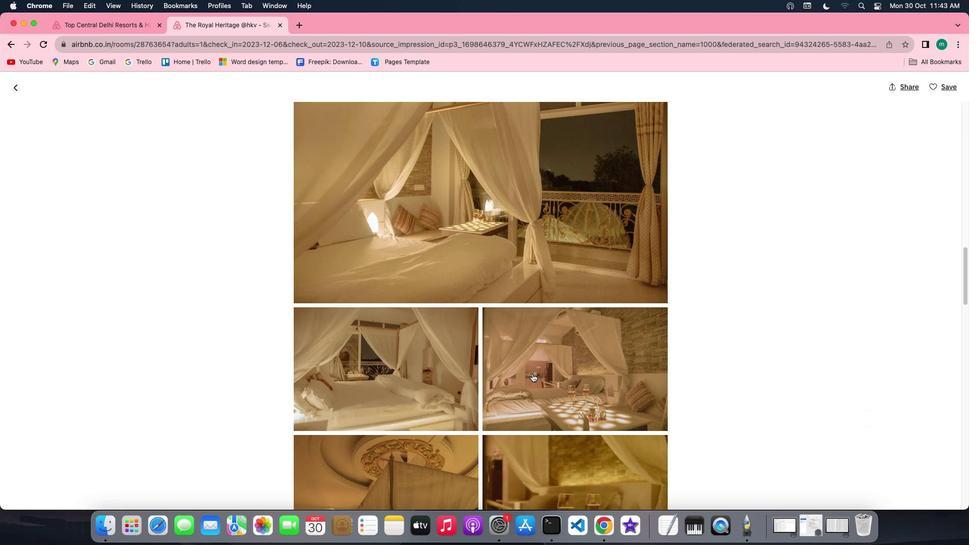 
Action: Mouse scrolled (533, 374) with delta (1, 0)
Screenshot: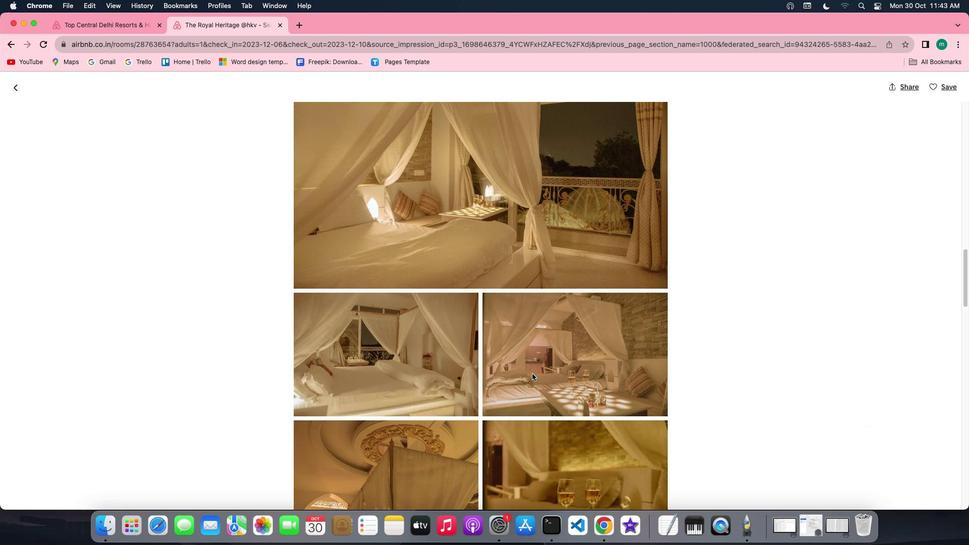 
Action: Mouse scrolled (533, 374) with delta (1, 0)
Screenshot: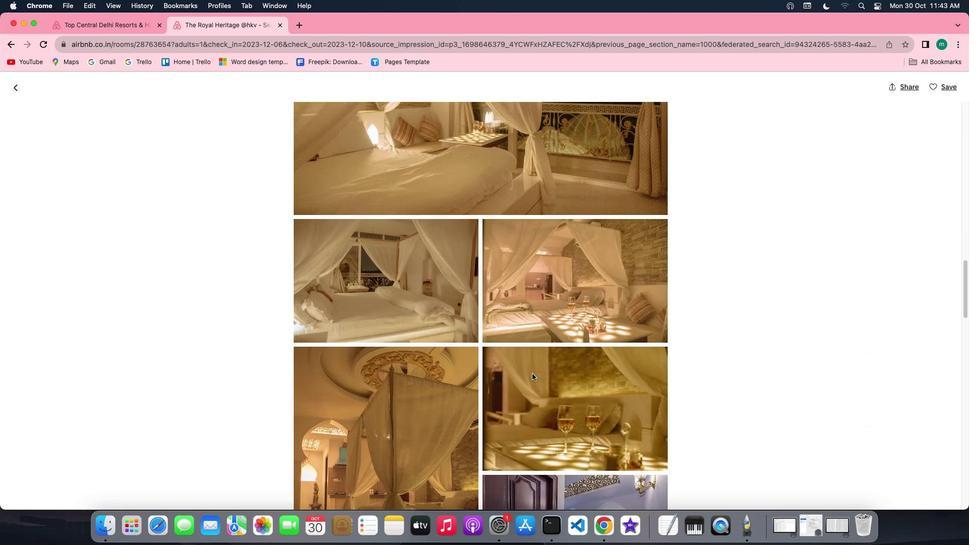 
Action: Mouse scrolled (533, 374) with delta (1, 0)
Screenshot: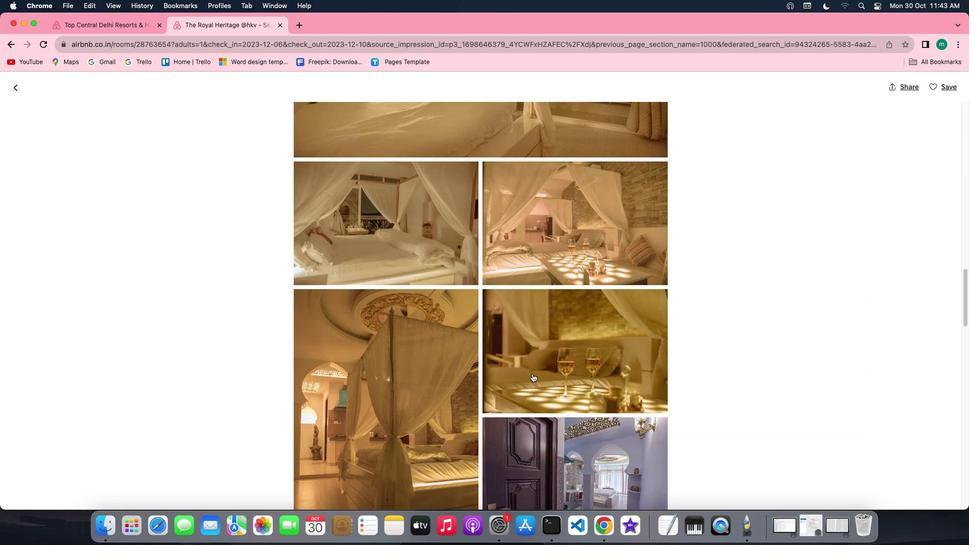 
Action: Mouse scrolled (533, 374) with delta (1, 0)
Screenshot: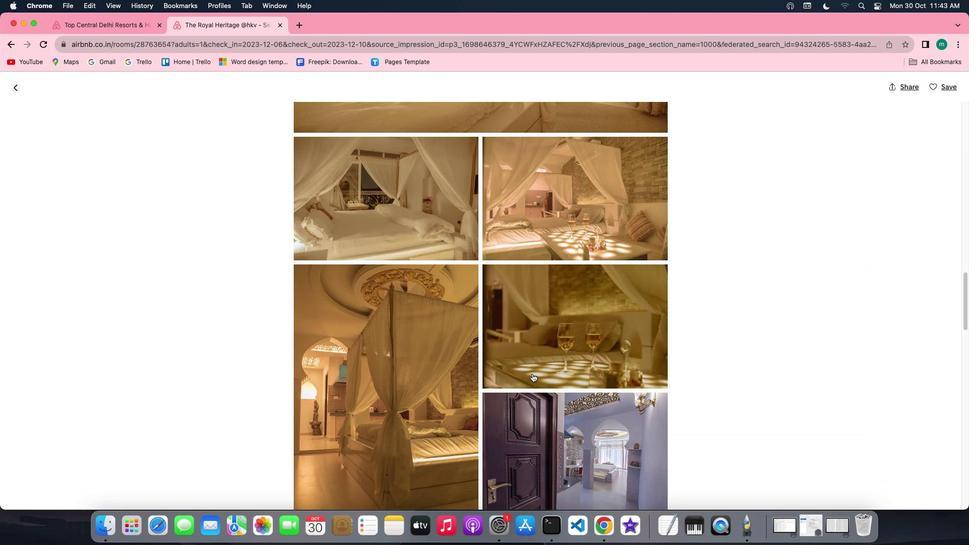 
Action: Mouse scrolled (533, 374) with delta (1, 0)
Screenshot: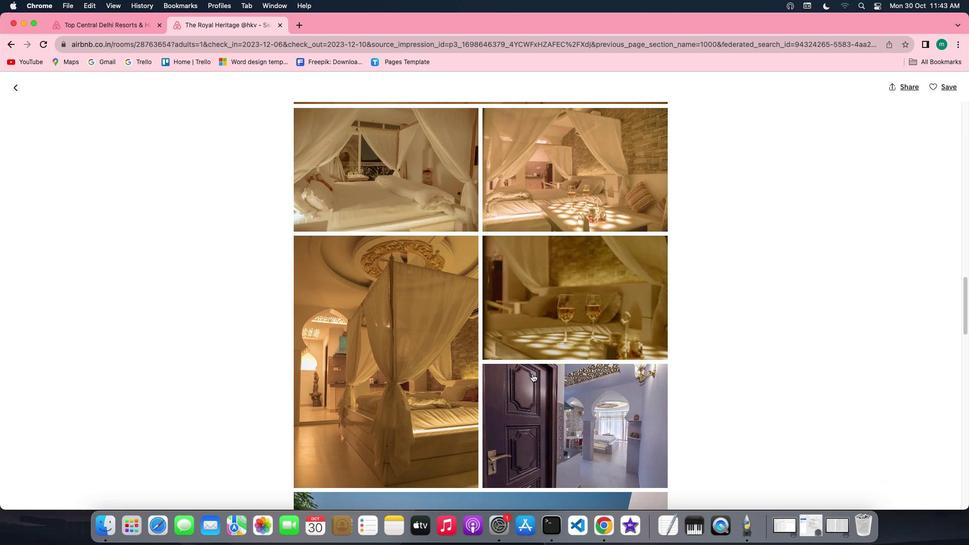 
Action: Mouse scrolled (533, 374) with delta (1, 0)
Screenshot: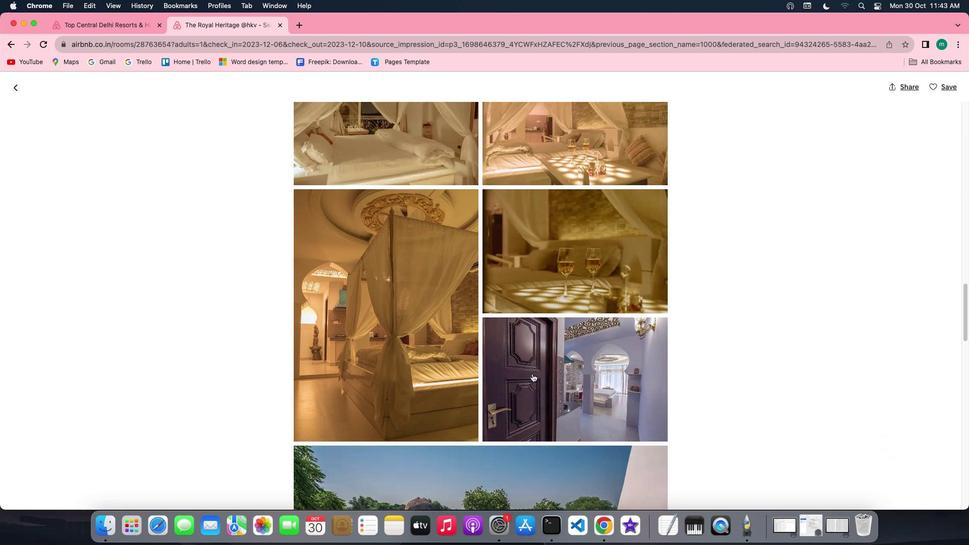 
Action: Mouse scrolled (533, 374) with delta (1, 0)
Screenshot: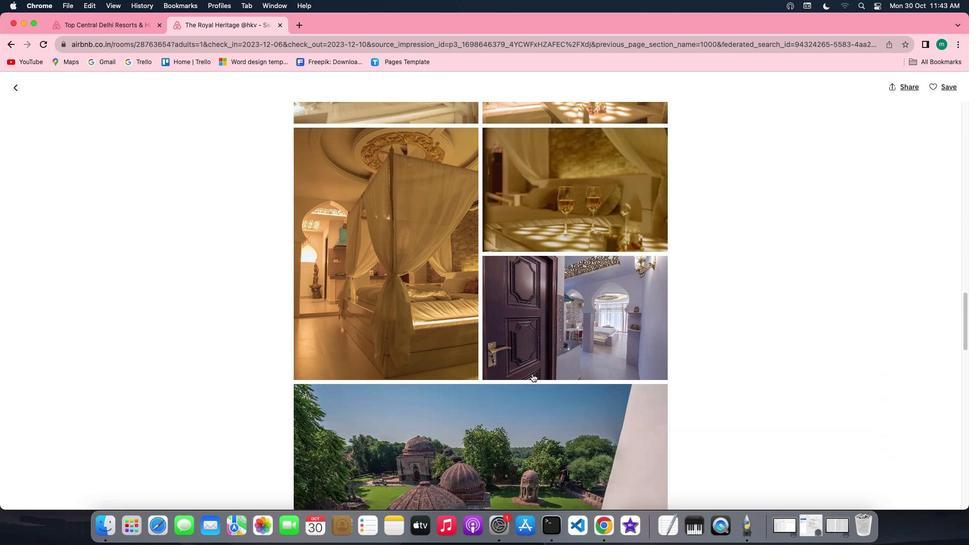 
Action: Mouse scrolled (533, 374) with delta (1, 0)
Screenshot: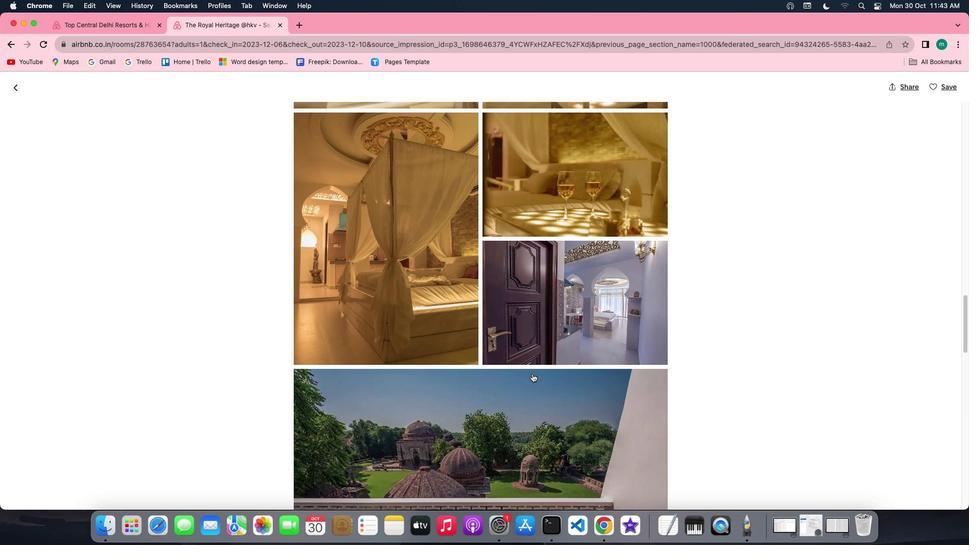 
Action: Mouse scrolled (533, 374) with delta (1, 0)
Screenshot: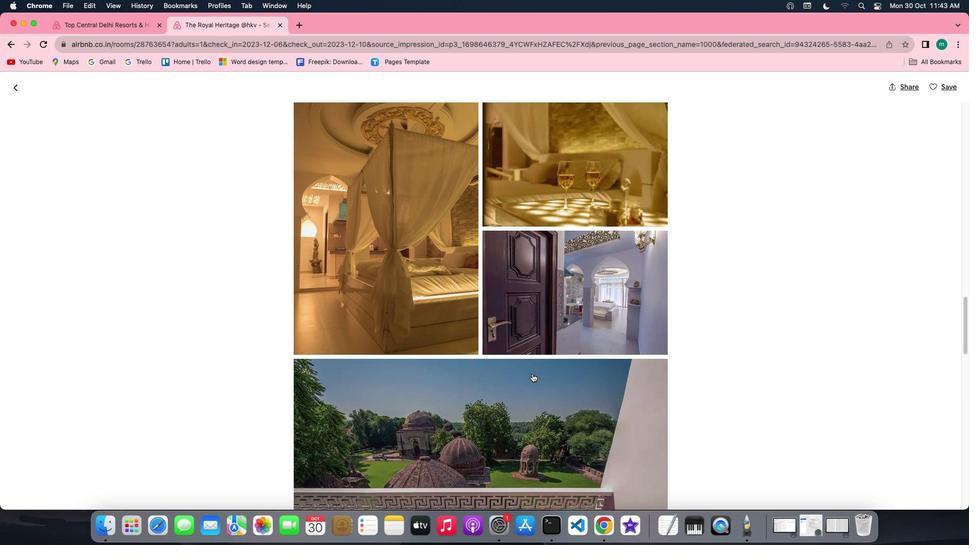 
Action: Mouse scrolled (533, 374) with delta (1, 0)
Screenshot: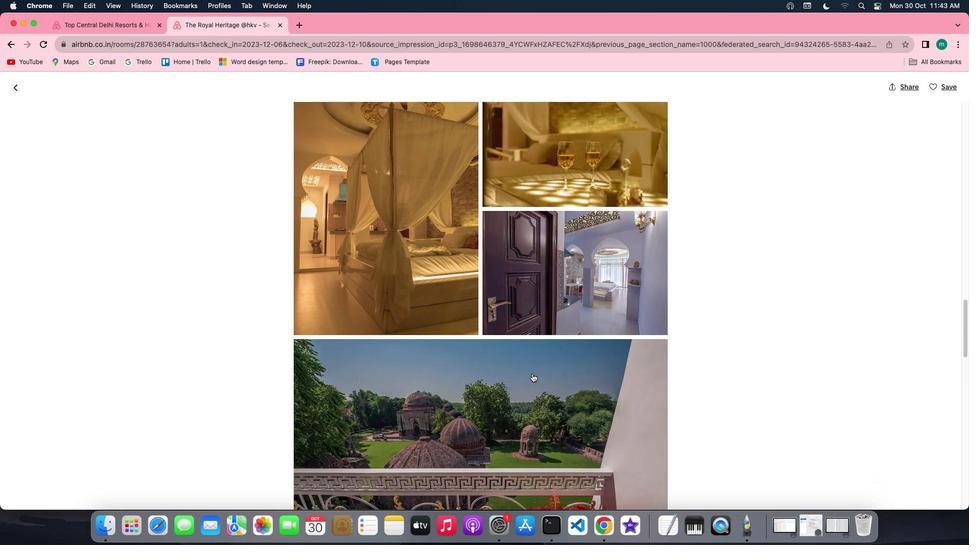 
Action: Mouse scrolled (533, 374) with delta (1, 0)
Screenshot: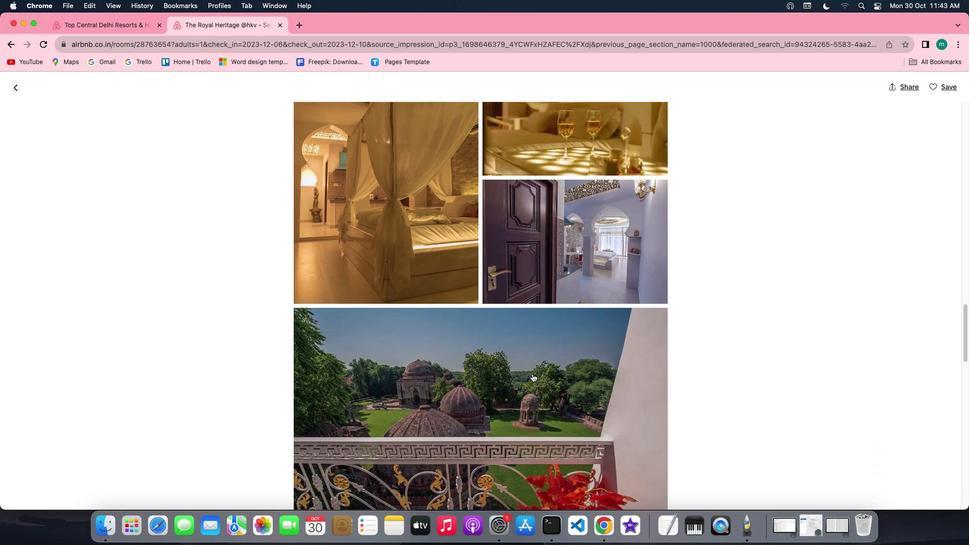 
Action: Mouse scrolled (533, 374) with delta (1, 0)
Screenshot: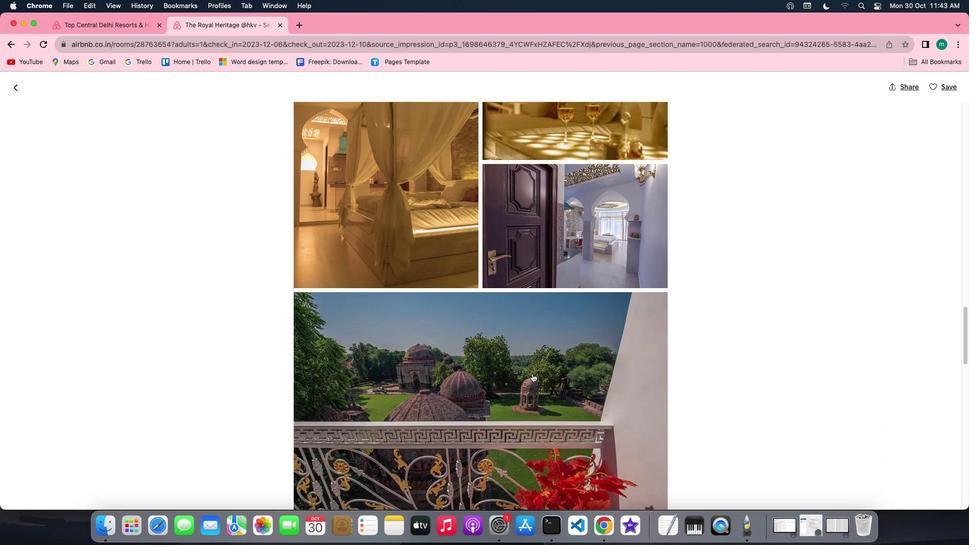 
Action: Mouse scrolled (533, 374) with delta (1, 0)
Screenshot: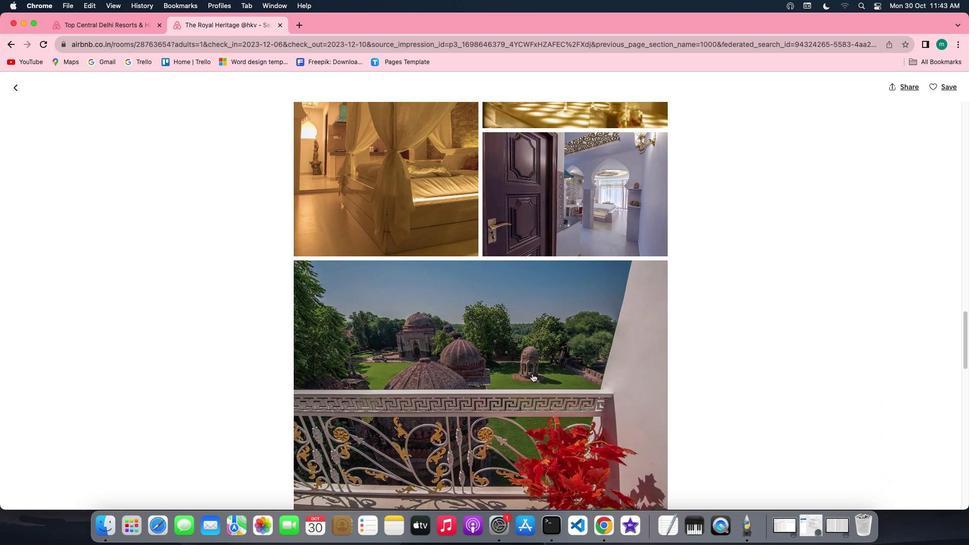 
Action: Mouse scrolled (533, 374) with delta (1, 0)
Screenshot: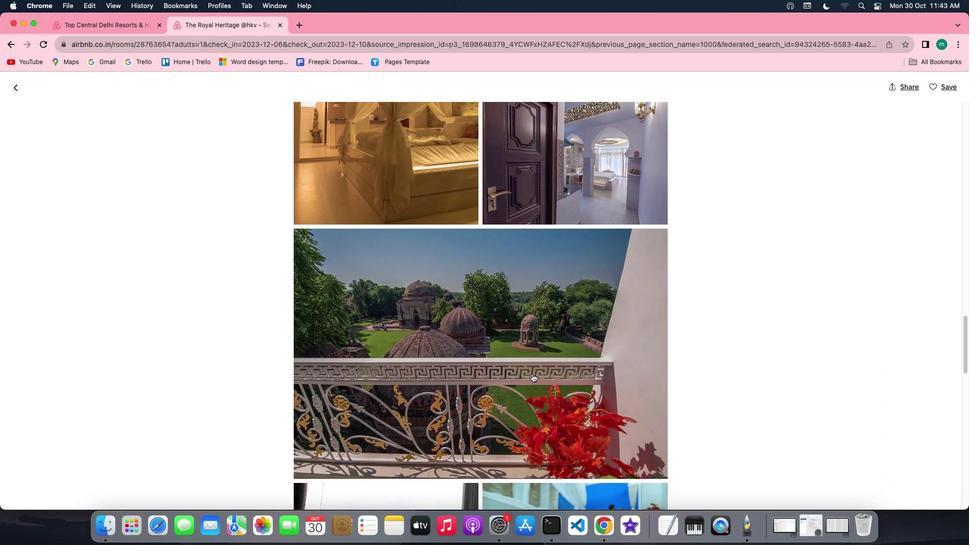 
Action: Mouse scrolled (533, 374) with delta (1, 0)
Screenshot: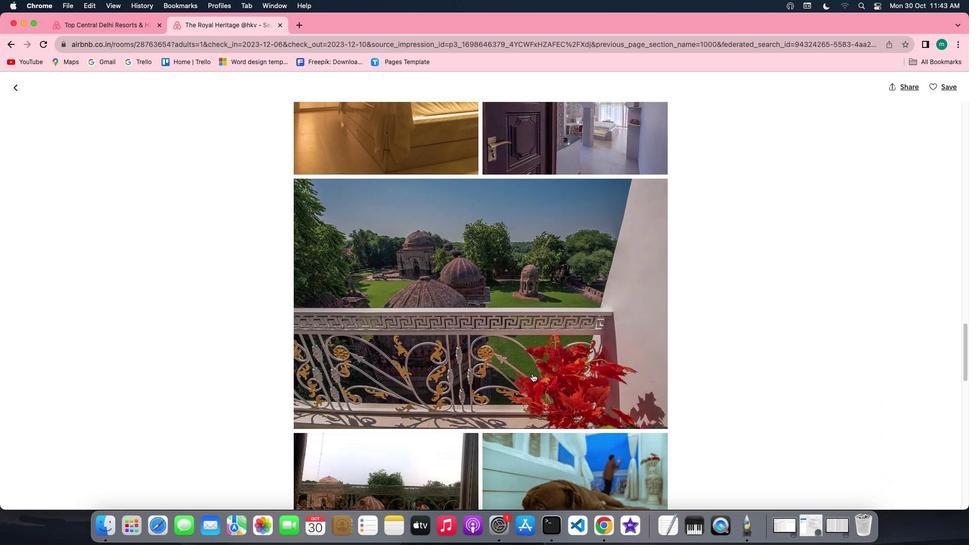 
Action: Mouse scrolled (533, 374) with delta (1, 0)
Screenshot: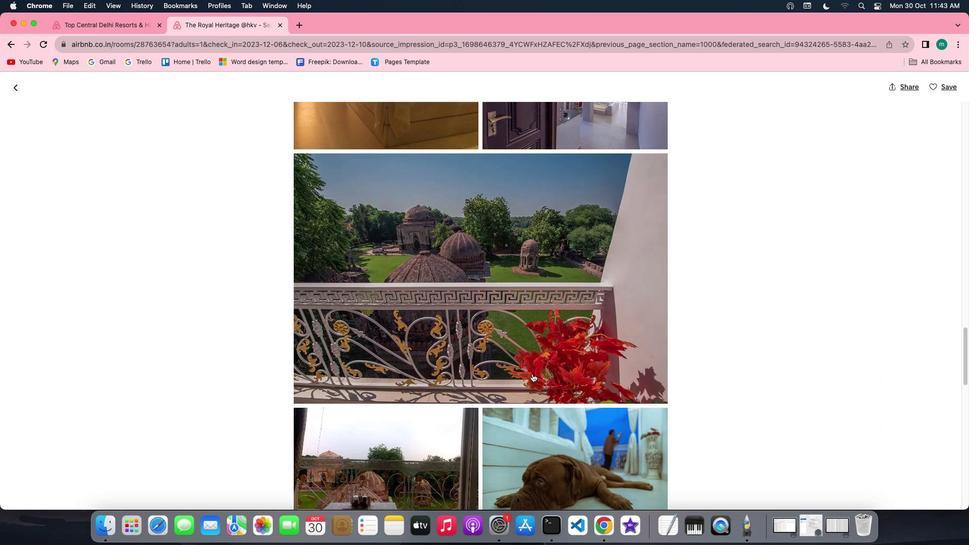 
Action: Mouse scrolled (533, 374) with delta (1, 0)
Screenshot: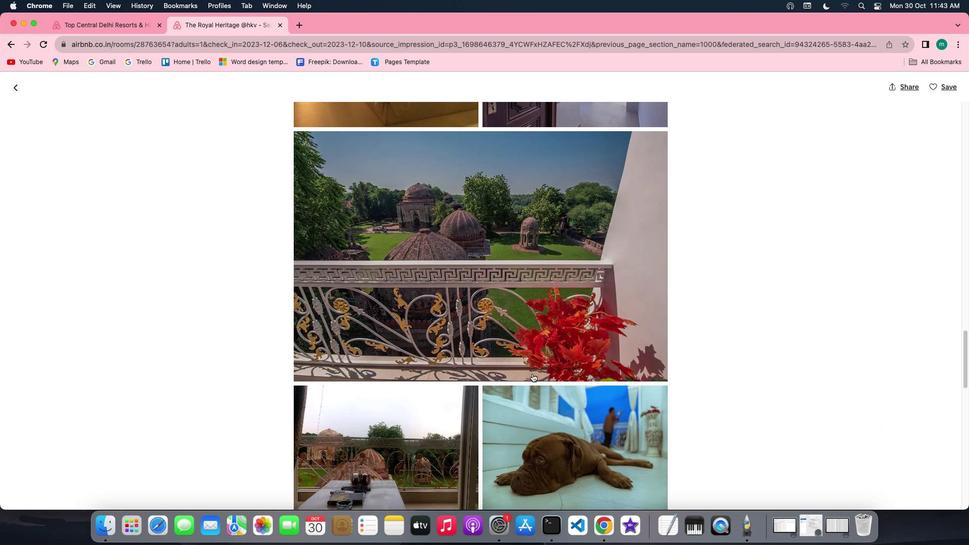 
Action: Mouse scrolled (533, 374) with delta (1, 0)
Screenshot: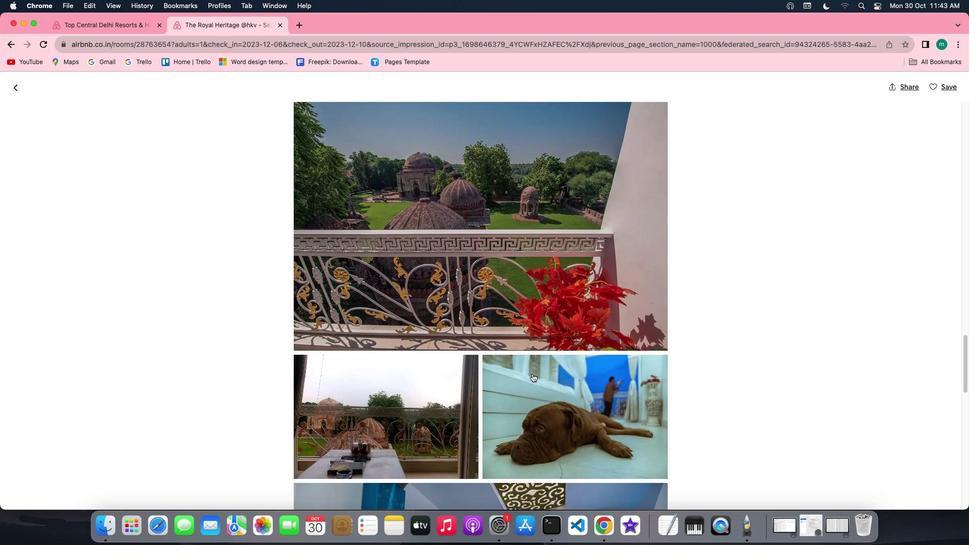 
Action: Mouse scrolled (533, 374) with delta (1, 0)
Screenshot: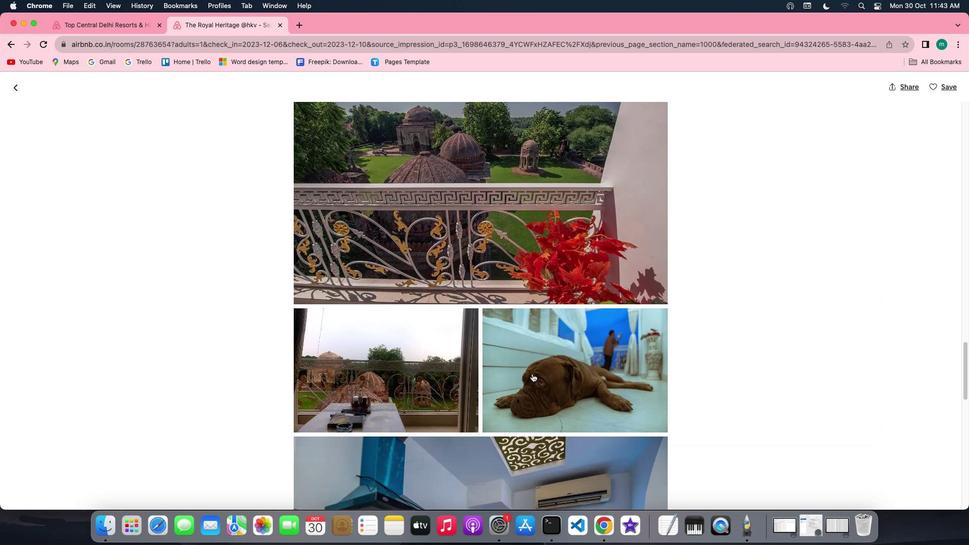 
Action: Mouse scrolled (533, 374) with delta (1, 0)
Screenshot: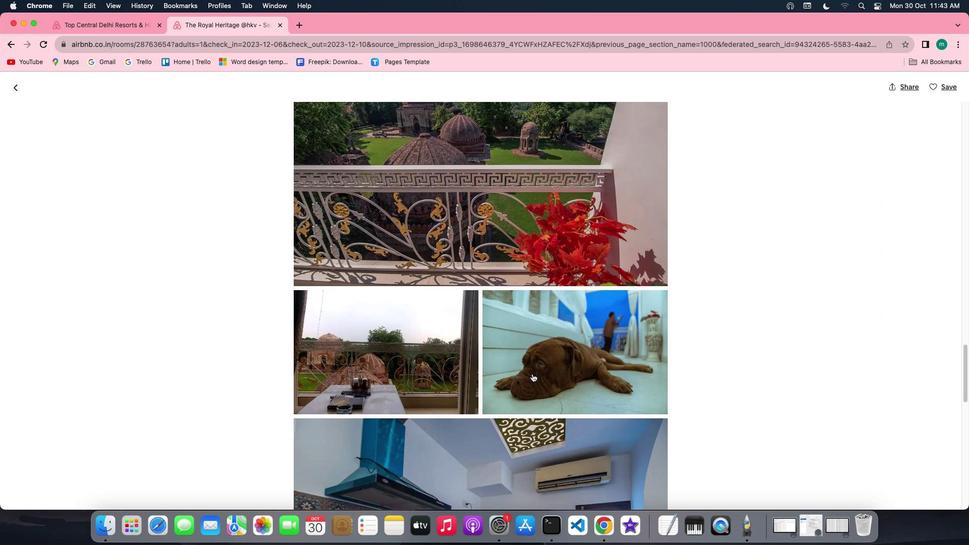 
Action: Mouse scrolled (533, 374) with delta (1, 0)
Screenshot: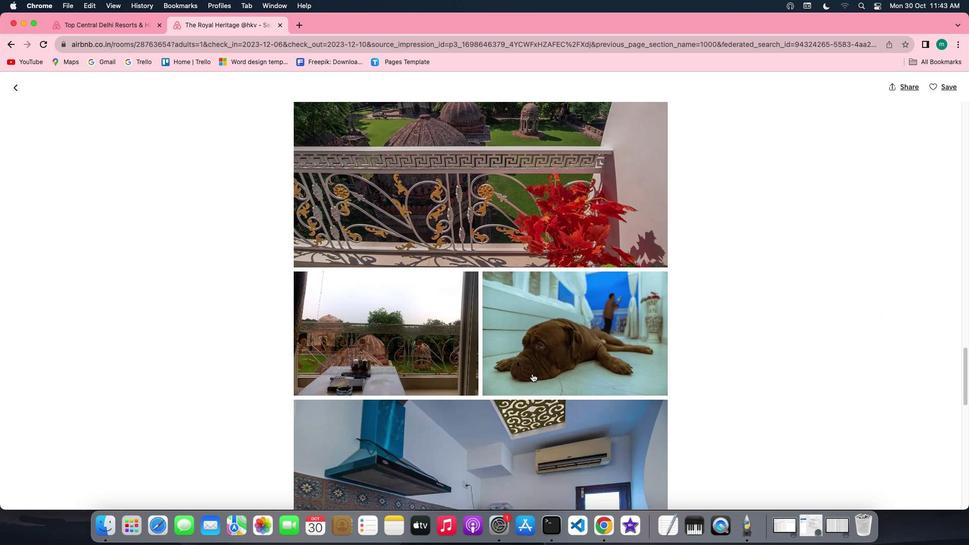 
Action: Mouse scrolled (533, 374) with delta (1, 0)
Screenshot: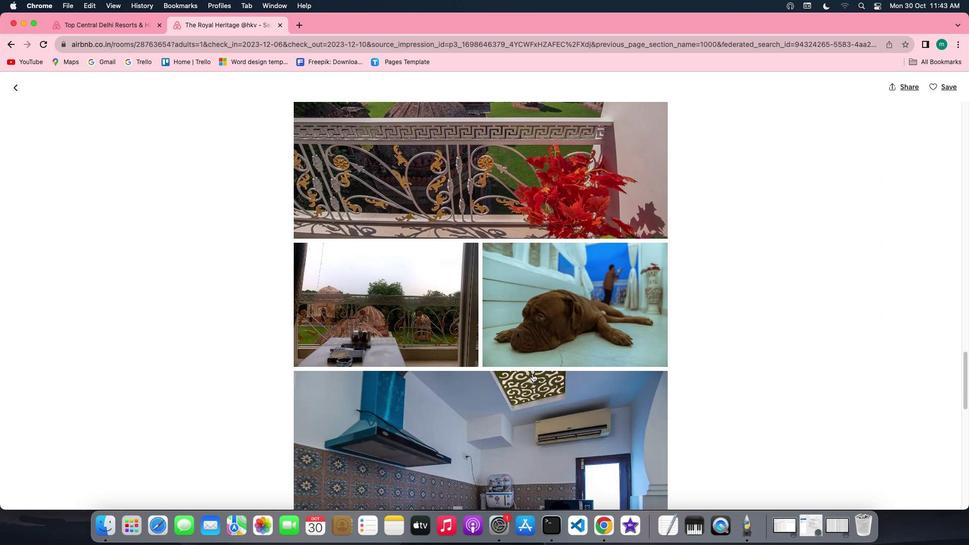 
Action: Mouse scrolled (533, 374) with delta (1, 0)
Screenshot: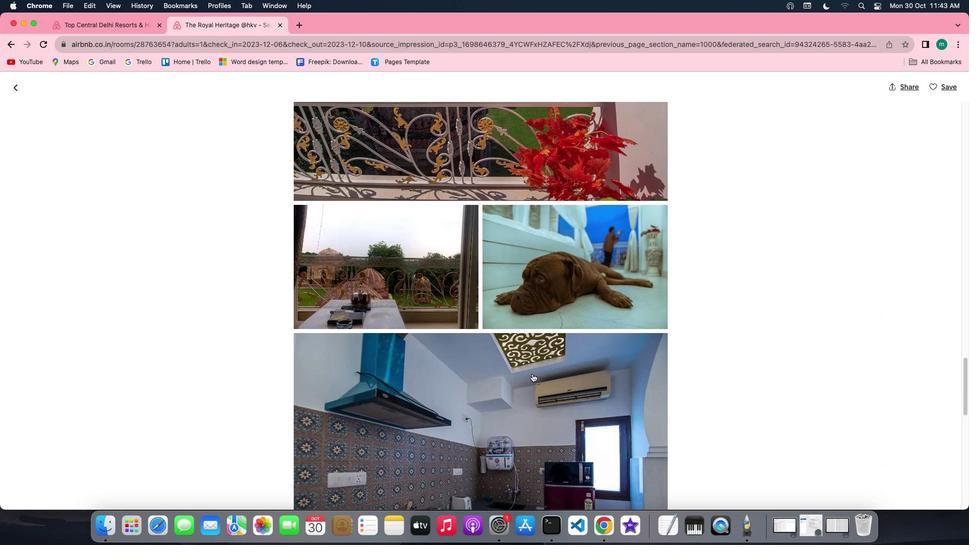 
Action: Mouse scrolled (533, 374) with delta (1, 0)
Screenshot: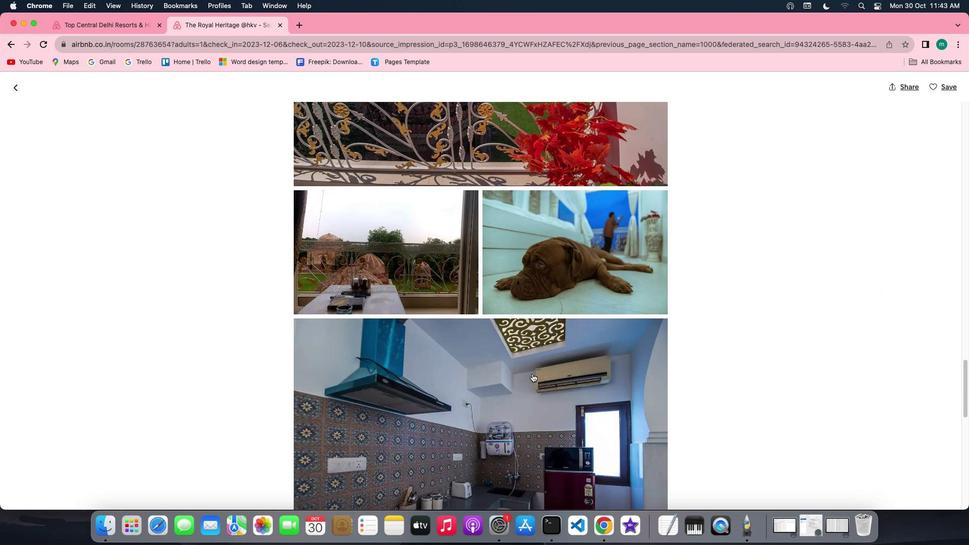 
Action: Mouse scrolled (533, 374) with delta (1, 0)
Screenshot: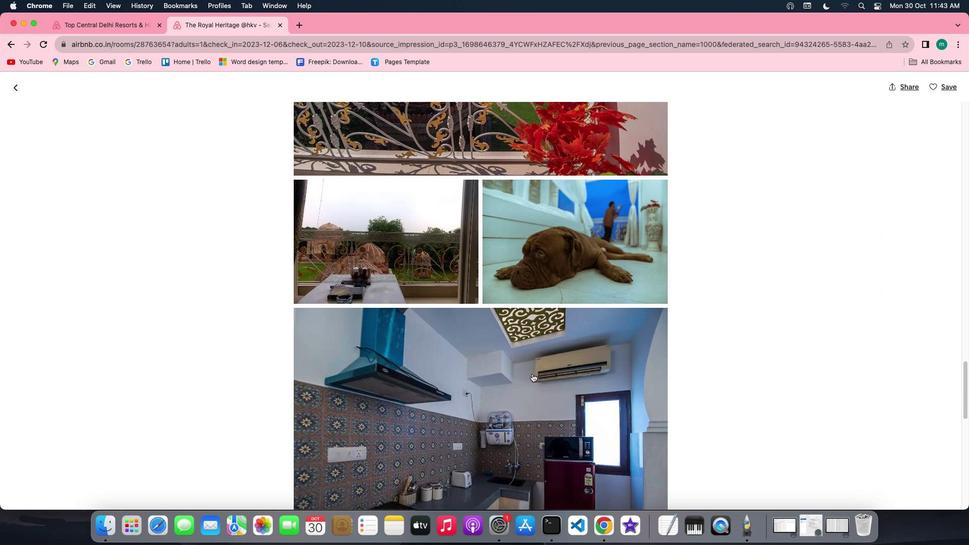 
Action: Mouse scrolled (533, 374) with delta (1, 0)
Screenshot: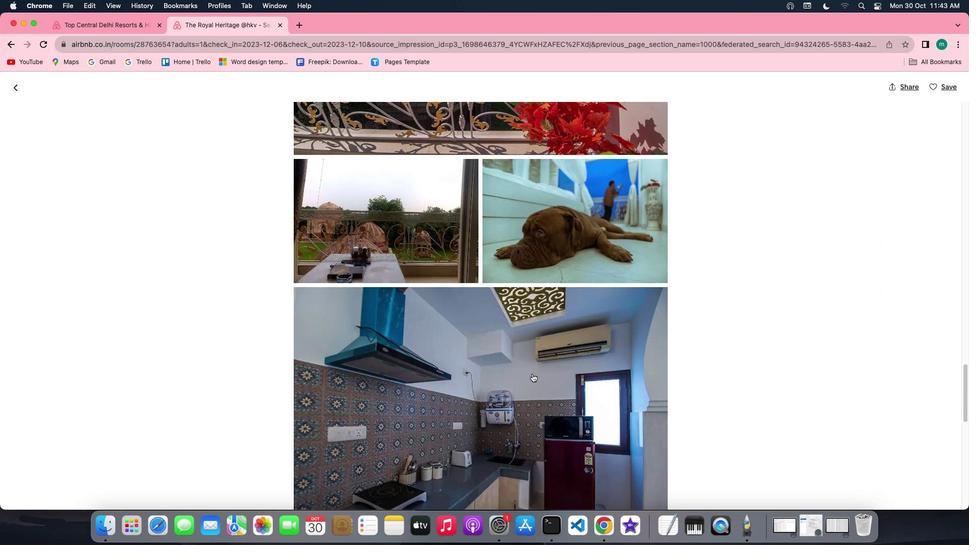 
Action: Mouse scrolled (533, 374) with delta (1, 0)
Screenshot: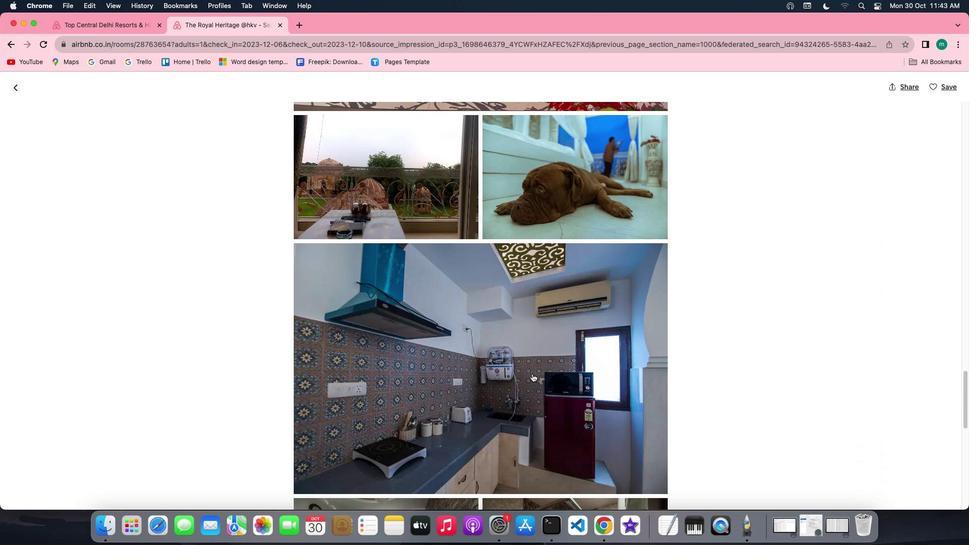
Action: Mouse scrolled (533, 374) with delta (1, 0)
Screenshot: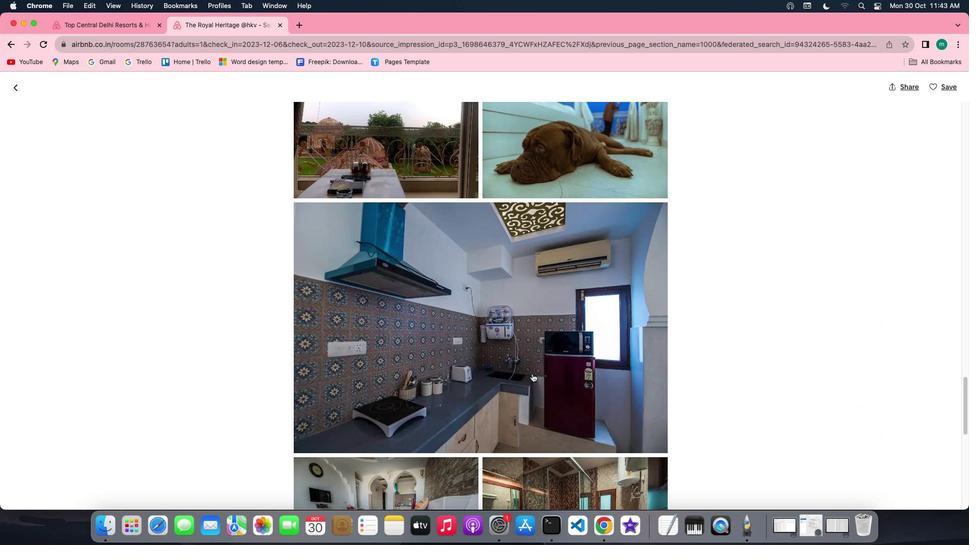 
Action: Mouse scrolled (533, 374) with delta (1, 0)
Screenshot: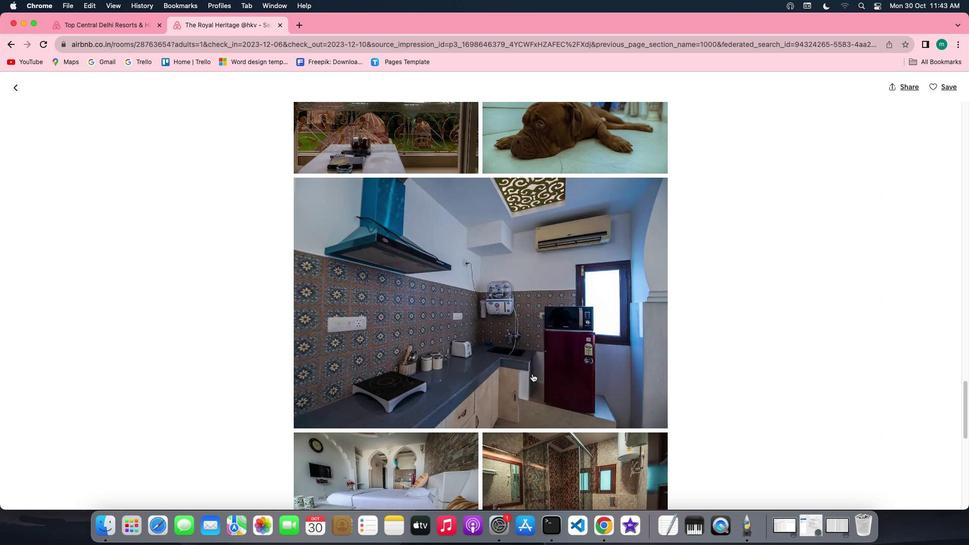
Action: Mouse scrolled (533, 374) with delta (1, 0)
Screenshot: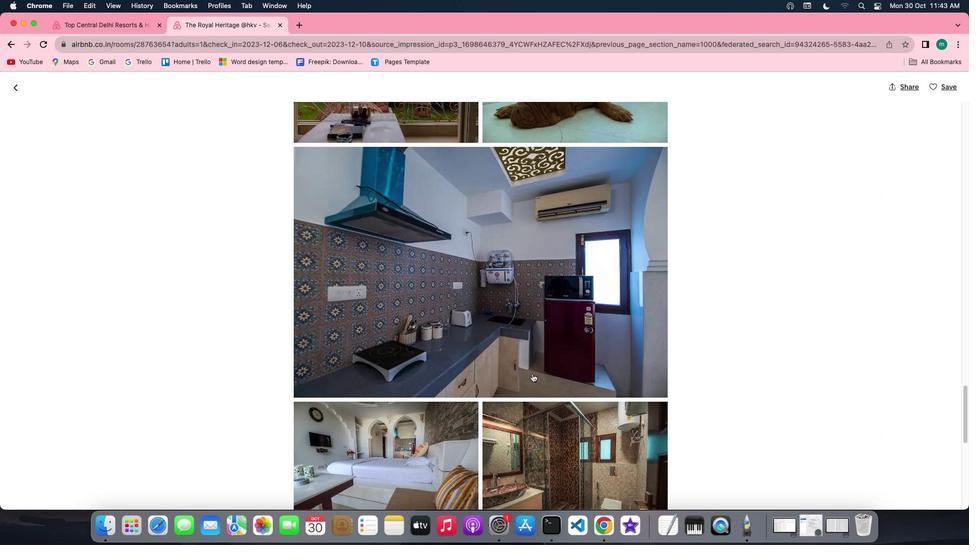 
Action: Mouse scrolled (533, 374) with delta (1, 0)
Screenshot: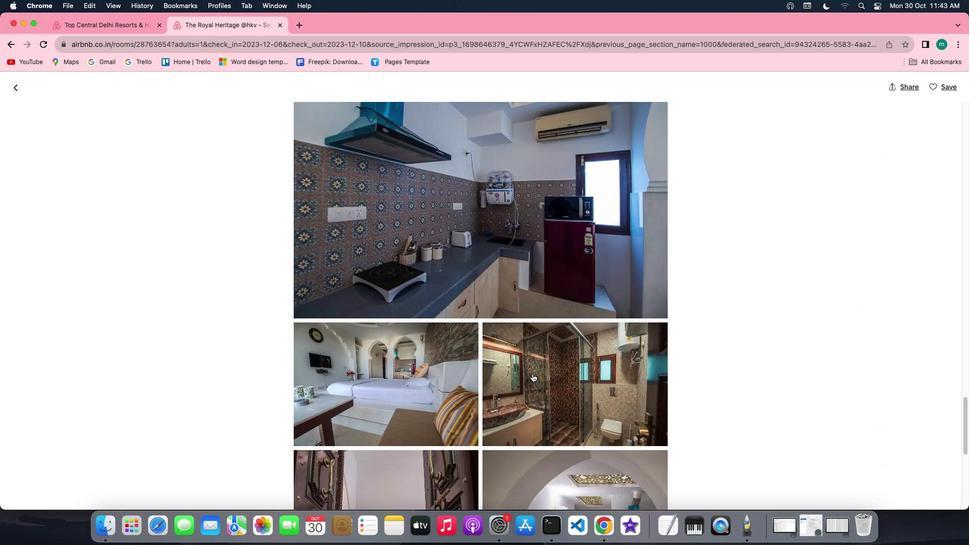 
Action: Mouse scrolled (533, 374) with delta (1, 0)
Screenshot: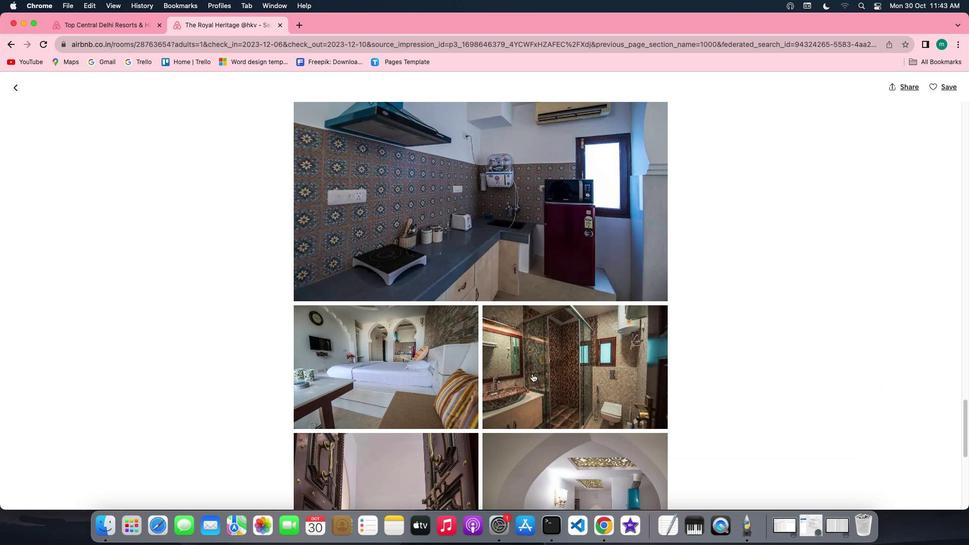 
Action: Mouse scrolled (533, 374) with delta (1, 0)
Screenshot: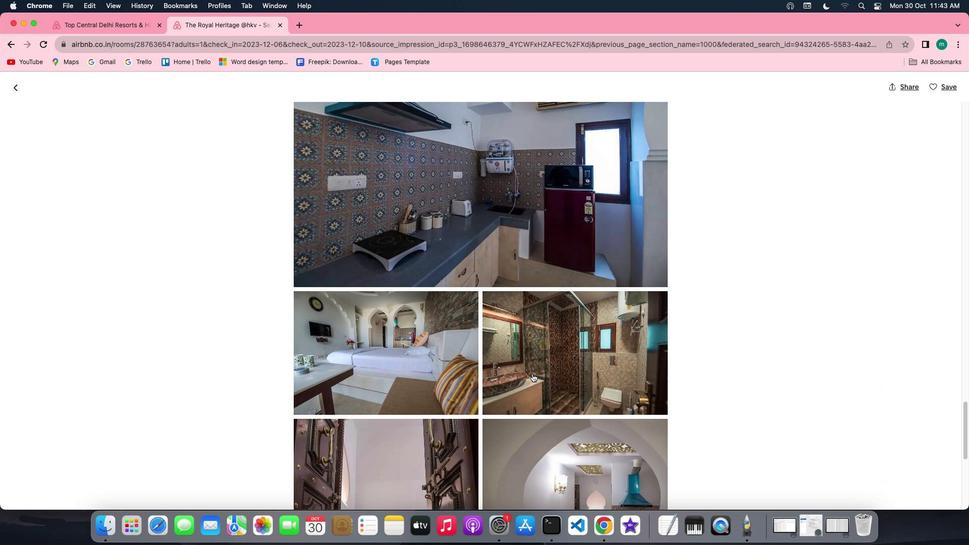 
Action: Mouse scrolled (533, 374) with delta (1, 0)
Screenshot: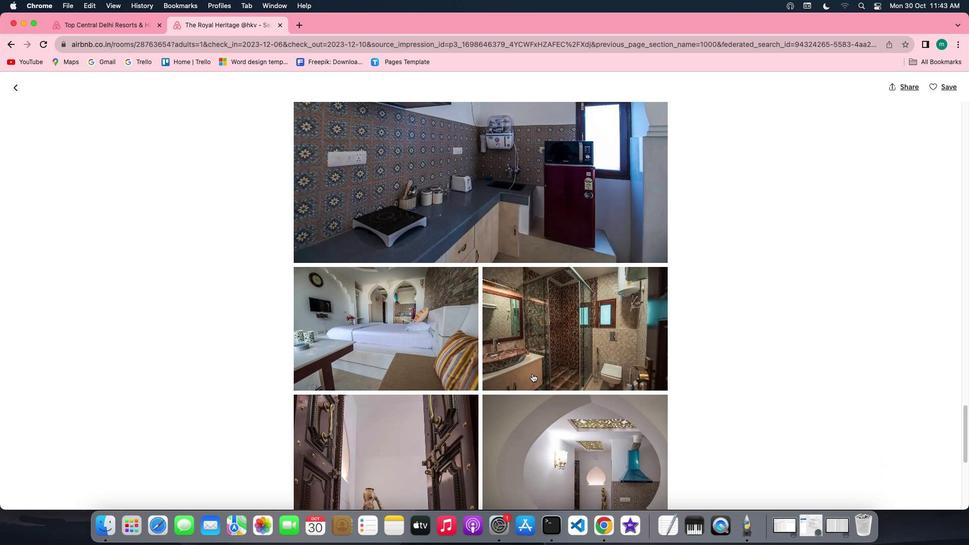 
Action: Mouse scrolled (533, 374) with delta (1, 0)
Screenshot: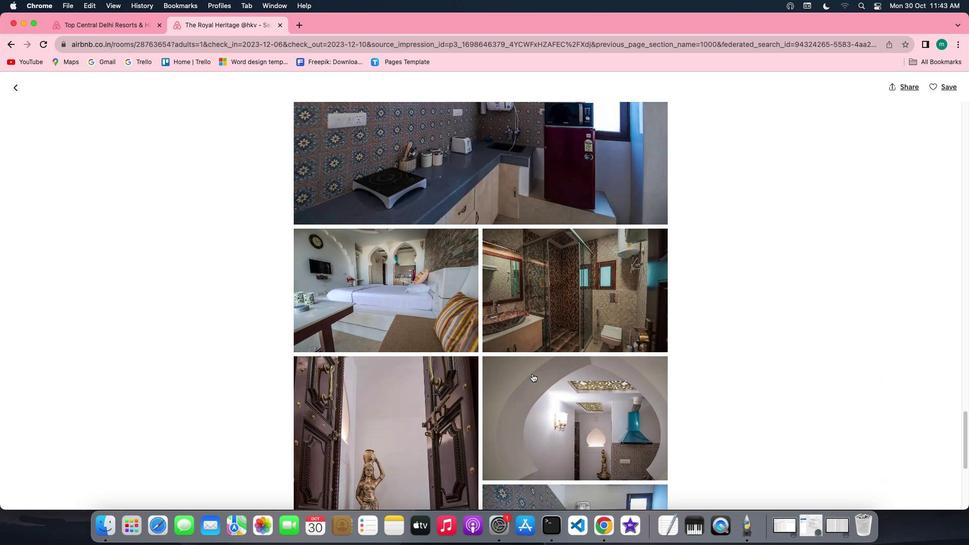 
Action: Mouse scrolled (533, 374) with delta (1, 0)
Screenshot: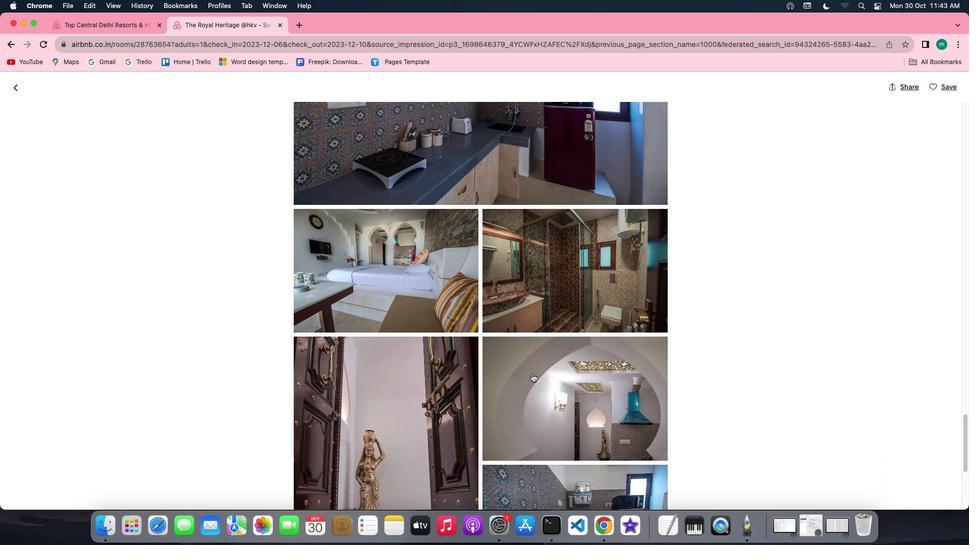 
Action: Mouse scrolled (533, 374) with delta (1, 0)
Screenshot: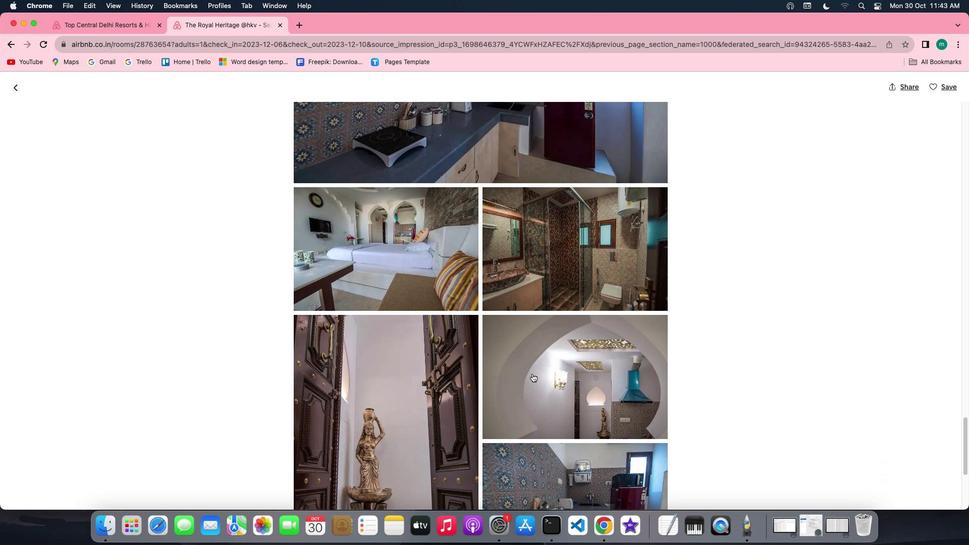 
Action: Mouse scrolled (533, 374) with delta (1, 0)
Screenshot: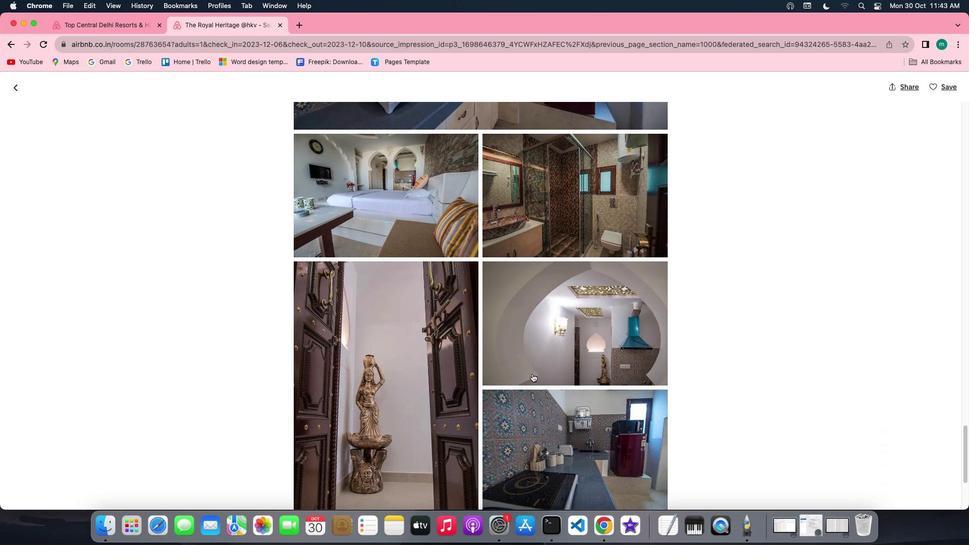 
Action: Mouse scrolled (533, 374) with delta (1, 0)
Screenshot: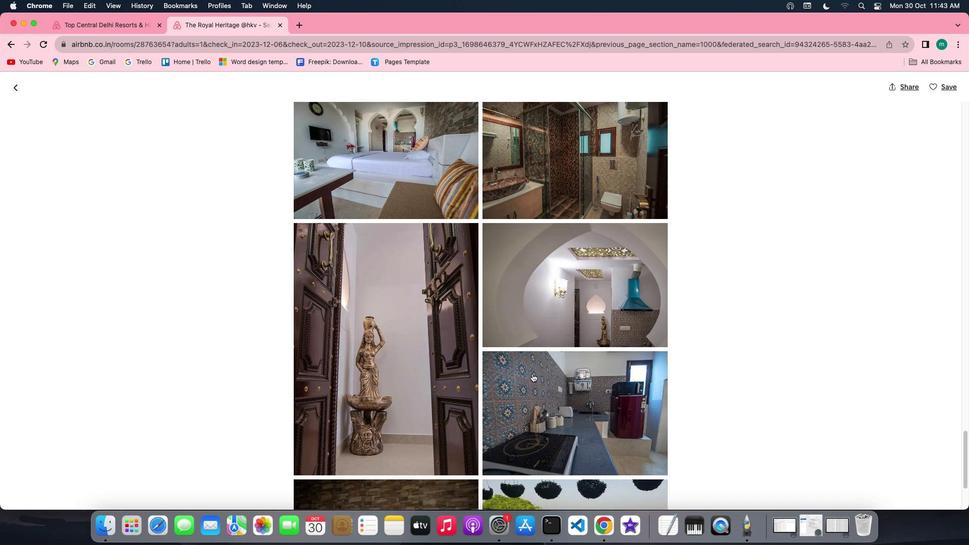 
Action: Mouse scrolled (533, 374) with delta (1, 0)
Screenshot: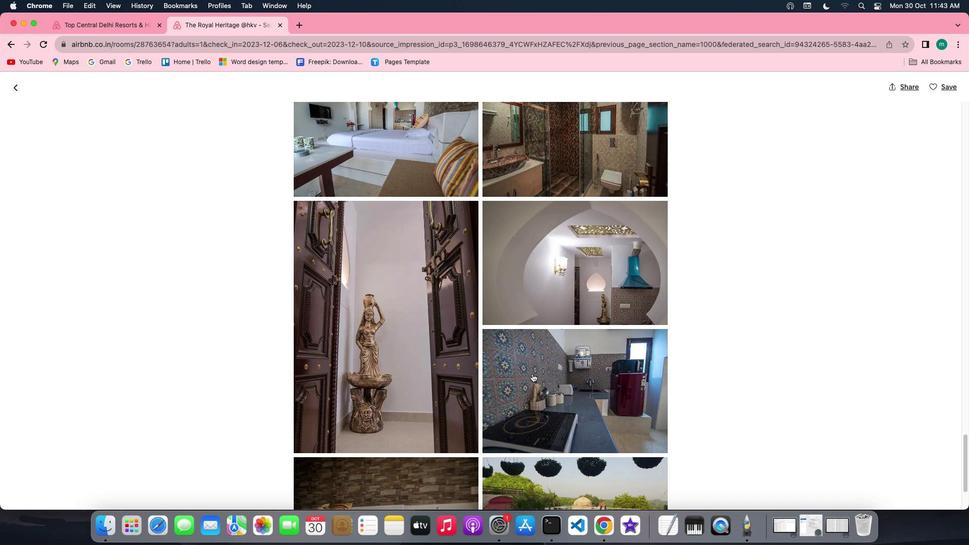 
Action: Mouse scrolled (533, 374) with delta (1, 0)
Screenshot: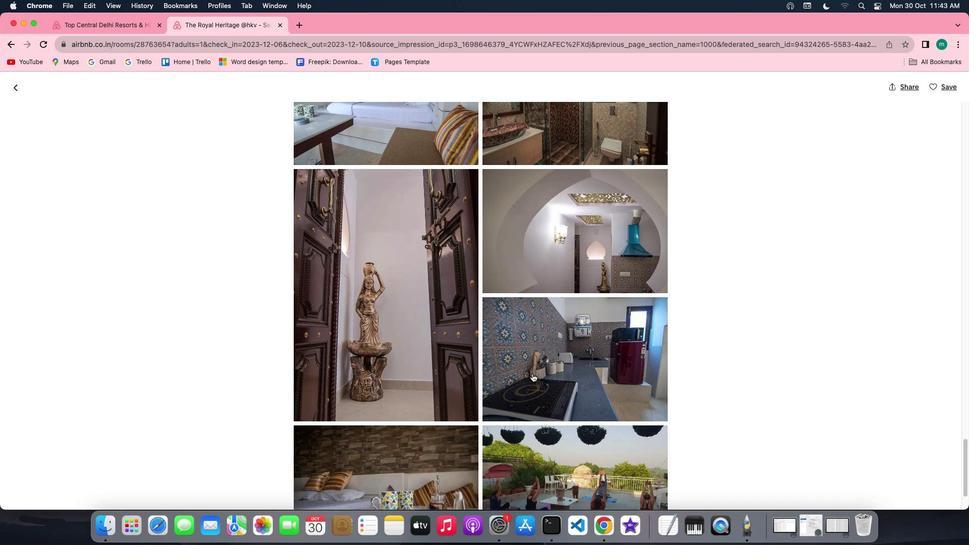 
Action: Mouse scrolled (533, 374) with delta (1, 0)
Screenshot: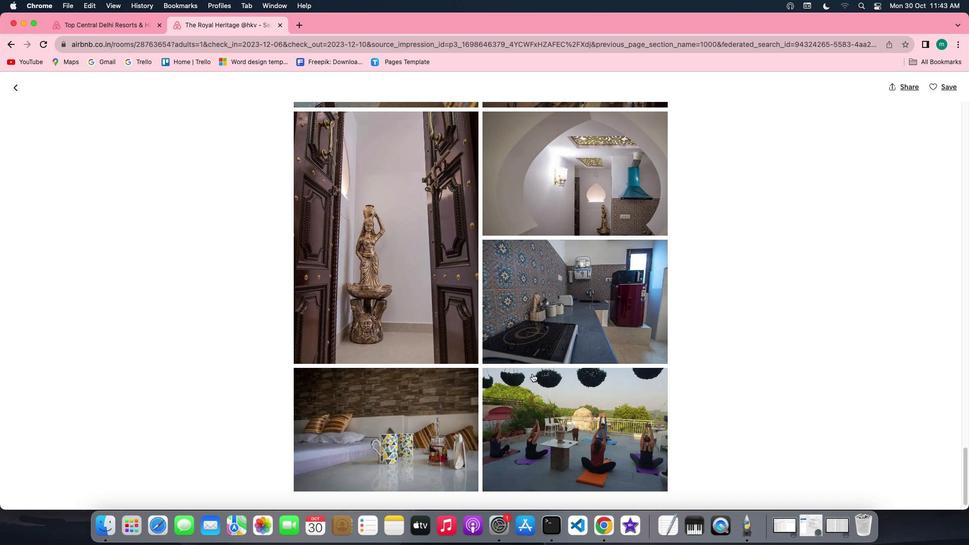 
Action: Mouse scrolled (533, 374) with delta (1, 0)
Screenshot: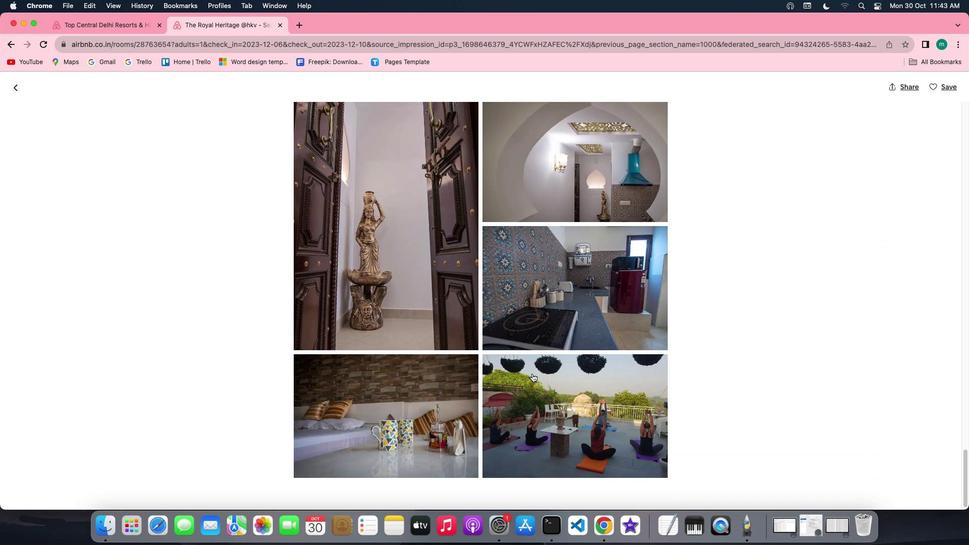 
Action: Mouse scrolled (533, 374) with delta (1, 0)
Screenshot: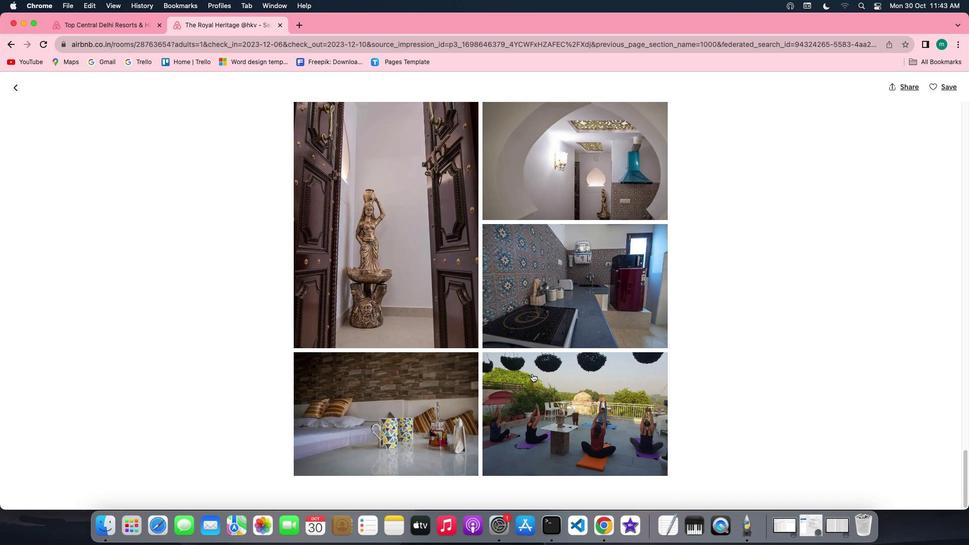 
Action: Mouse scrolled (533, 374) with delta (1, 0)
Screenshot: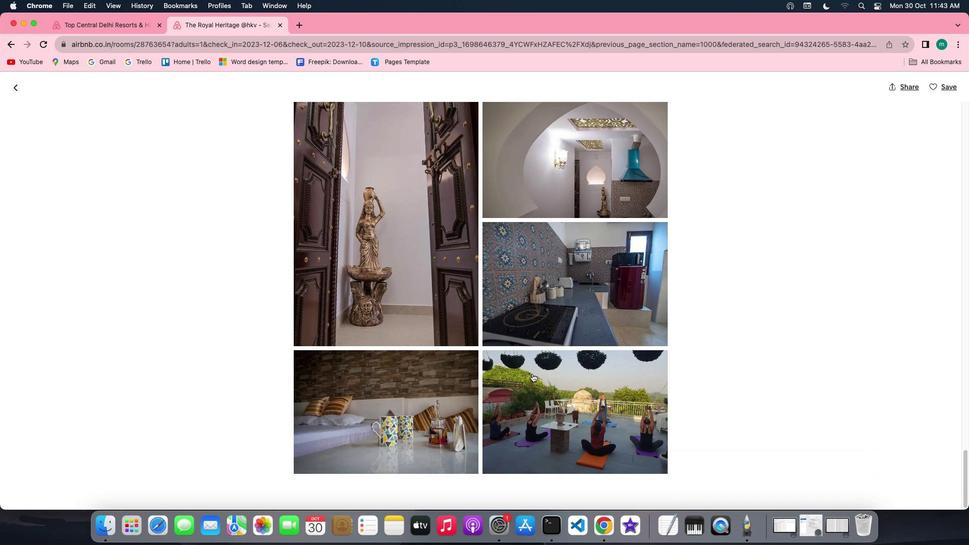 
Action: Mouse scrolled (533, 374) with delta (1, 0)
Screenshot: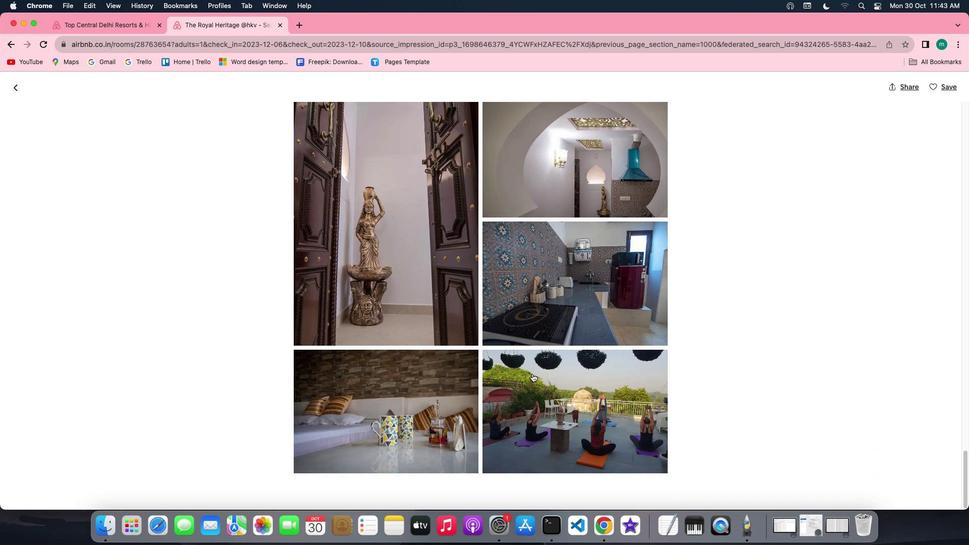
Action: Mouse scrolled (533, 374) with delta (1, 0)
Screenshot: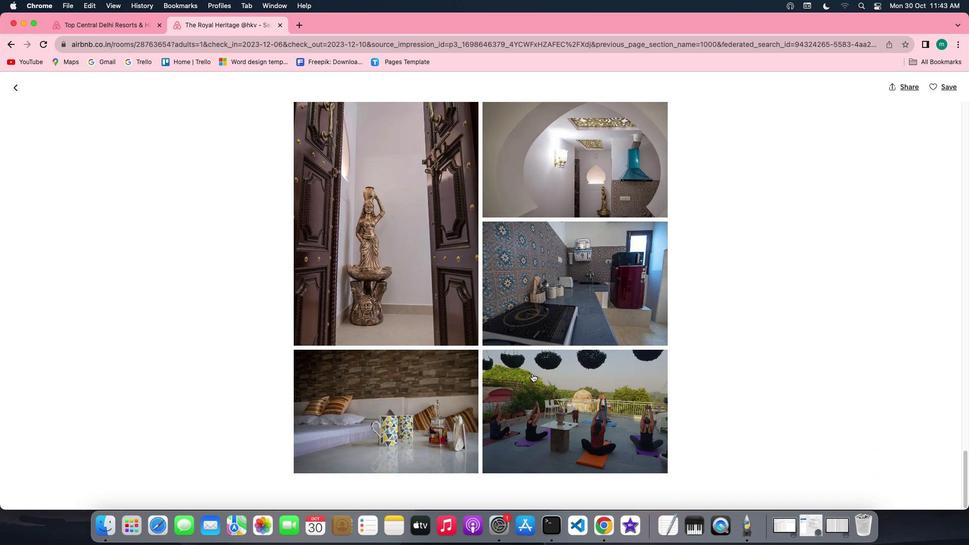 
Action: Mouse scrolled (533, 374) with delta (1, 0)
Screenshot: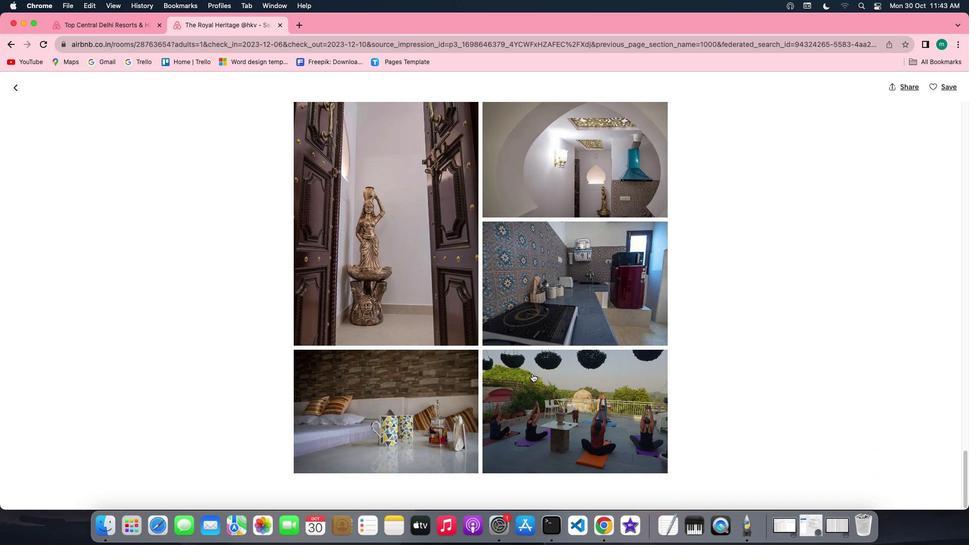 
Action: Mouse scrolled (533, 374) with delta (1, 0)
Screenshot: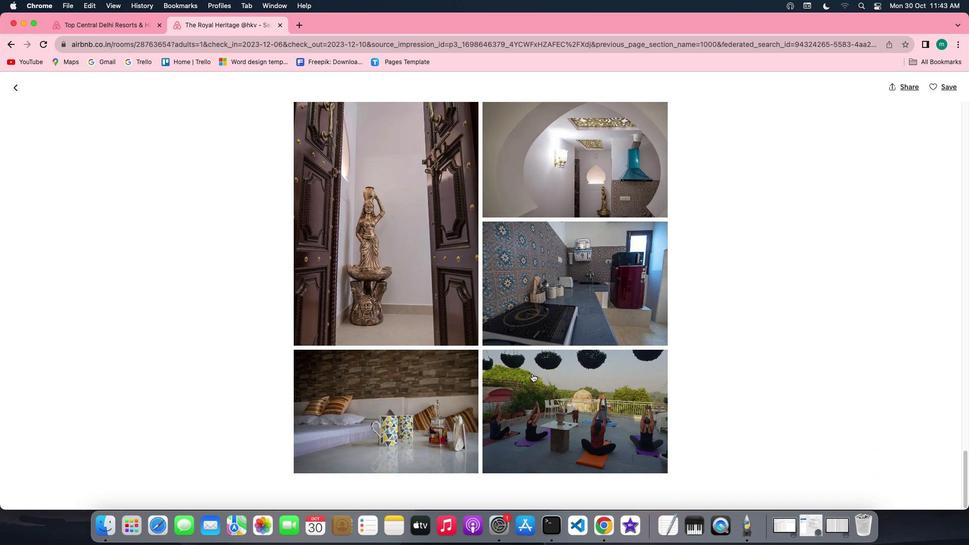 
Action: Mouse moved to (16, 92)
Screenshot: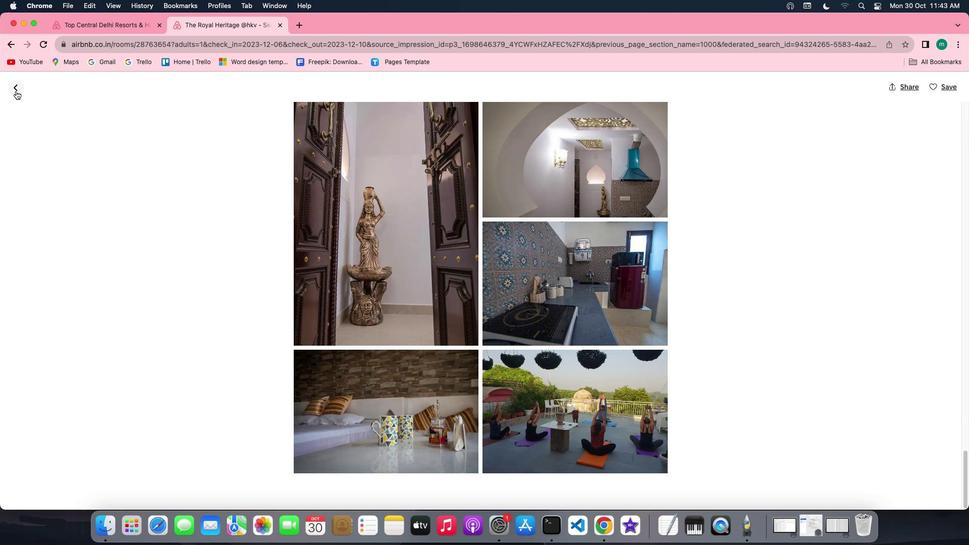 
Action: Mouse pressed left at (16, 92)
Screenshot: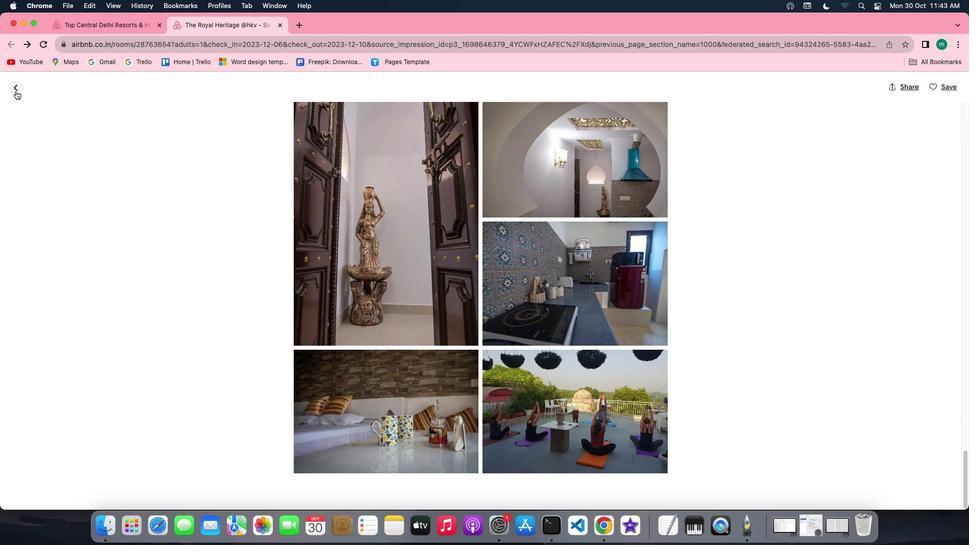 
Action: Mouse moved to (584, 421)
Screenshot: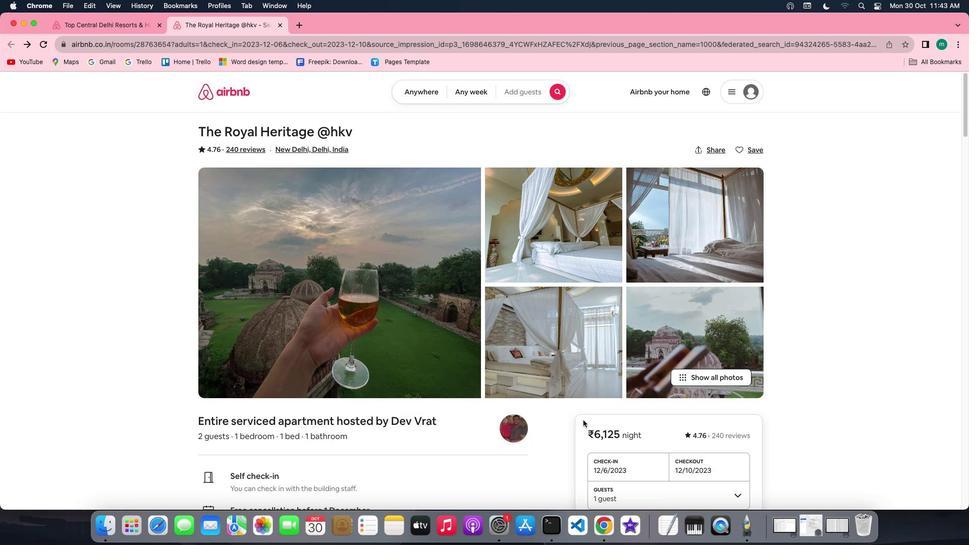 
Action: Mouse scrolled (584, 421) with delta (1, 0)
Screenshot: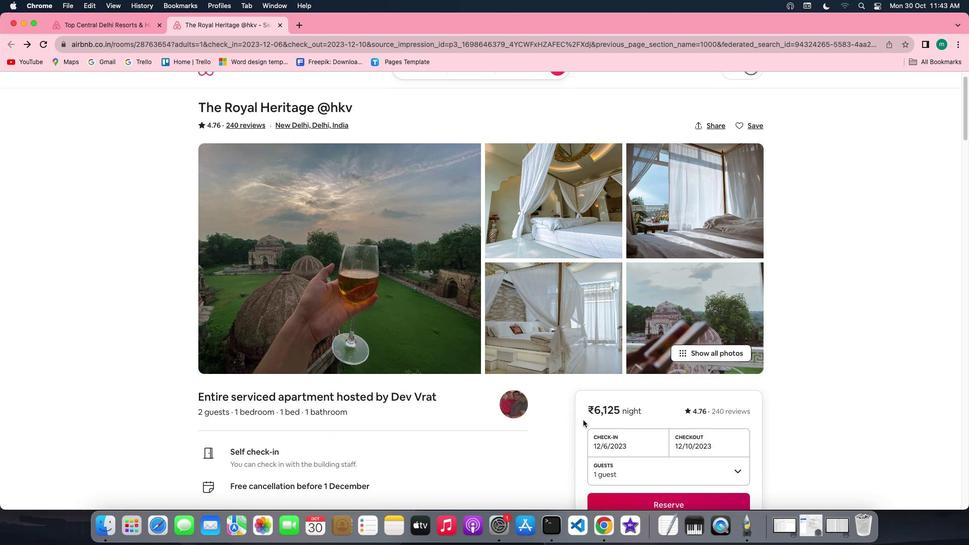 
Action: Mouse scrolled (584, 421) with delta (1, 0)
Screenshot: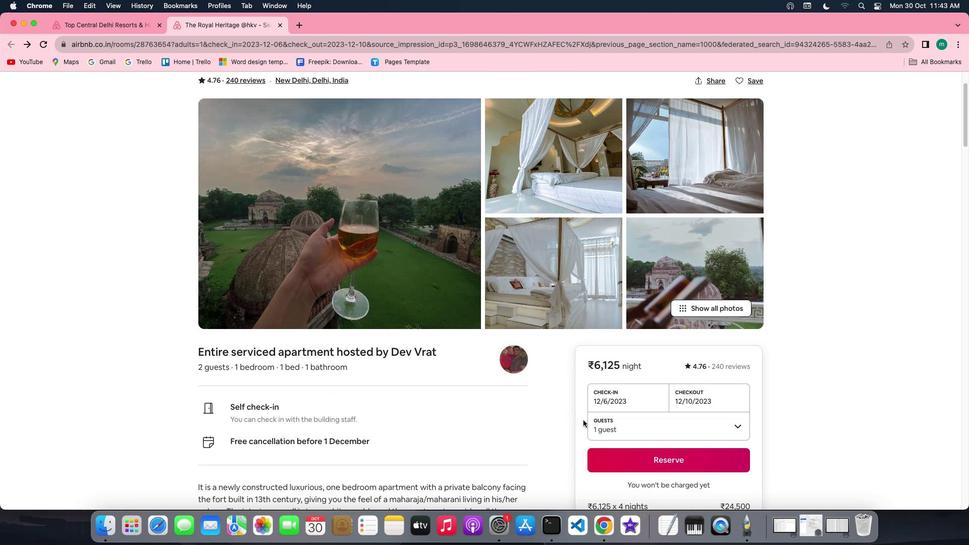 
Action: Mouse scrolled (584, 421) with delta (1, 0)
Screenshot: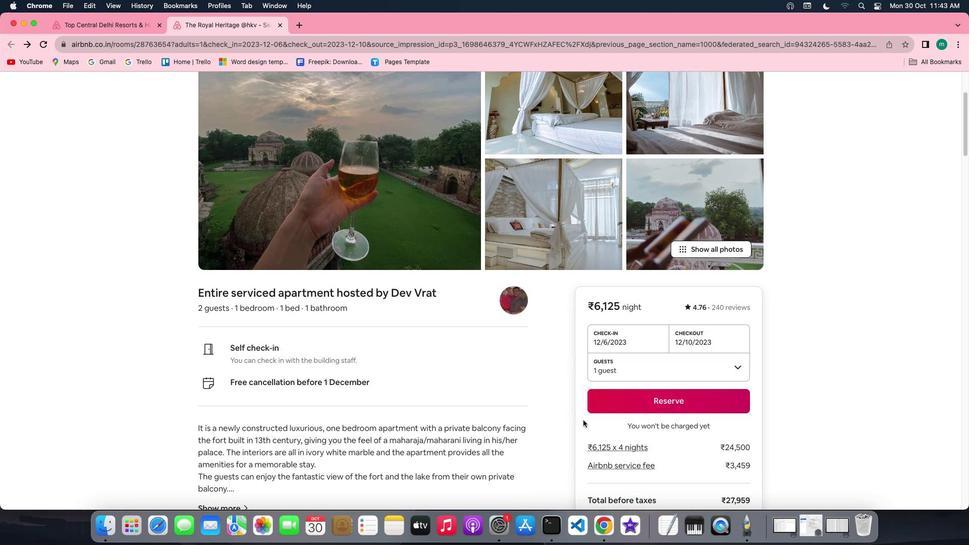 
Action: Mouse scrolled (584, 421) with delta (1, 0)
Screenshot: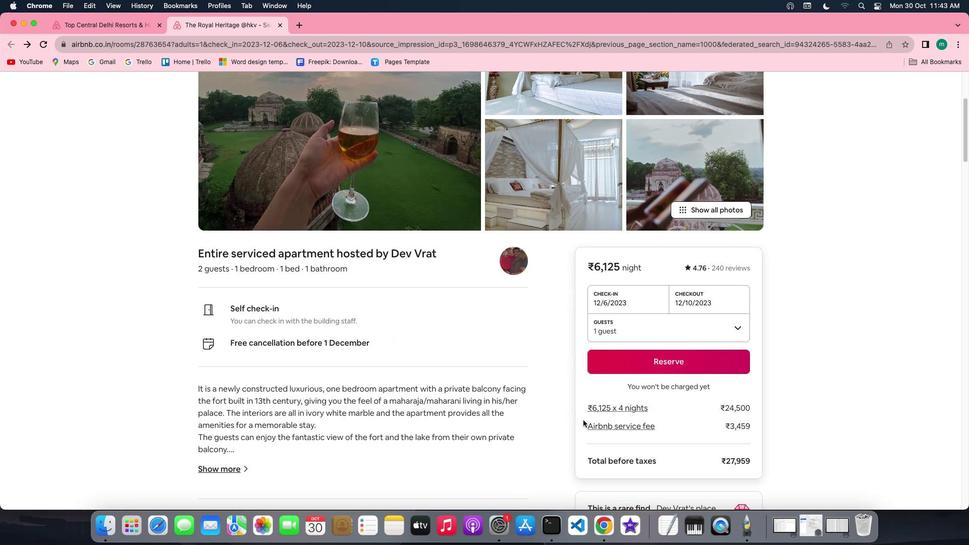
Action: Mouse scrolled (584, 421) with delta (1, 0)
Screenshot: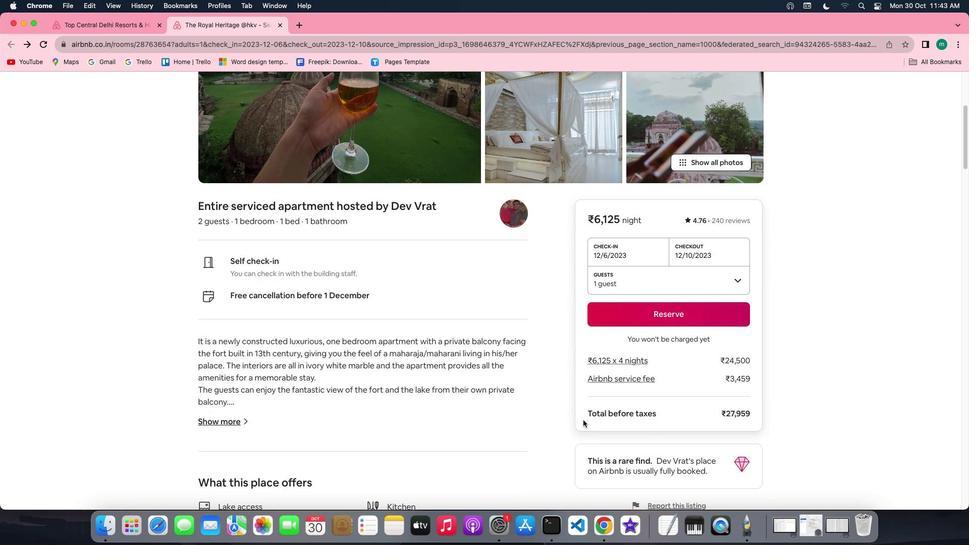 
Action: Mouse scrolled (584, 421) with delta (1, 0)
Screenshot: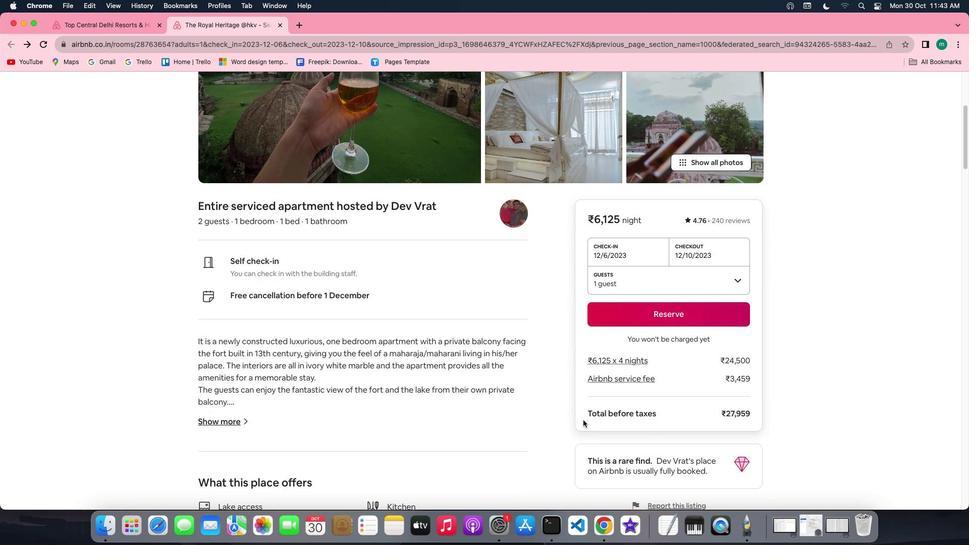 
Action: Mouse scrolled (584, 421) with delta (1, 0)
Screenshot: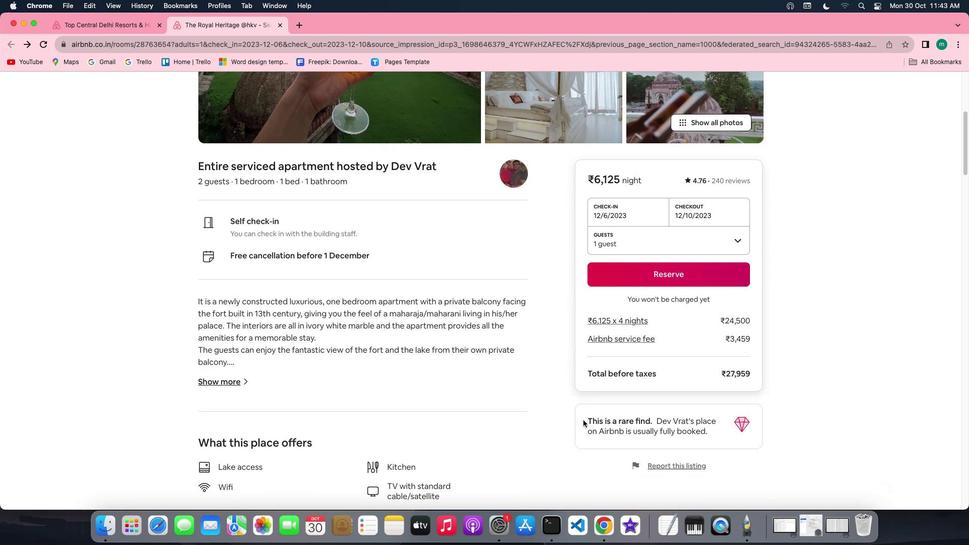 
Action: Mouse moved to (230, 380)
Screenshot: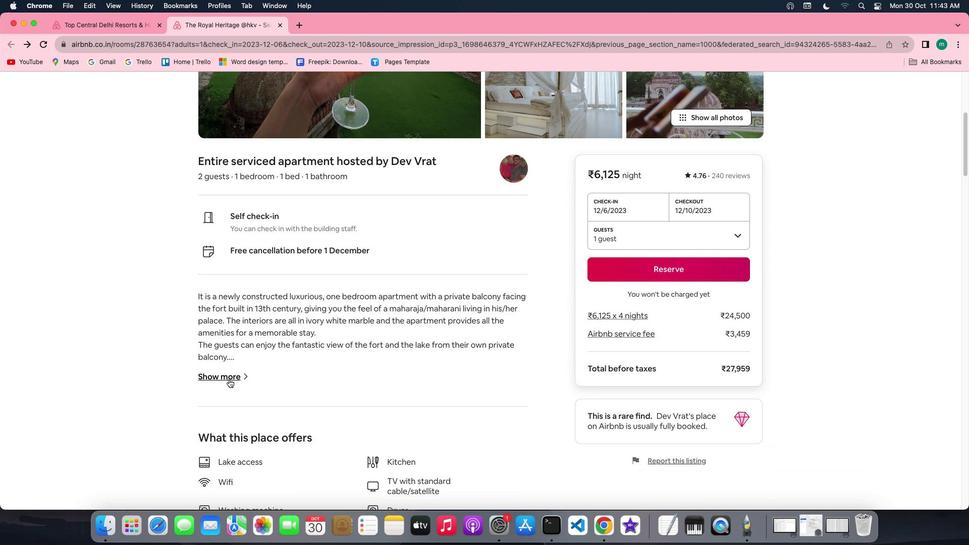 
Action: Mouse pressed left at (230, 380)
Screenshot: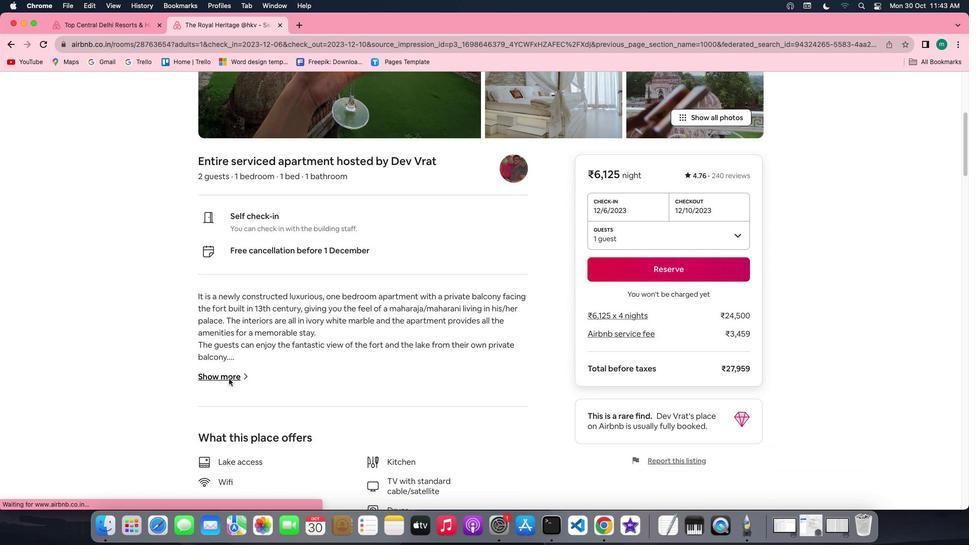 
Action: Mouse moved to (307, 395)
Screenshot: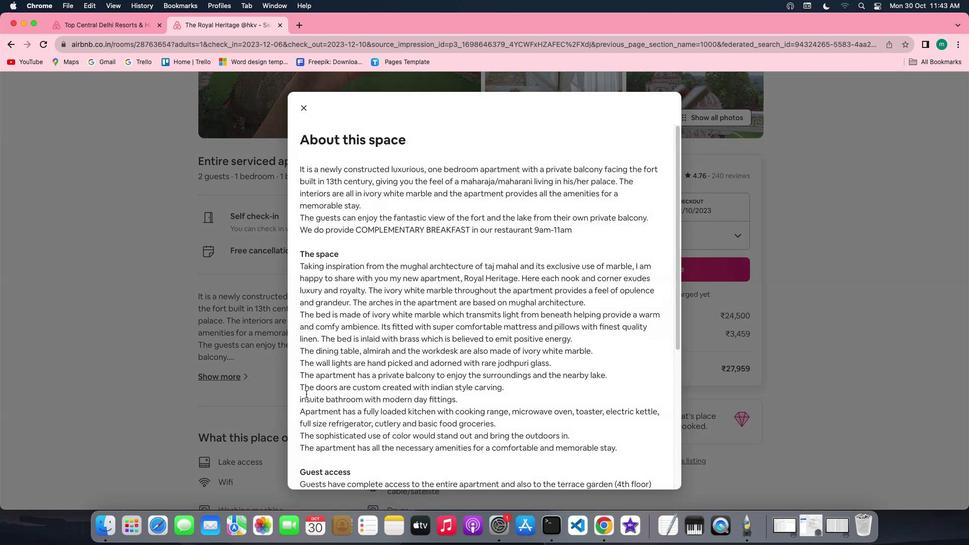 
Action: Mouse scrolled (307, 395) with delta (1, 0)
Screenshot: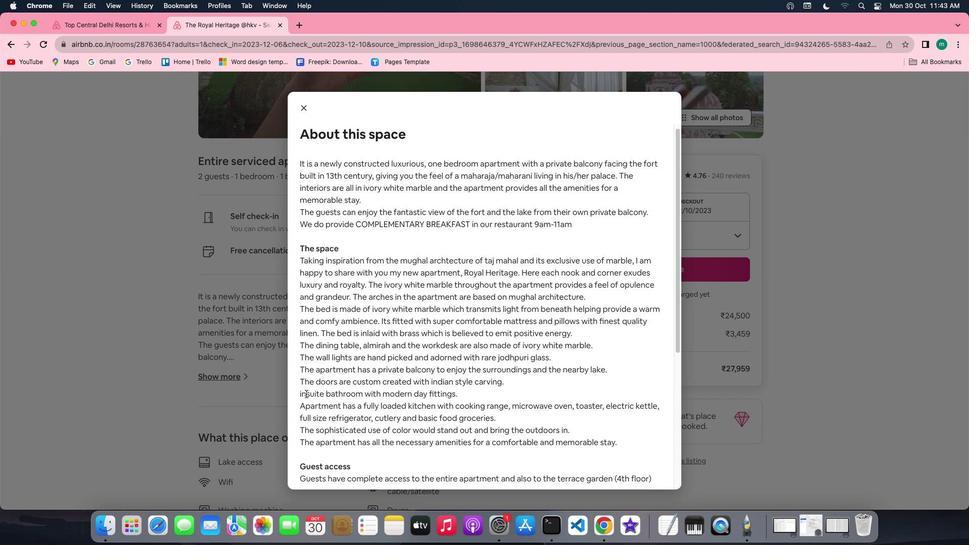 
Action: Mouse scrolled (307, 395) with delta (1, 0)
Screenshot: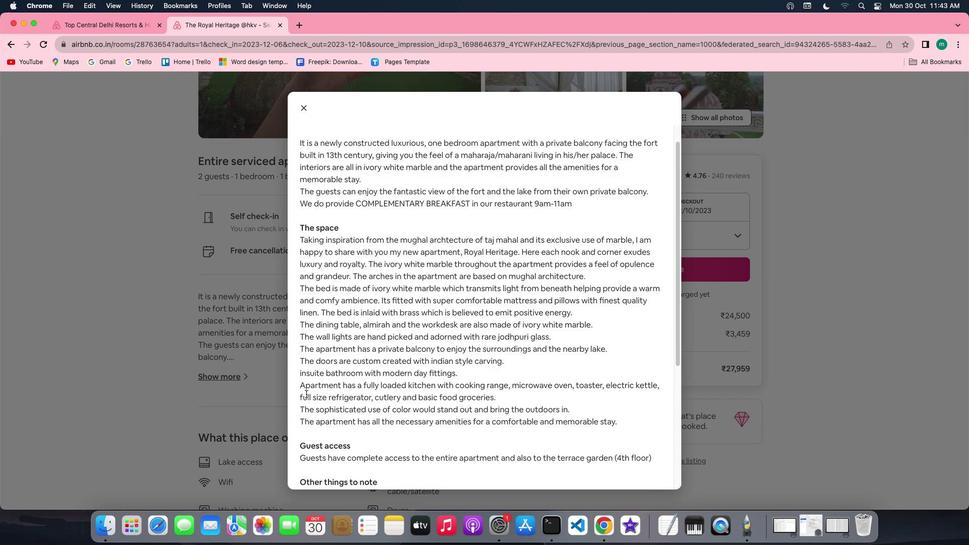 
Action: Mouse scrolled (307, 395) with delta (1, 0)
Screenshot: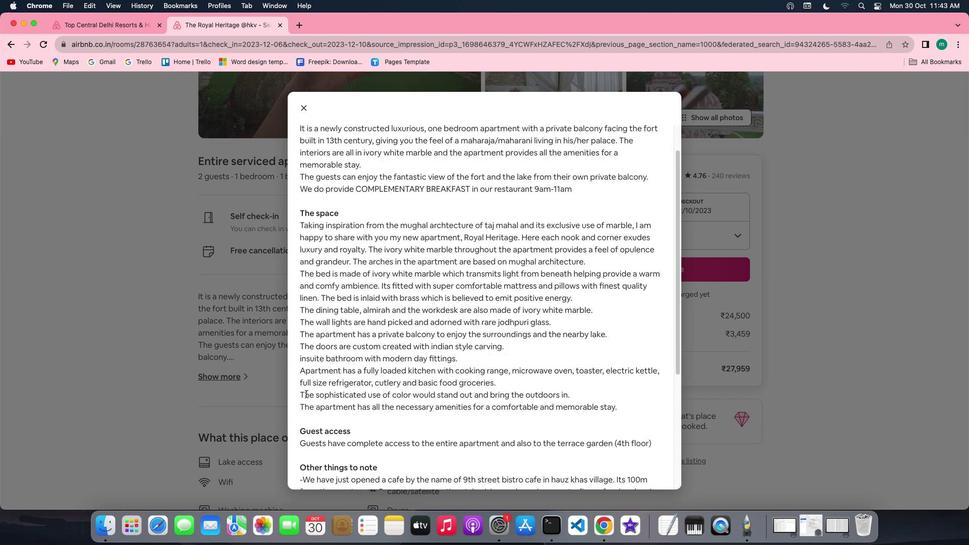 
Action: Mouse scrolled (307, 395) with delta (1, 0)
Screenshot: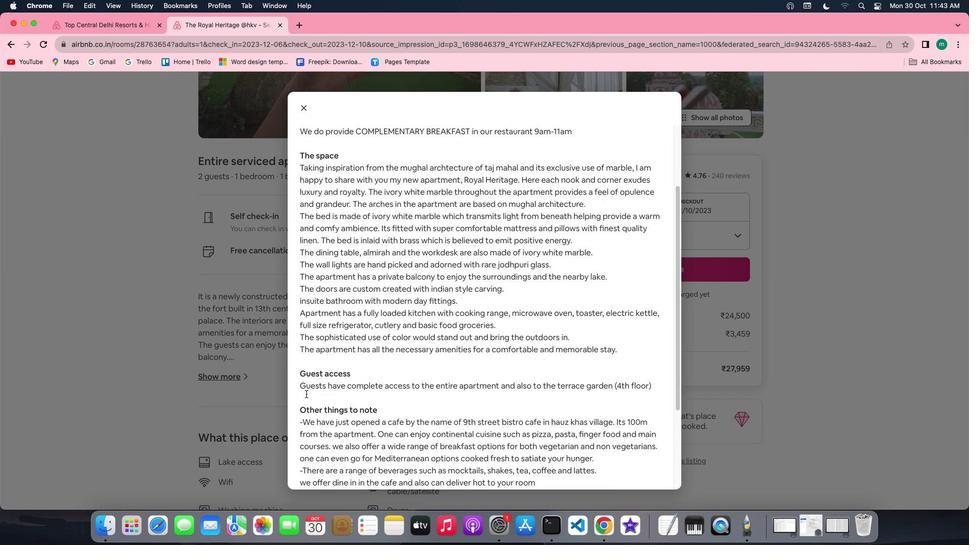 
Action: Mouse scrolled (307, 395) with delta (1, 0)
Screenshot: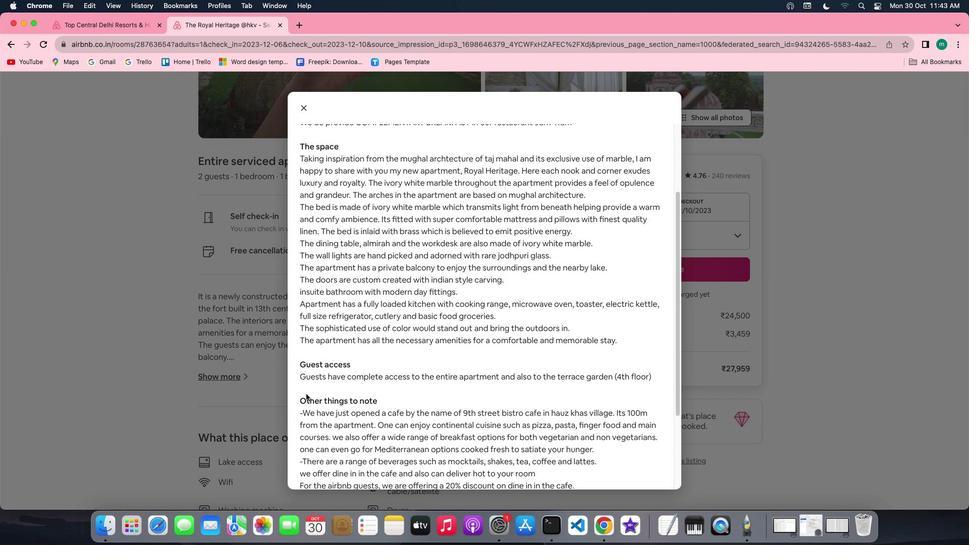 
Action: Mouse scrolled (307, 395) with delta (1, 0)
Screenshot: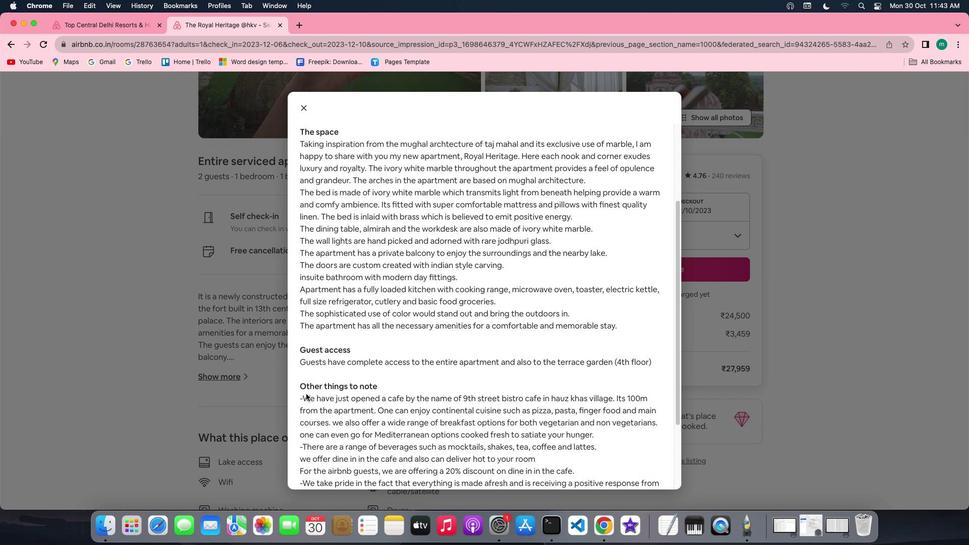 
Action: Mouse scrolled (307, 395) with delta (1, 0)
Screenshot: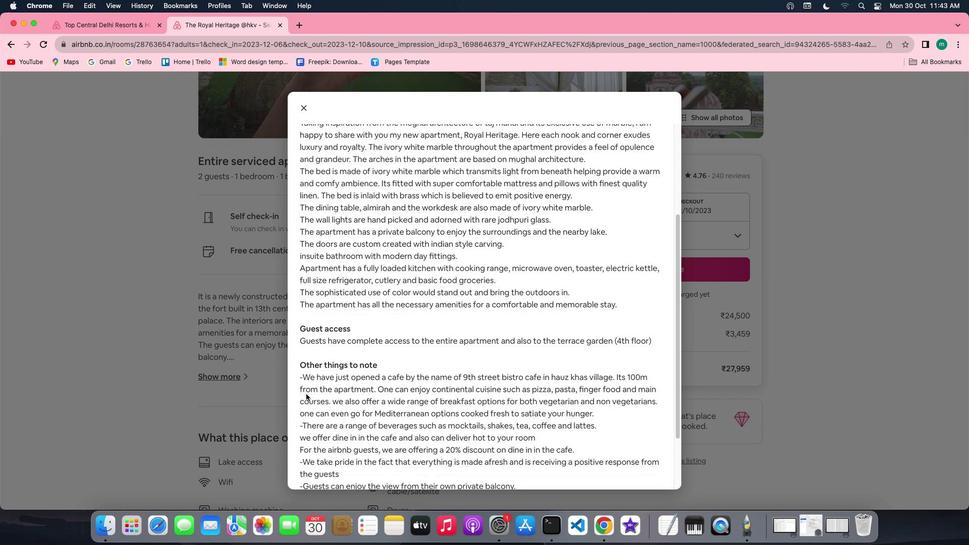 
Action: Mouse scrolled (307, 395) with delta (1, 0)
Screenshot: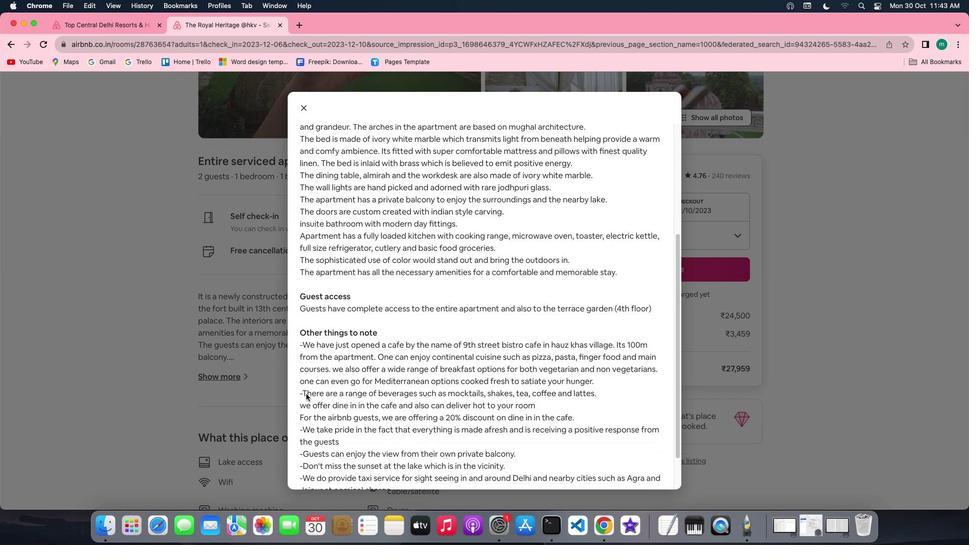 
Action: Mouse scrolled (307, 395) with delta (1, 0)
Screenshot: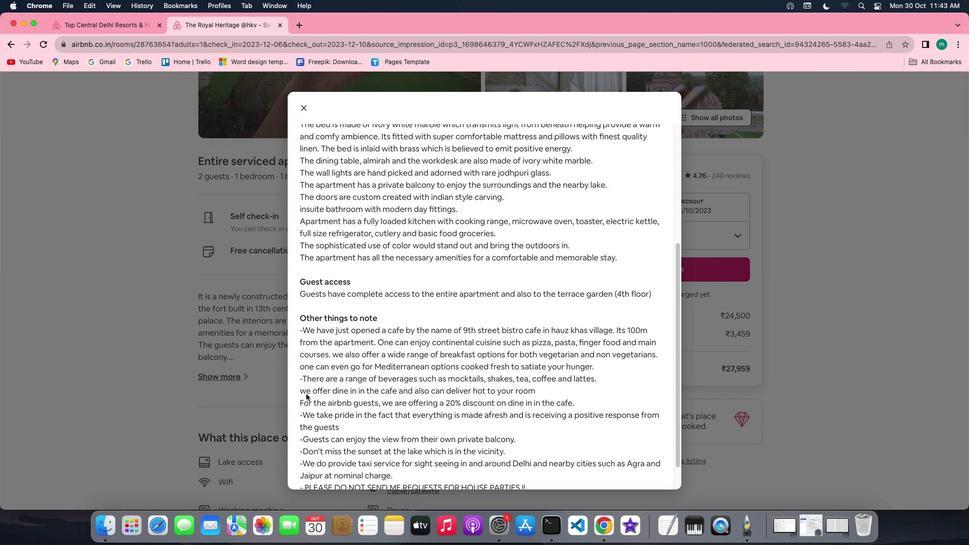 
Action: Mouse scrolled (307, 395) with delta (1, 0)
Screenshot: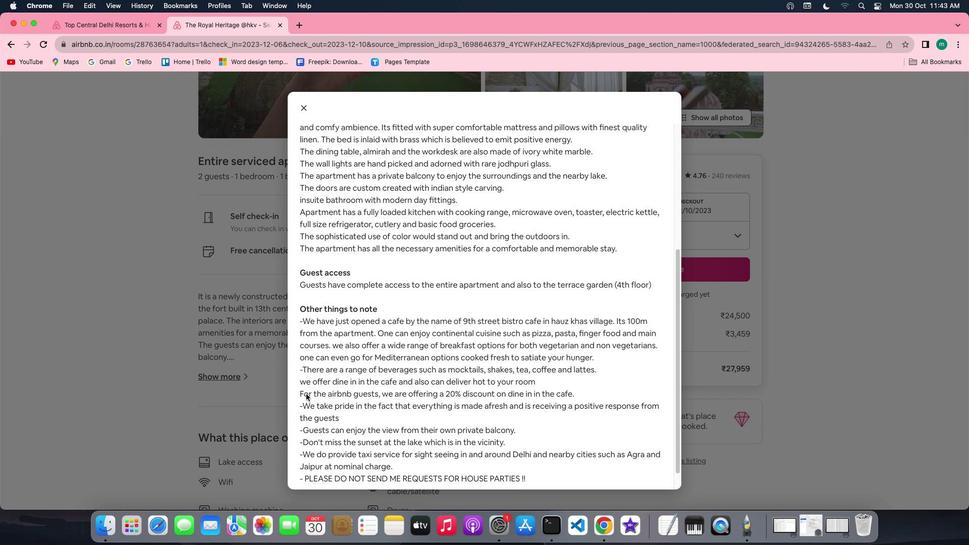 
Action: Mouse scrolled (307, 395) with delta (1, 0)
Screenshot: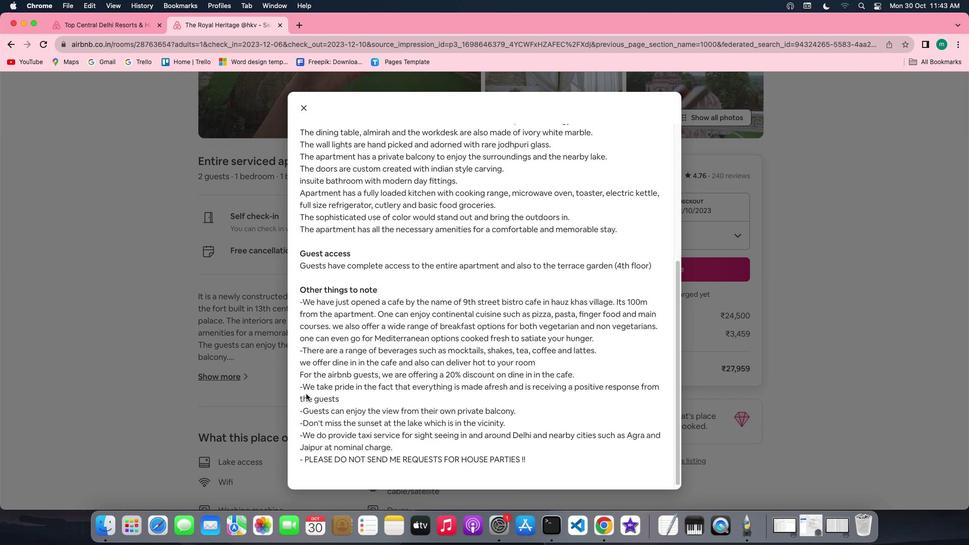 
Action: Mouse scrolled (307, 395) with delta (1, 0)
Screenshot: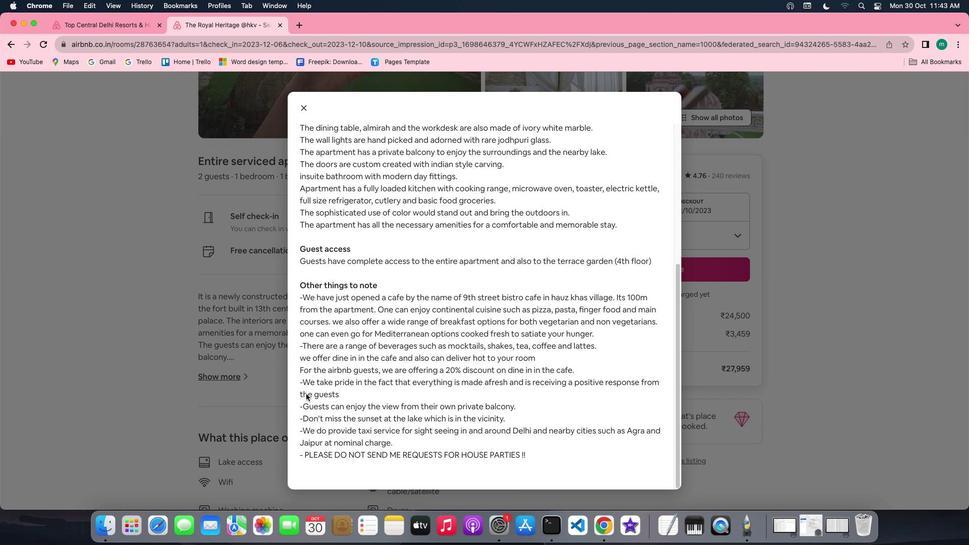 
Action: Mouse scrolled (307, 395) with delta (1, 0)
Screenshot: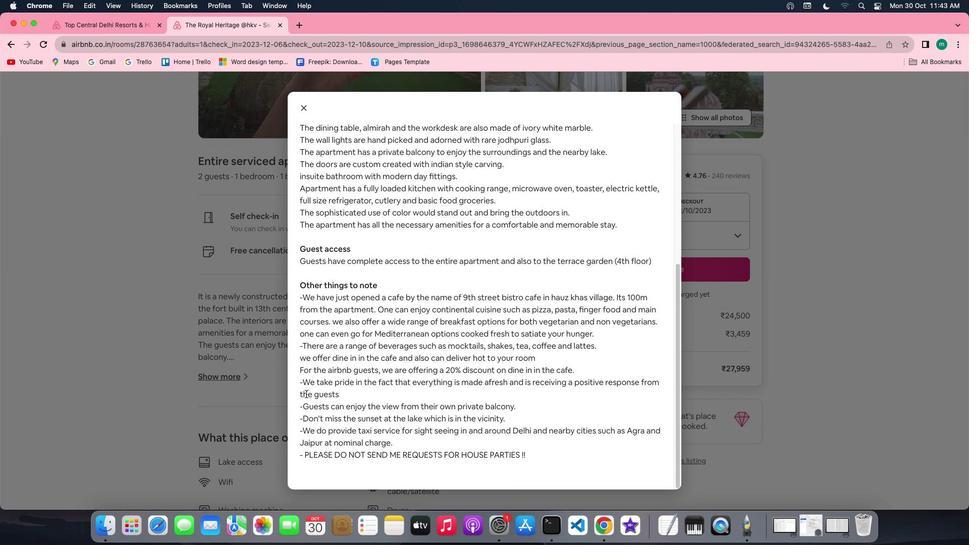 
Action: Mouse scrolled (307, 395) with delta (1, 0)
Screenshot: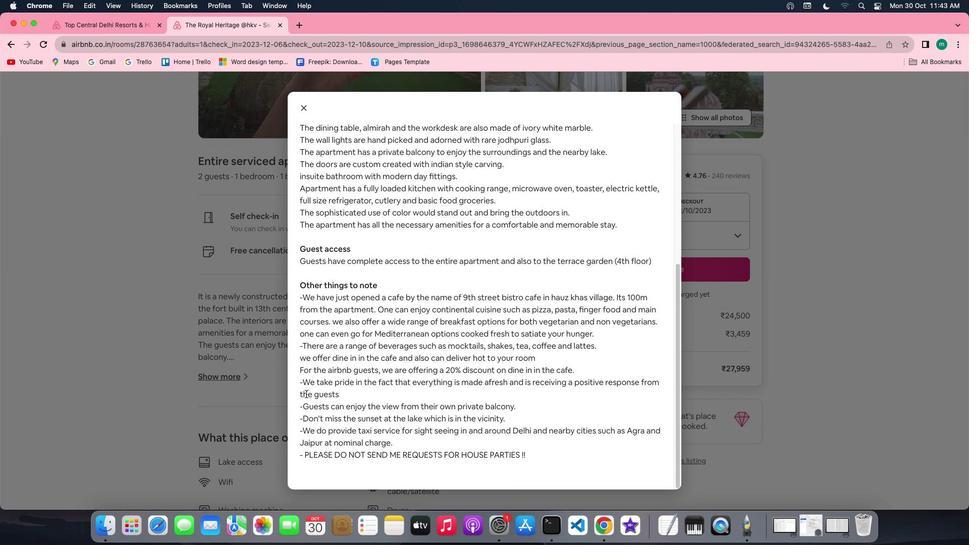 
Action: Mouse scrolled (307, 395) with delta (1, 0)
Screenshot: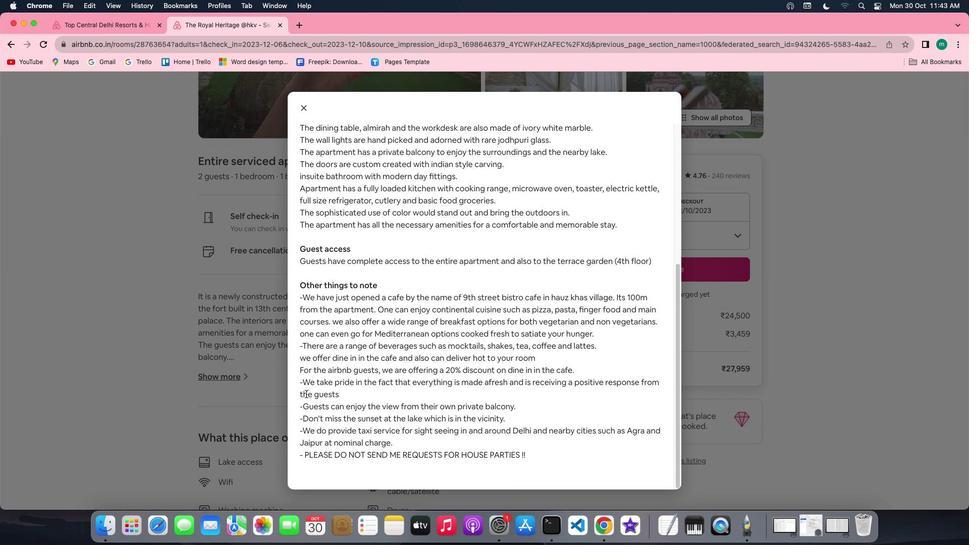 
Action: Mouse scrolled (307, 395) with delta (1, 0)
Screenshot: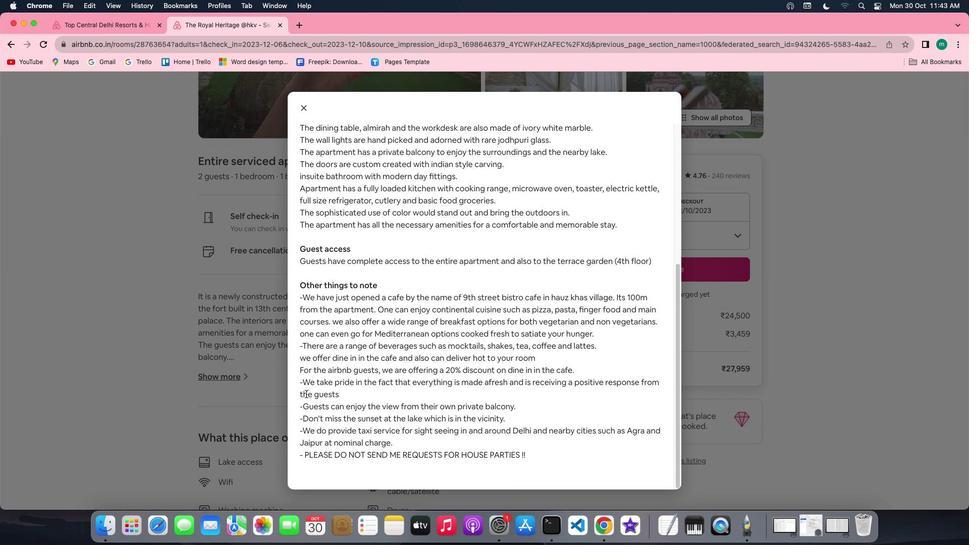 
Action: Mouse moved to (305, 101)
Screenshot: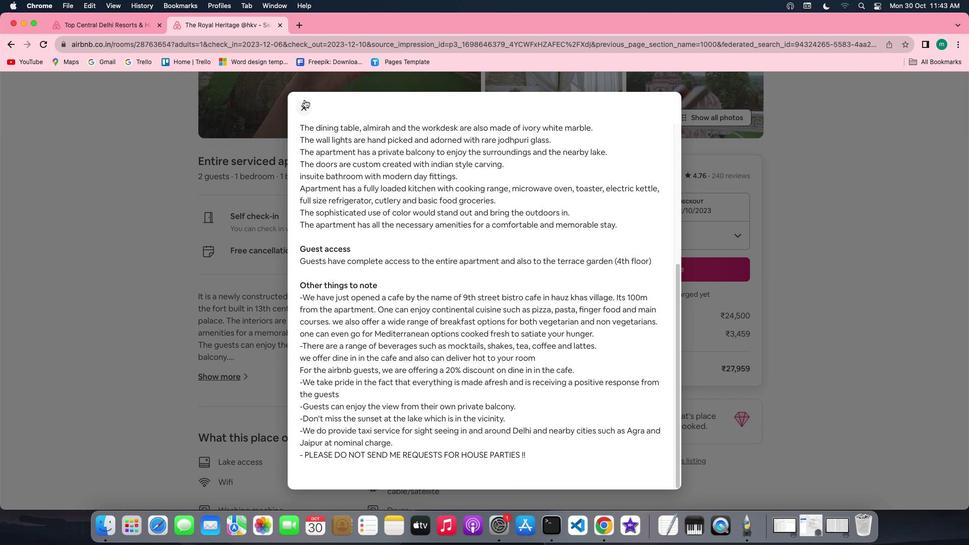 
Action: Mouse pressed left at (305, 101)
Screenshot: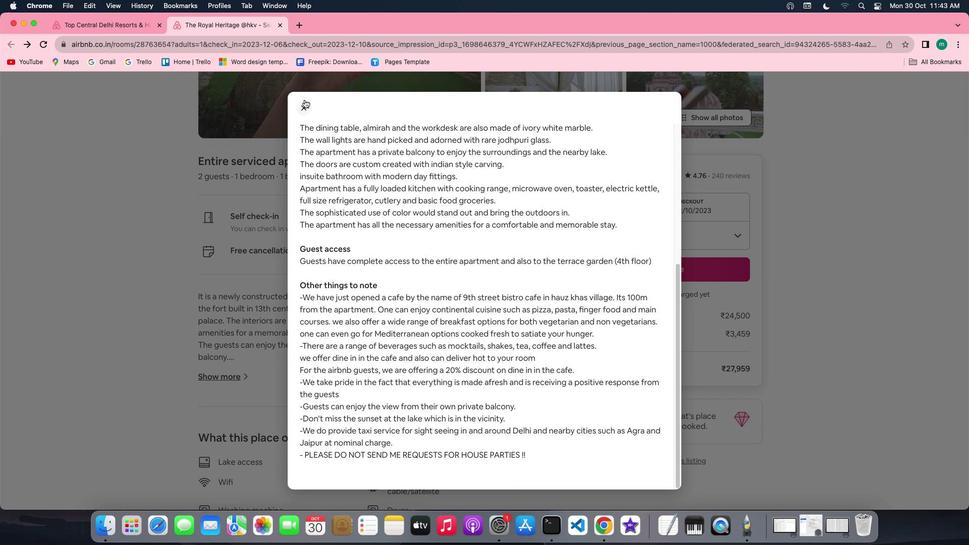 
Action: Mouse moved to (382, 364)
Screenshot: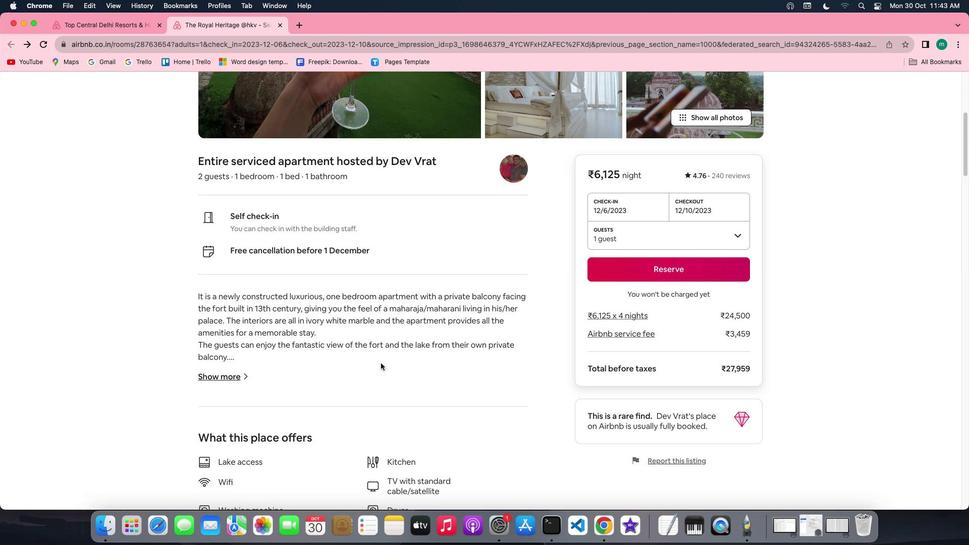 
Action: Mouse scrolled (382, 364) with delta (1, 0)
Screenshot: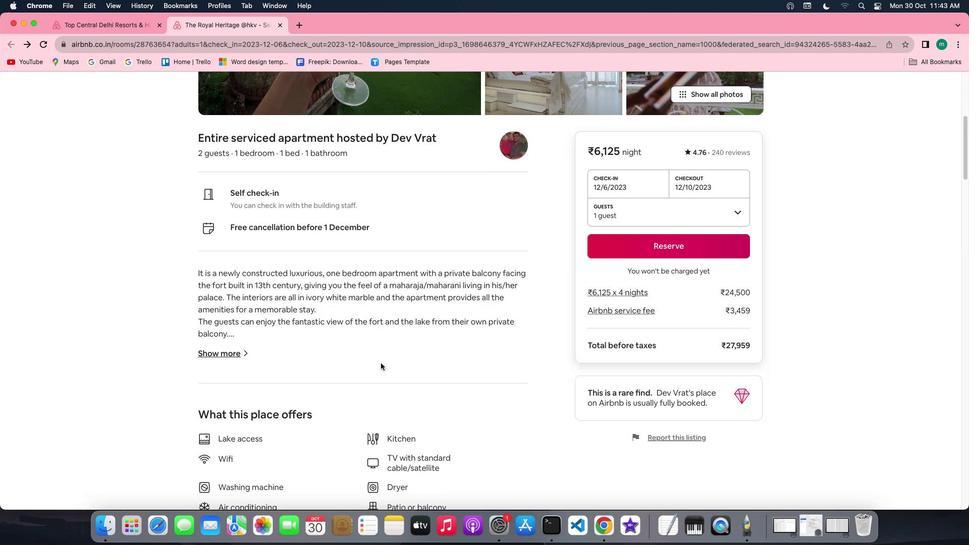 
Action: Mouse scrolled (382, 364) with delta (1, 0)
Screenshot: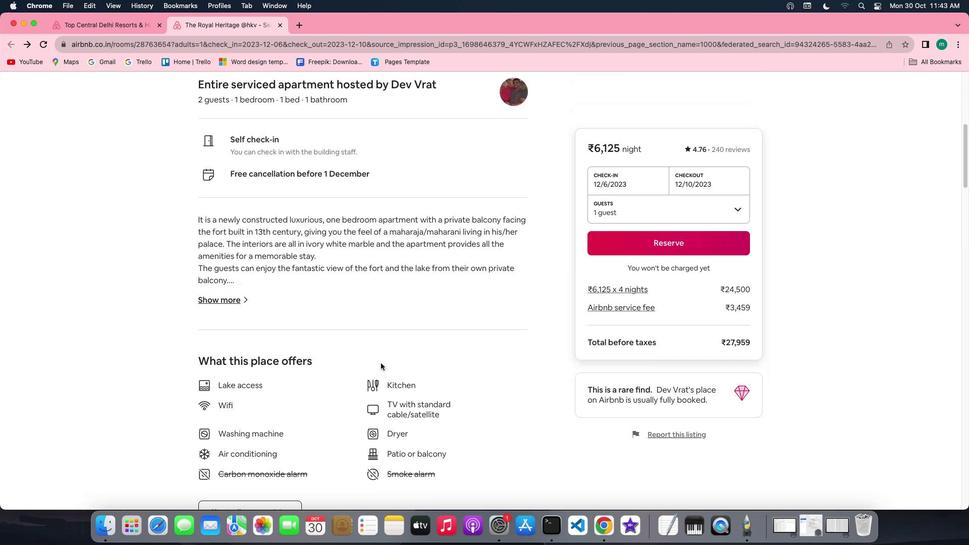 
Action: Mouse scrolled (382, 364) with delta (1, 0)
Screenshot: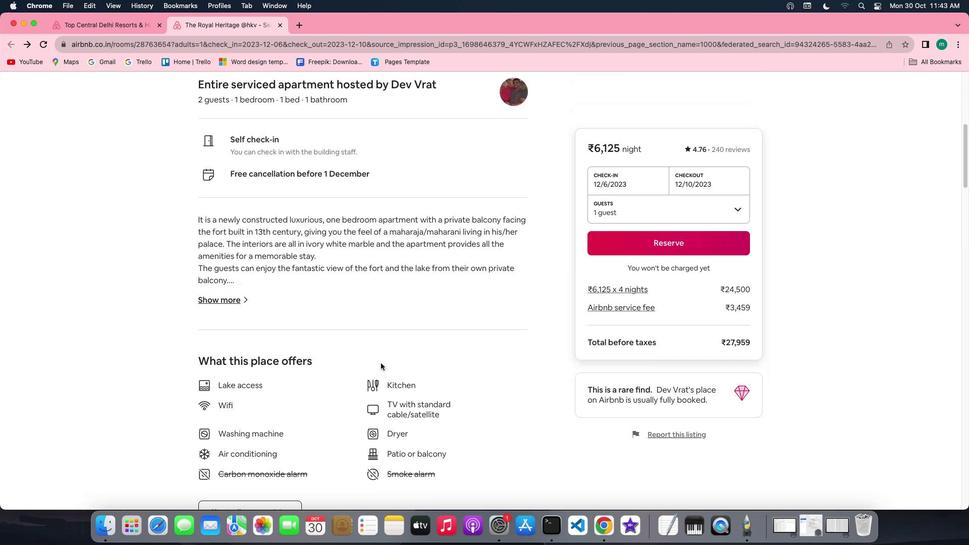 
Action: Mouse scrolled (382, 364) with delta (1, 0)
Screenshot: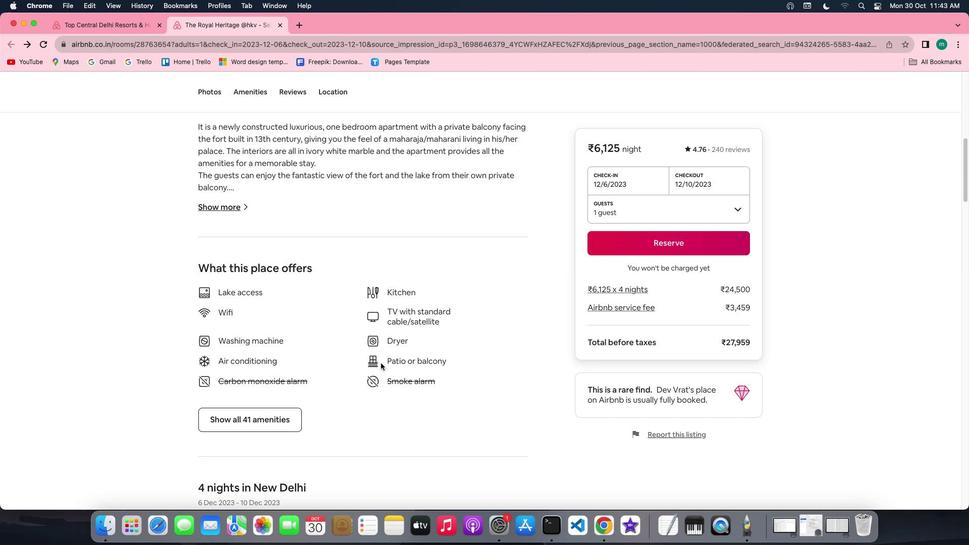 
Action: Mouse scrolled (382, 364) with delta (1, 0)
Screenshot: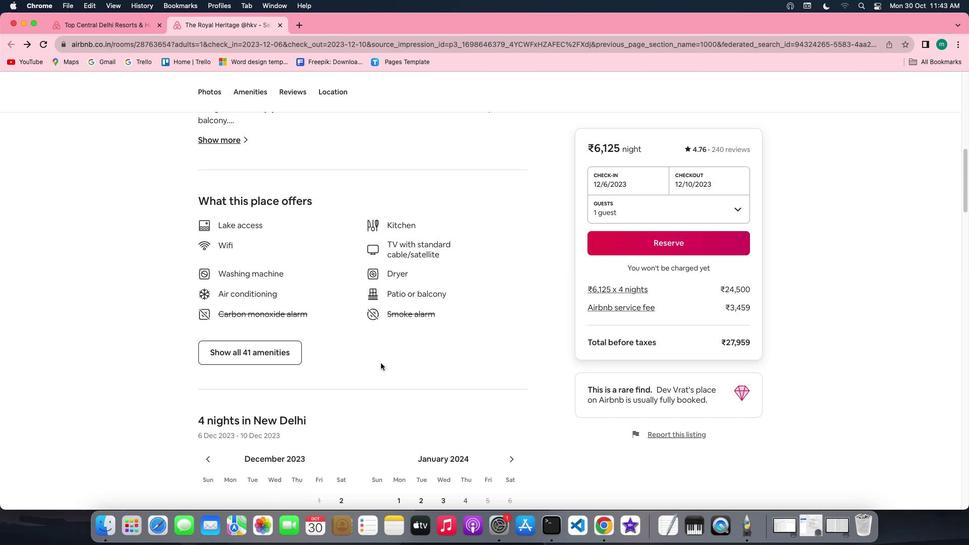 
Action: Mouse moved to (239, 353)
Screenshot: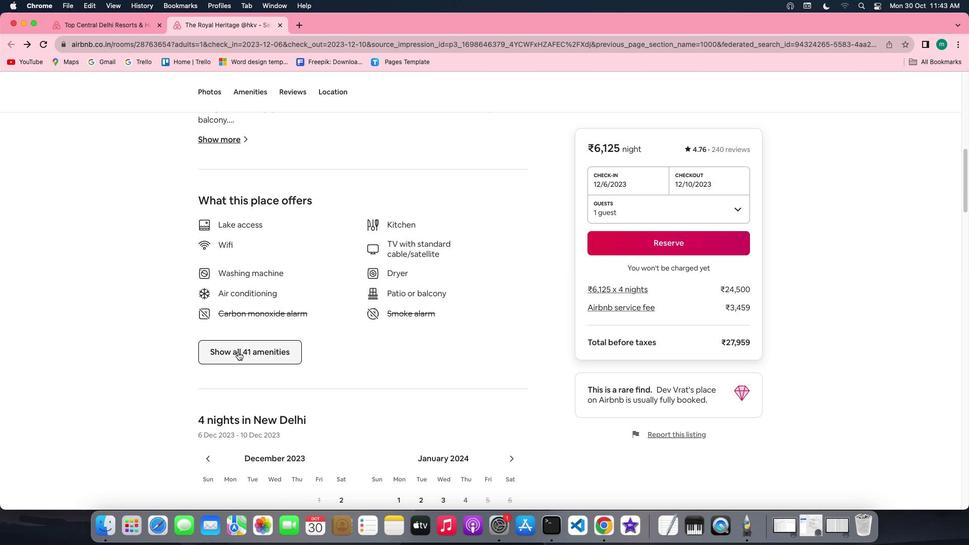 
Action: Mouse pressed left at (239, 353)
Screenshot: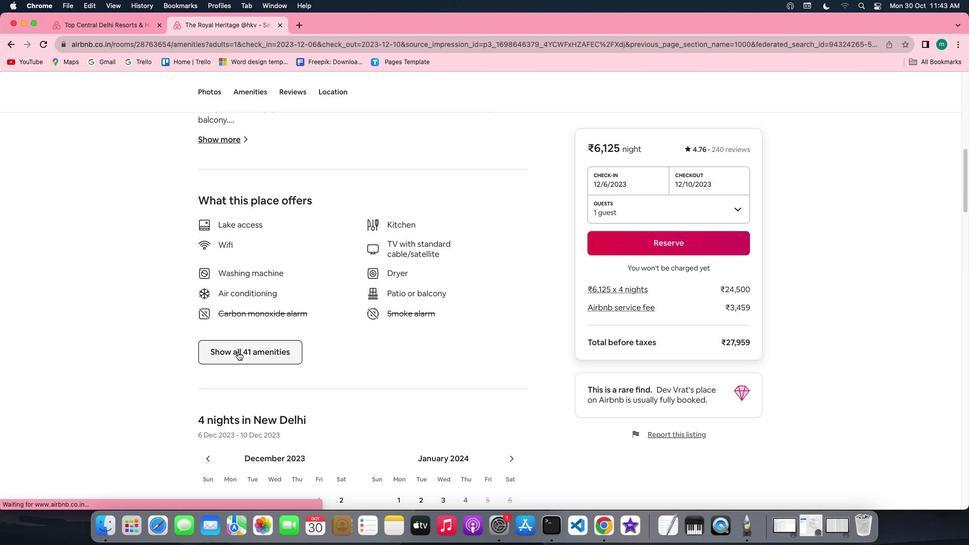 
Action: Mouse moved to (495, 391)
Screenshot: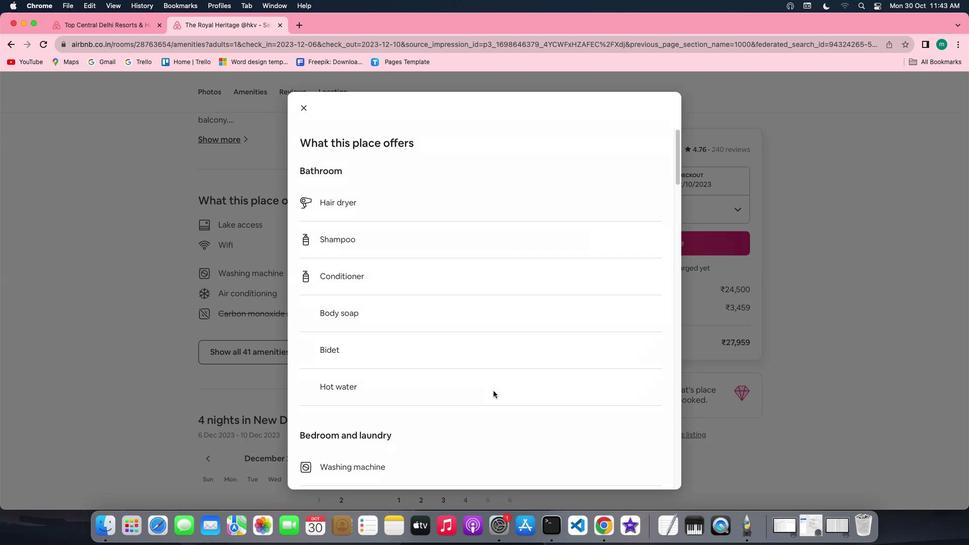 
Action: Mouse scrolled (495, 391) with delta (1, 0)
Screenshot: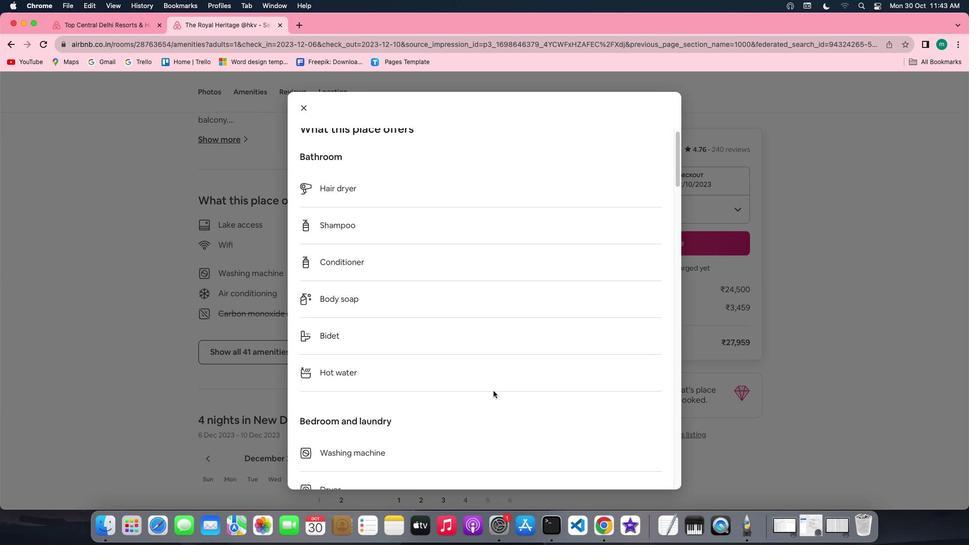 
Action: Mouse scrolled (495, 391) with delta (1, 0)
Screenshot: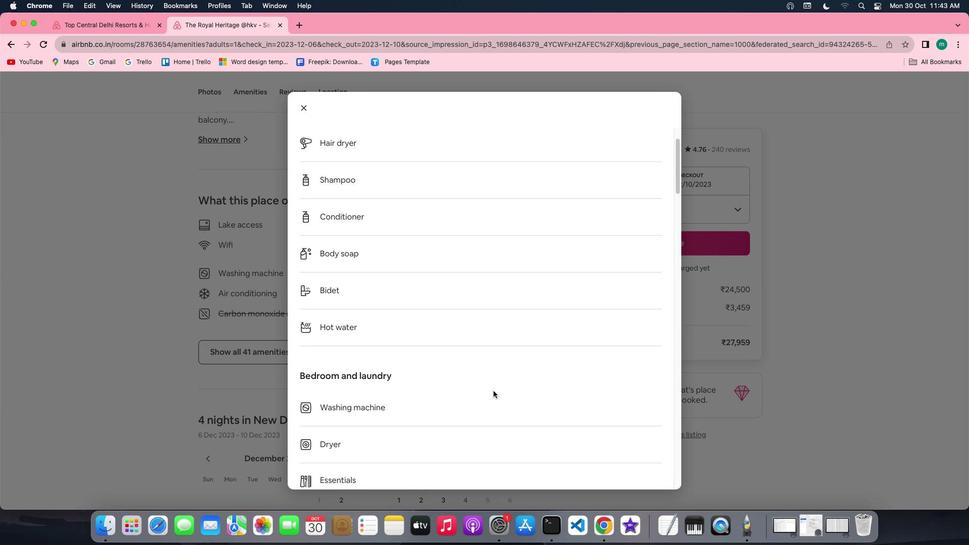 
Action: Mouse scrolled (495, 391) with delta (1, 0)
Screenshot: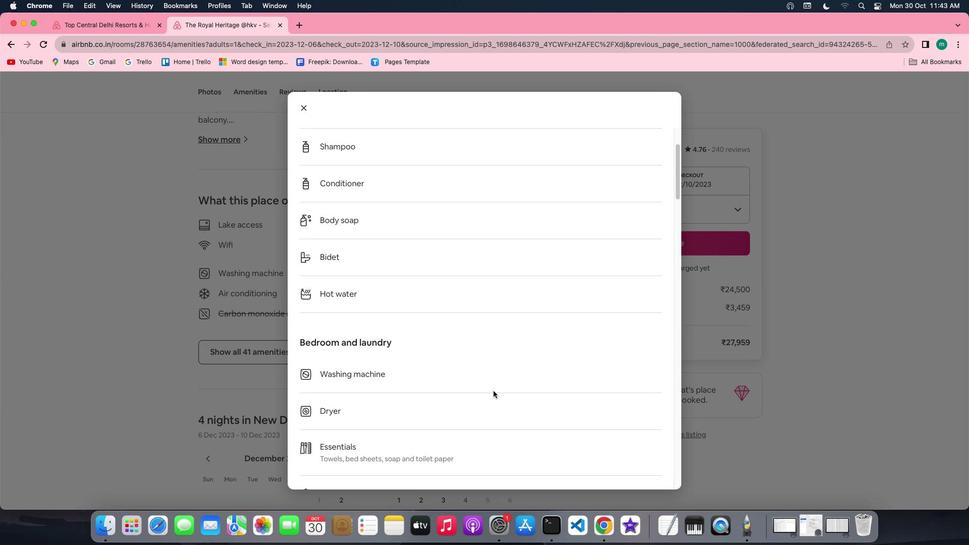 
Action: Mouse scrolled (495, 391) with delta (1, 0)
Screenshot: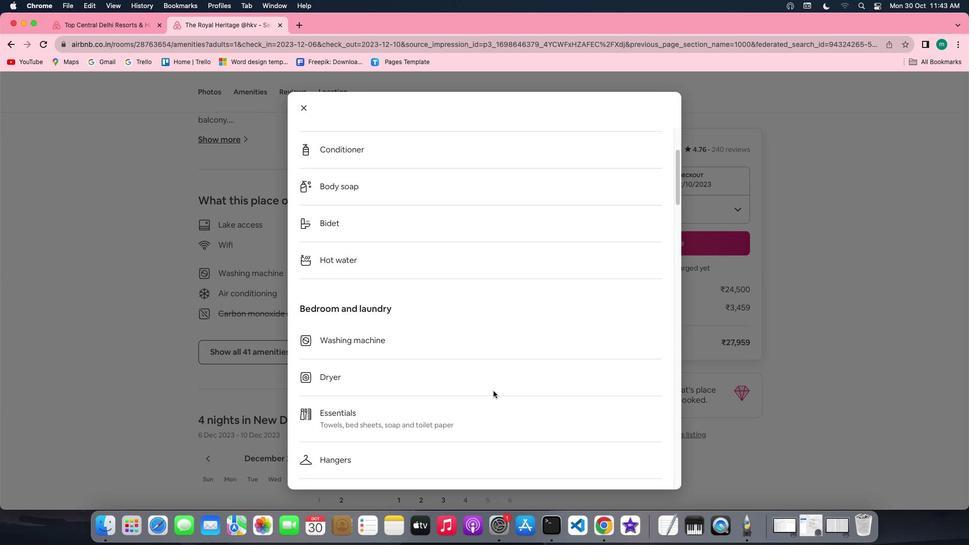 
Action: Mouse scrolled (495, 391) with delta (1, 0)
Screenshot: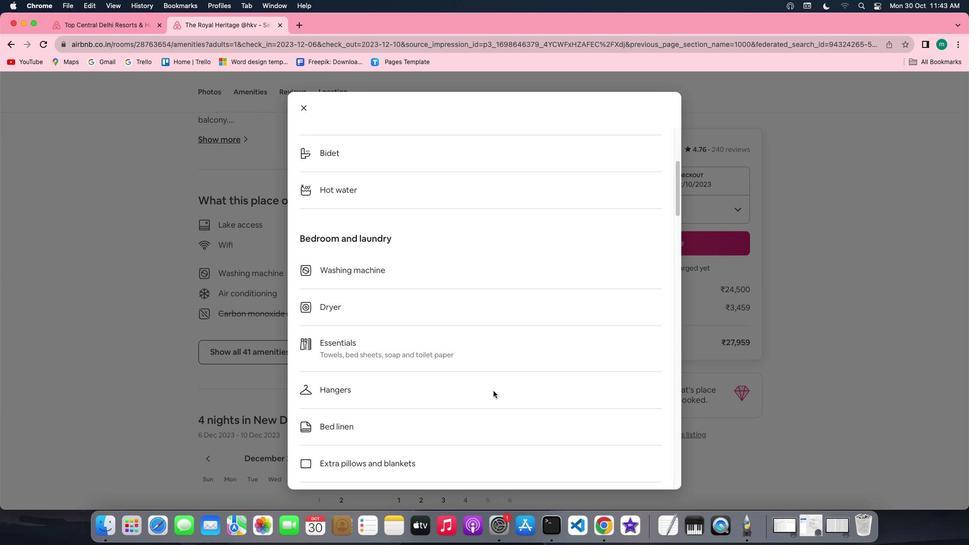 
Action: Mouse scrolled (495, 391) with delta (1, 0)
Screenshot: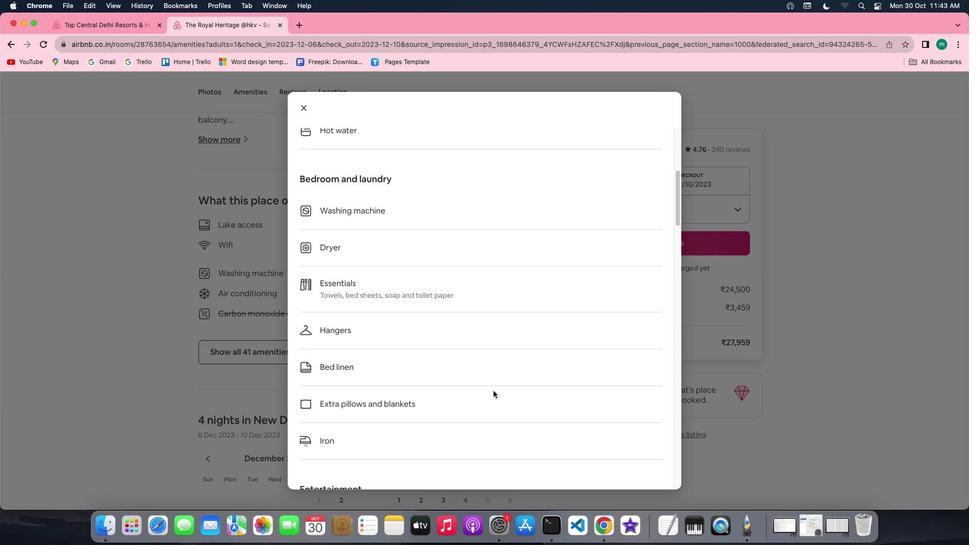 
Action: Mouse scrolled (495, 391) with delta (1, 0)
Screenshot: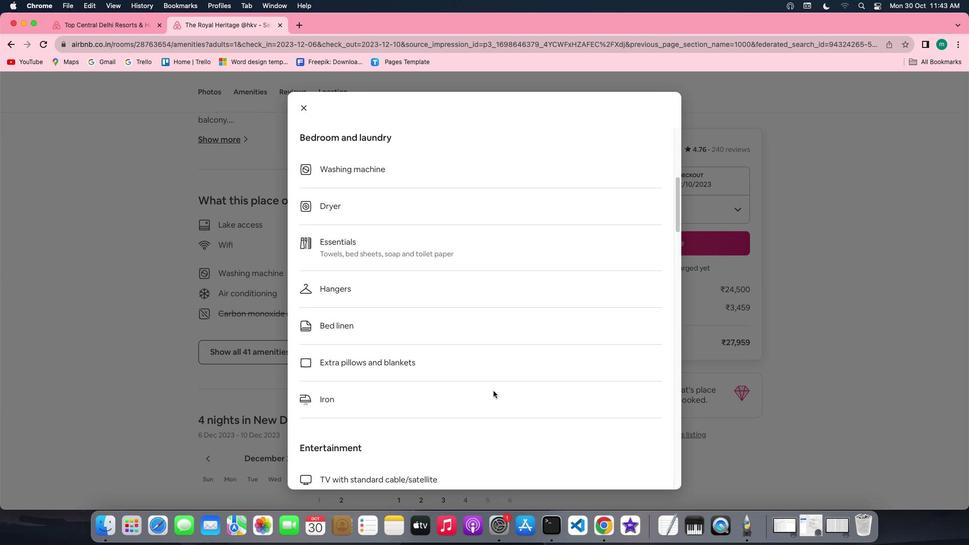 
Action: Mouse scrolled (495, 391) with delta (1, 0)
Screenshot: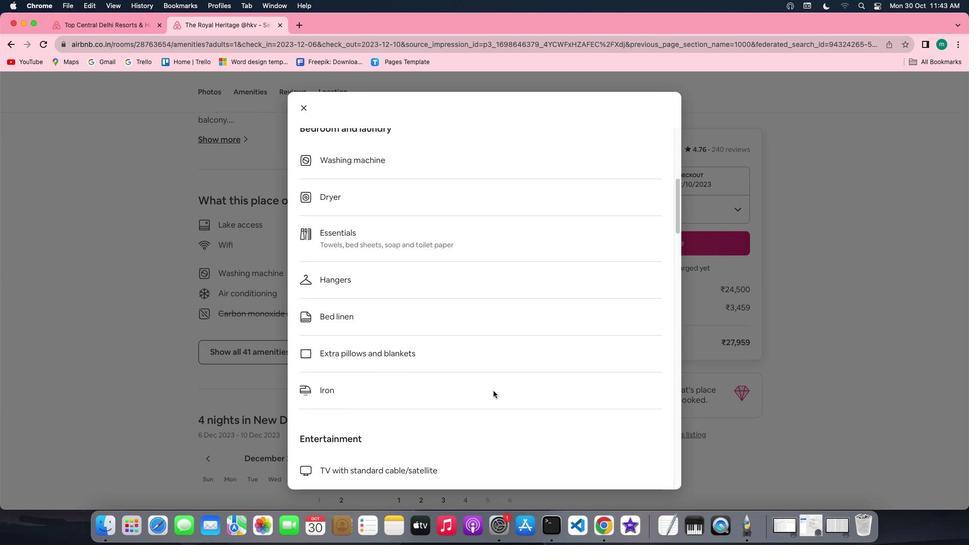 
Action: Mouse scrolled (495, 391) with delta (1, 0)
Screenshot: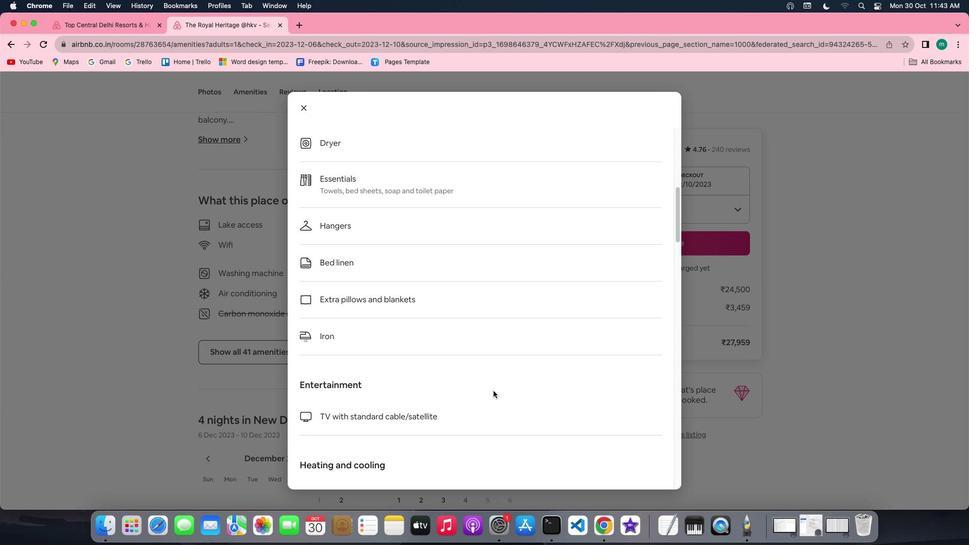 
Action: Mouse scrolled (495, 391) with delta (1, 0)
Screenshot: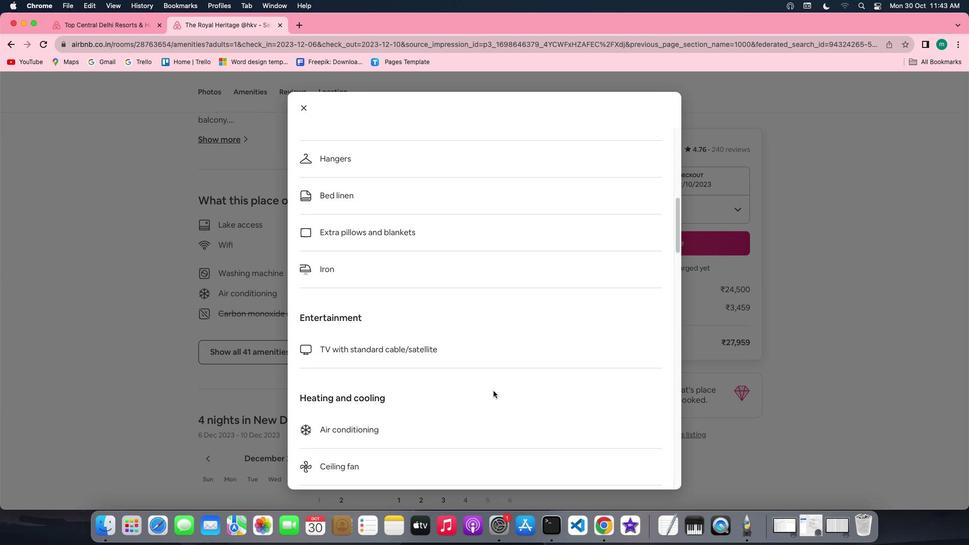 
Action: Mouse scrolled (495, 391) with delta (1, 0)
Screenshot: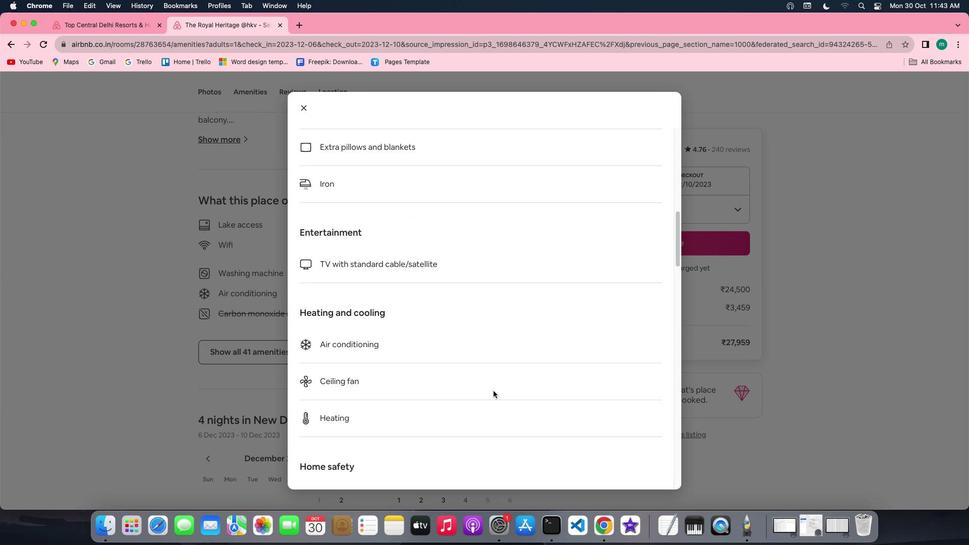 
Action: Mouse scrolled (495, 391) with delta (1, 0)
Screenshot: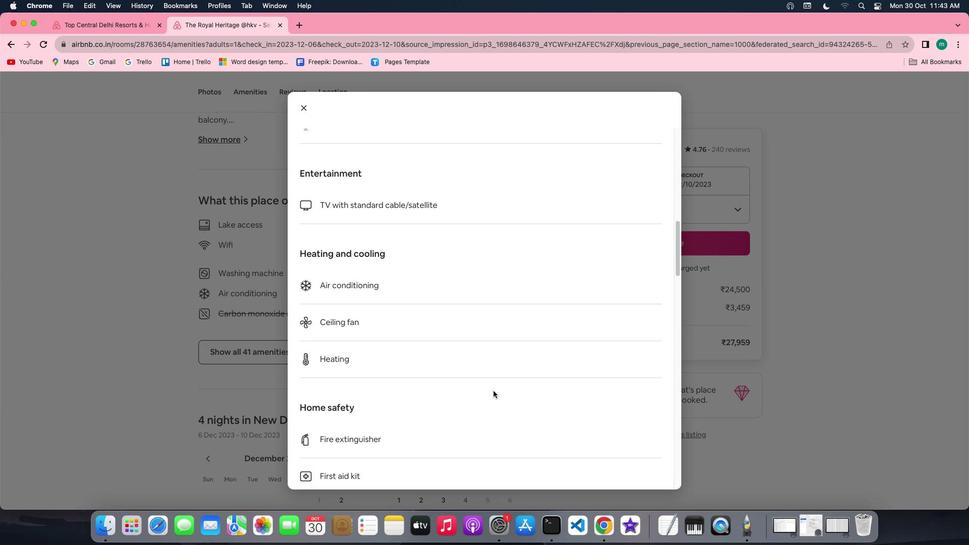 
Action: Mouse scrolled (495, 391) with delta (1, -1)
Screenshot: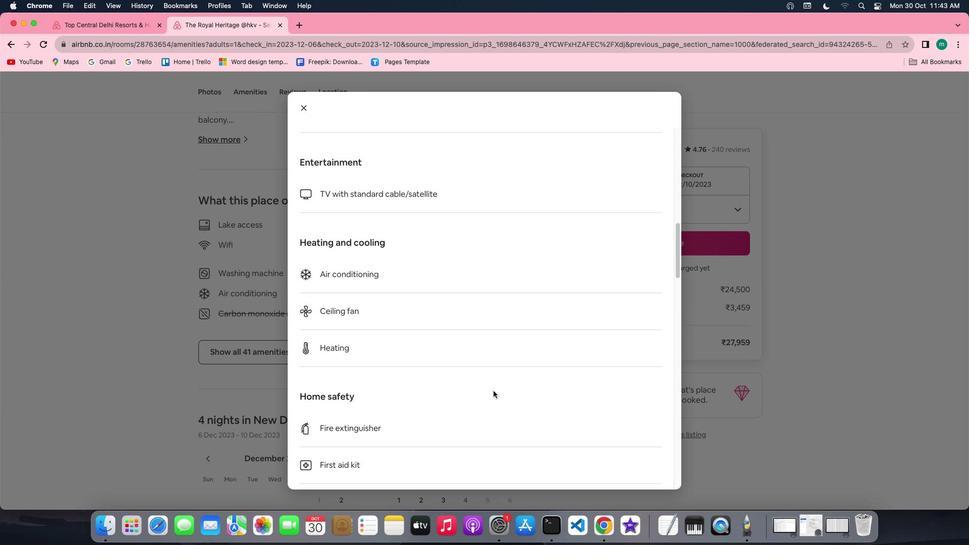 
Action: Mouse scrolled (495, 391) with delta (1, 0)
Screenshot: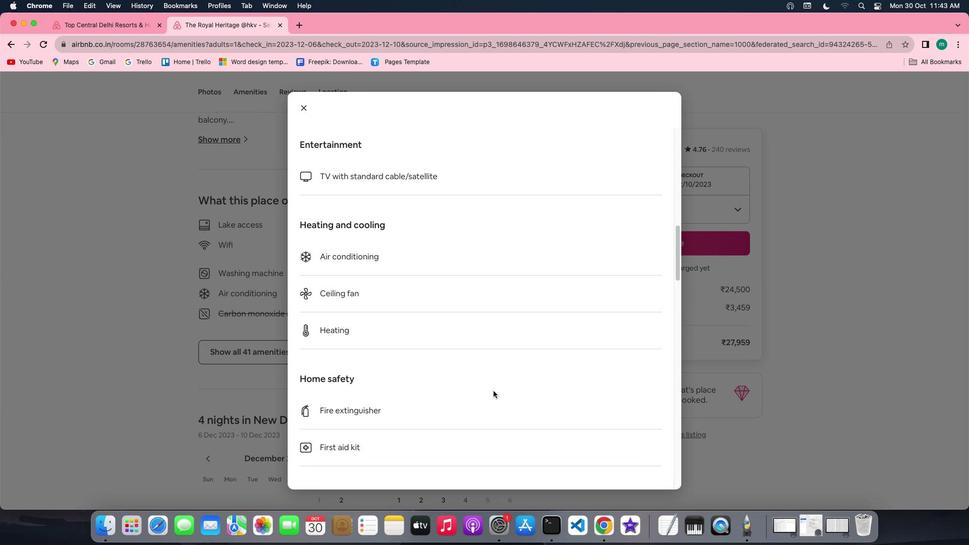 
Action: Mouse scrolled (495, 391) with delta (1, 0)
Screenshot: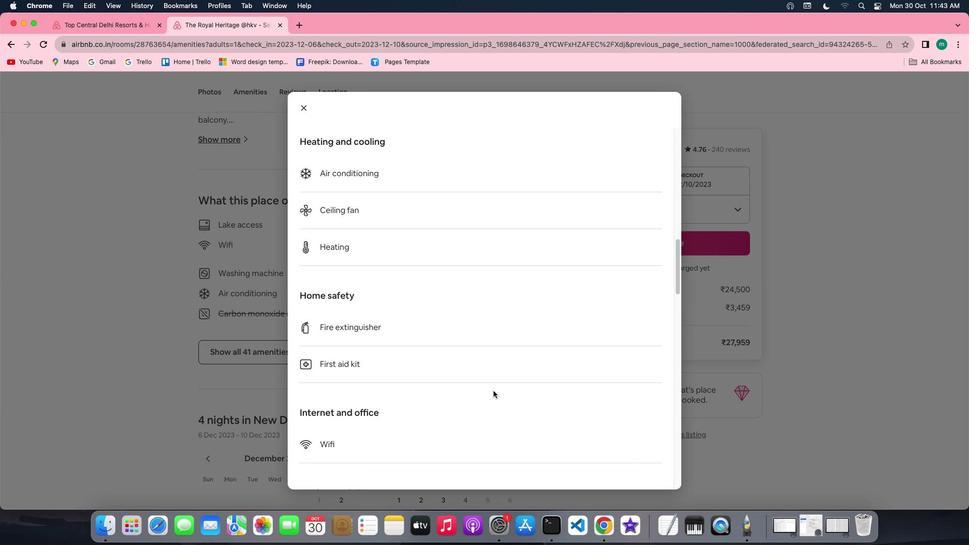 
Action: Mouse scrolled (495, 391) with delta (1, 0)
Screenshot: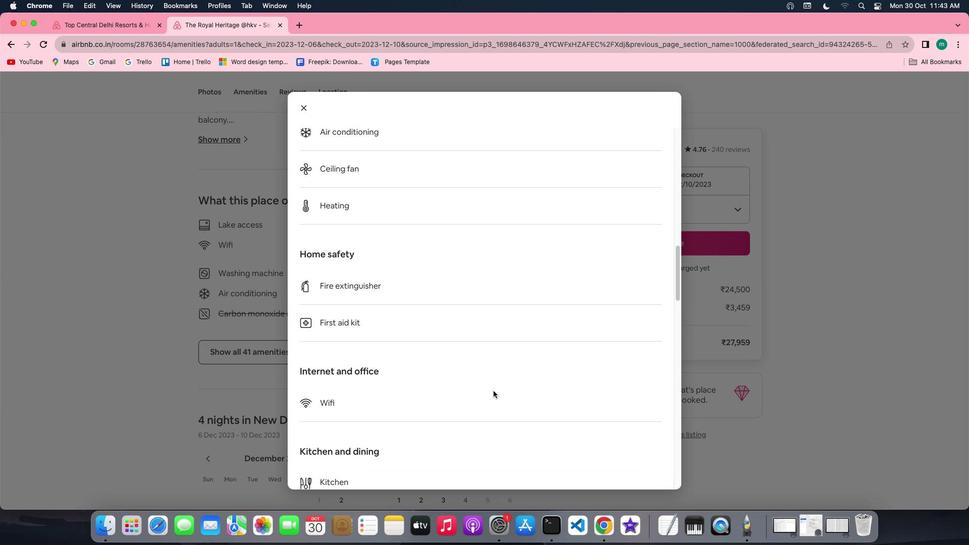 
Action: Mouse scrolled (495, 391) with delta (1, 0)
Screenshot: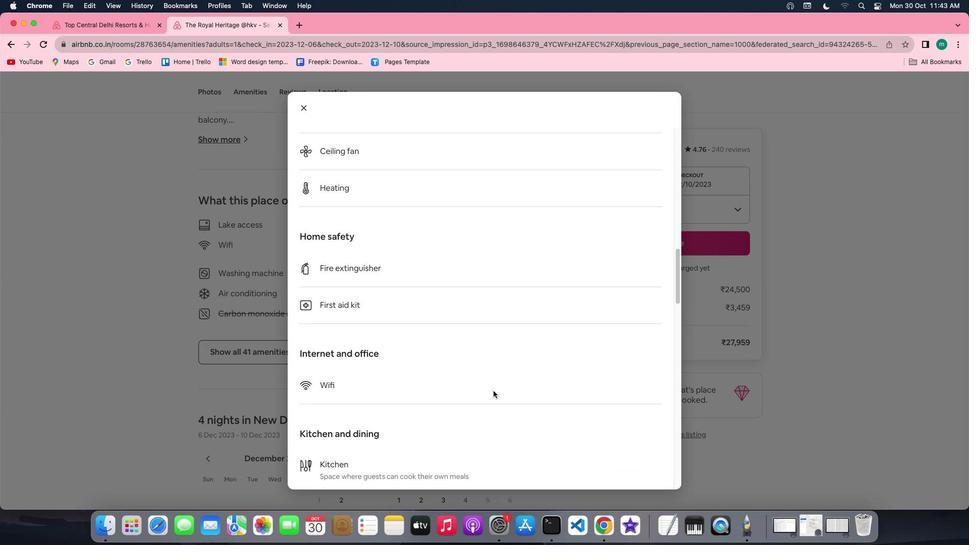 
Action: Mouse scrolled (495, 391) with delta (1, 0)
Screenshot: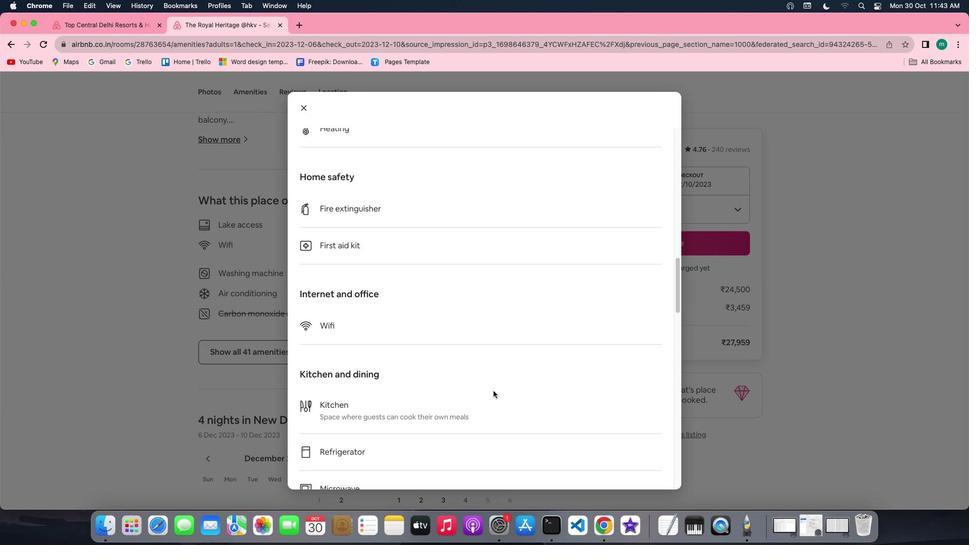 
Action: Mouse scrolled (495, 391) with delta (1, 0)
Screenshot: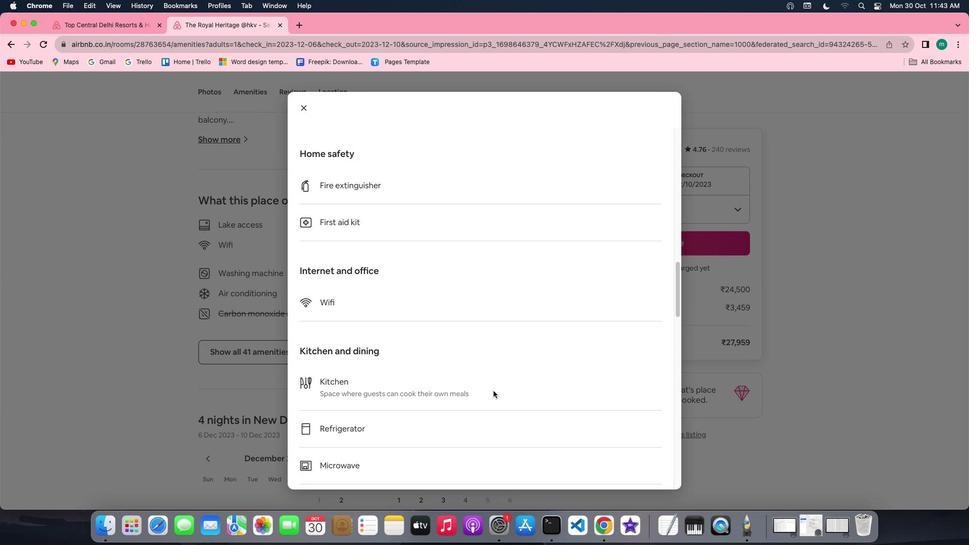 
Action: Mouse scrolled (495, 391) with delta (1, 0)
Screenshot: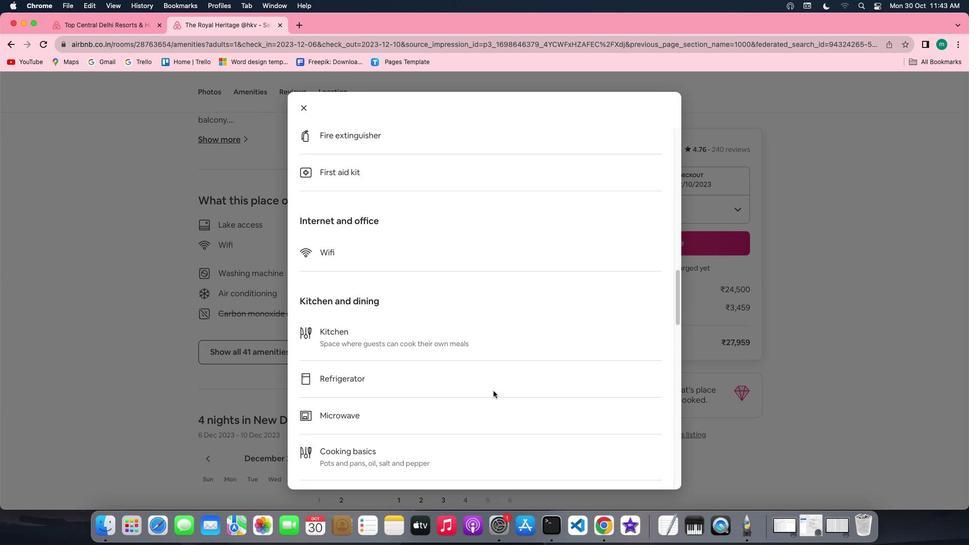 
Action: Mouse scrolled (495, 391) with delta (1, 0)
Screenshot: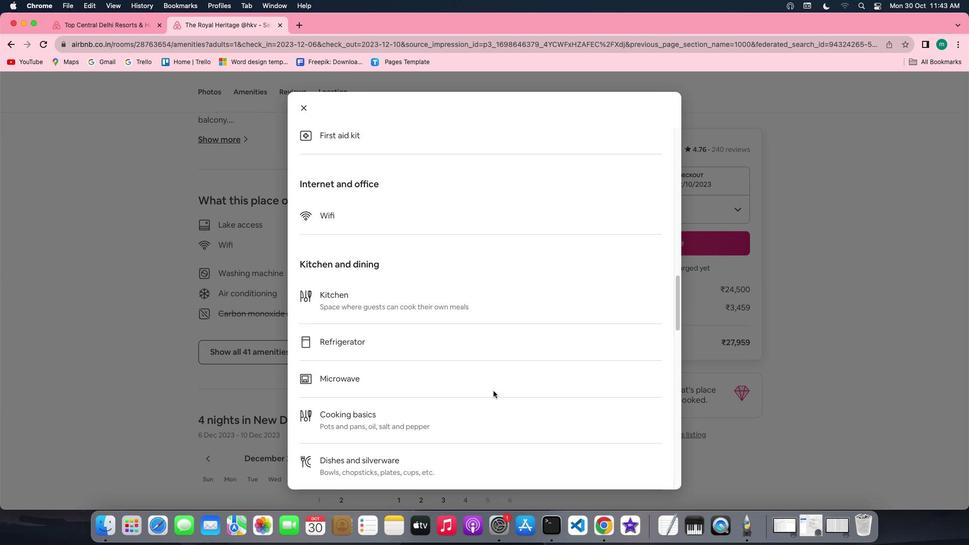 
Action: Mouse scrolled (495, 391) with delta (1, 0)
Screenshot: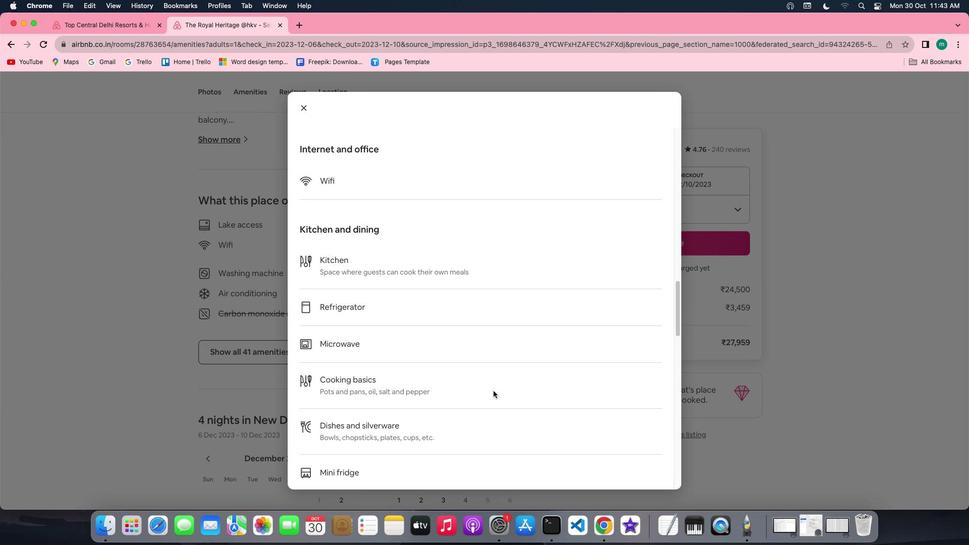 
Action: Mouse scrolled (495, 391) with delta (1, 0)
Screenshot: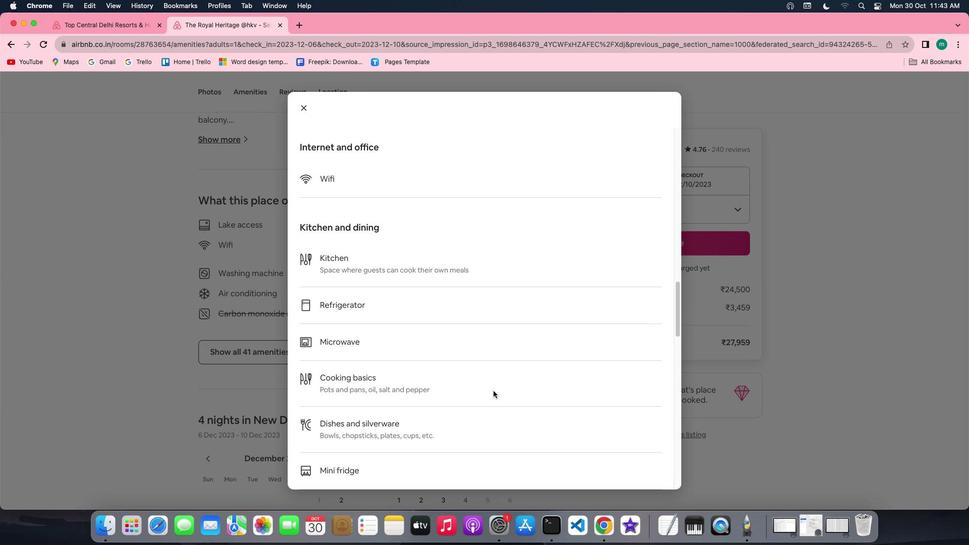 
Action: Mouse scrolled (495, 391) with delta (1, 0)
Screenshot: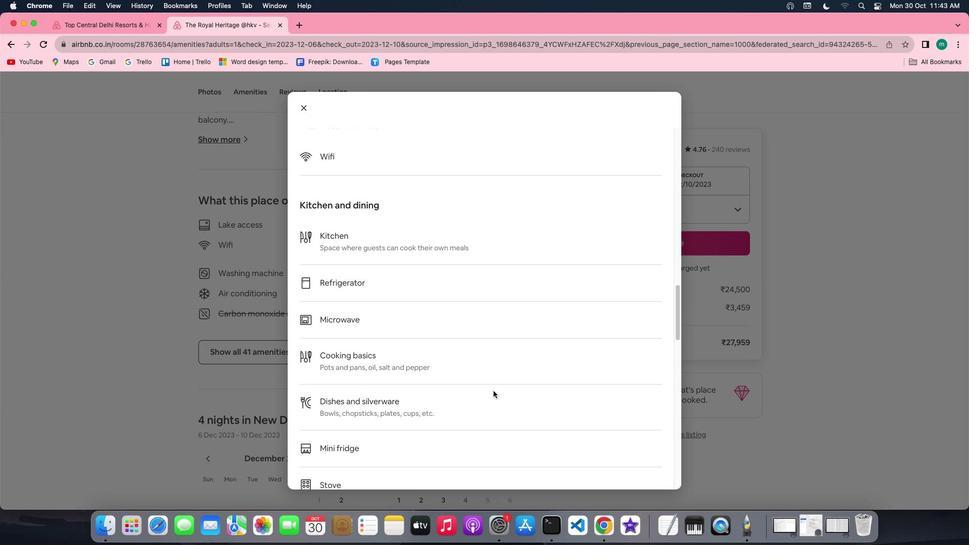 
Action: Mouse scrolled (495, 391) with delta (1, 0)
Screenshot: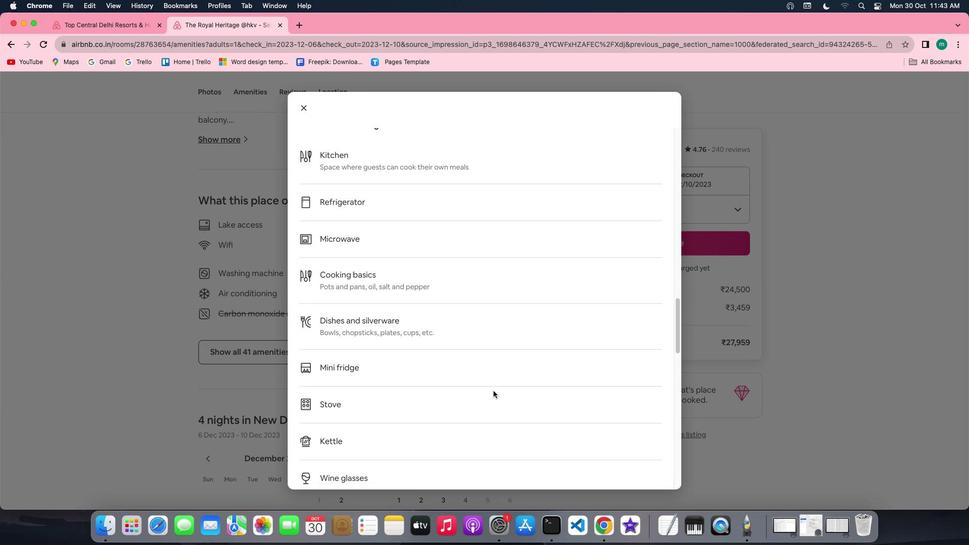 
Action: Mouse scrolled (495, 391) with delta (1, 0)
Screenshot: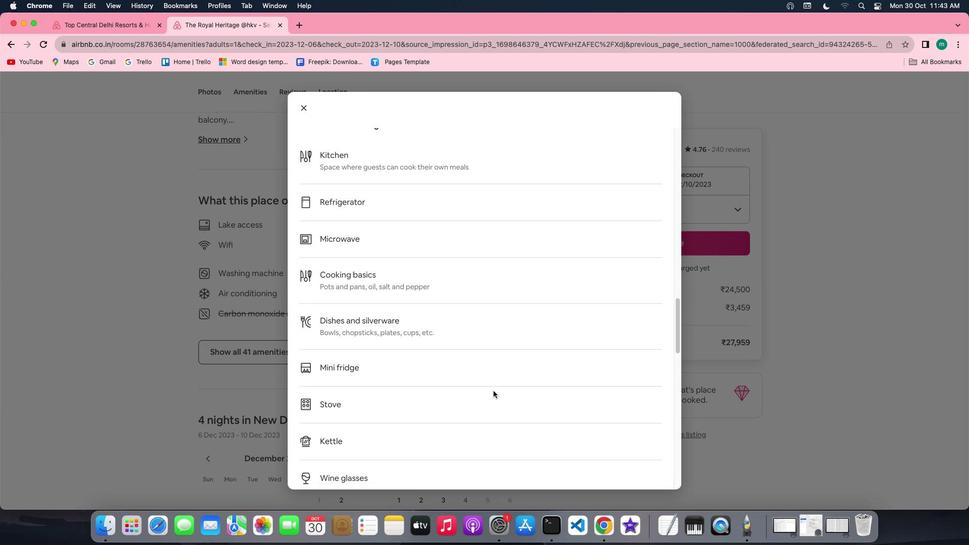 
Action: Mouse scrolled (495, 391) with delta (1, 0)
Screenshot: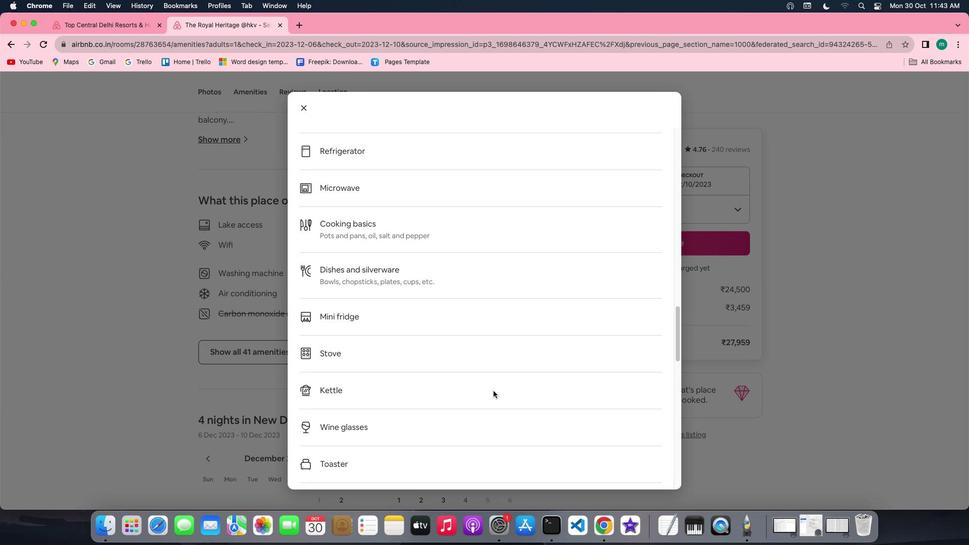 
Action: Mouse scrolled (495, 391) with delta (1, 0)
Screenshot: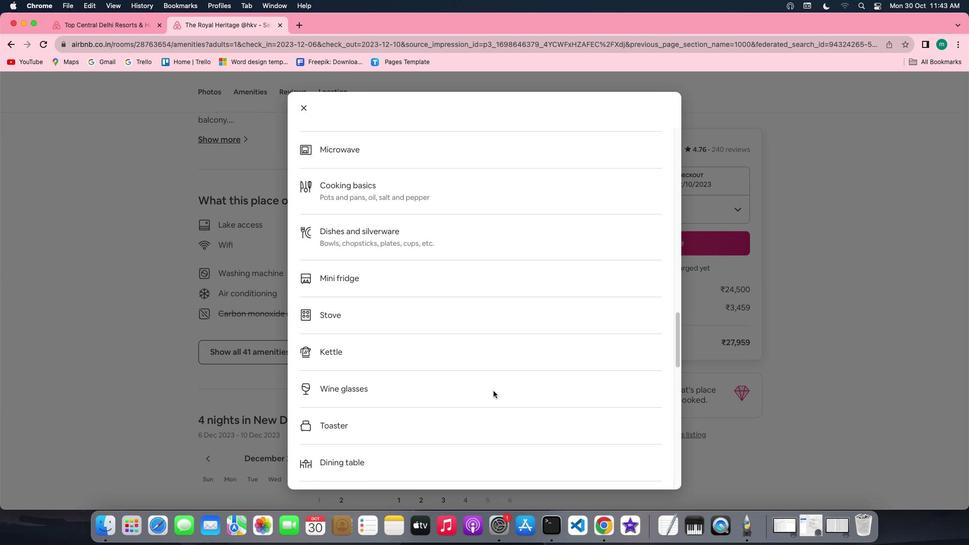 
Action: Mouse scrolled (495, 391) with delta (1, 0)
Screenshot: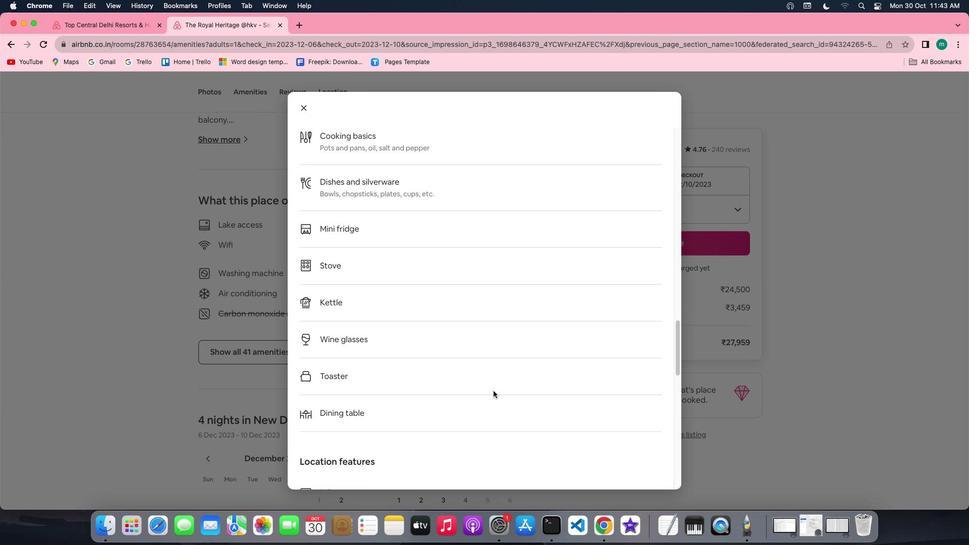 
Action: Mouse scrolled (495, 391) with delta (1, 0)
Screenshot: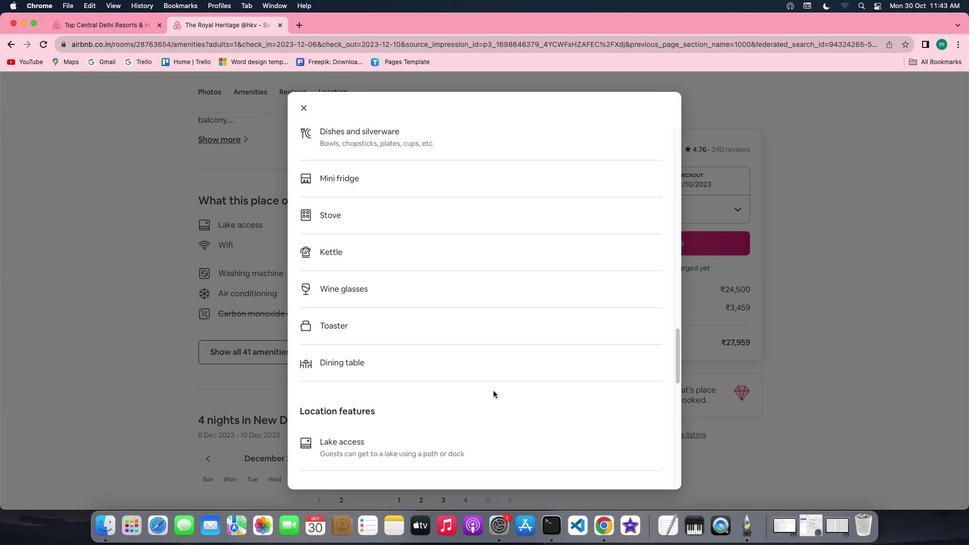 
Action: Mouse scrolled (495, 391) with delta (1, 0)
Screenshot: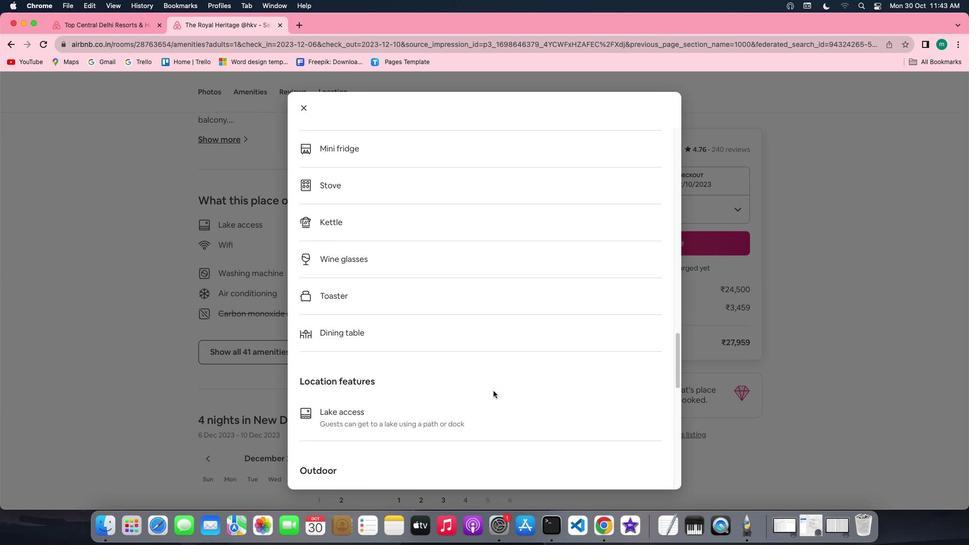 
Action: Mouse scrolled (495, 391) with delta (1, 0)
Screenshot: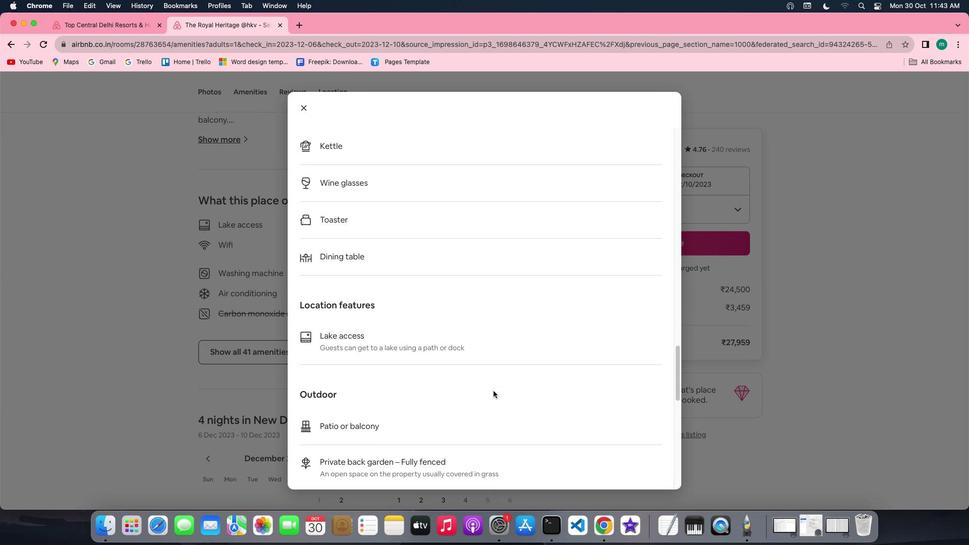 
Action: Mouse scrolled (495, 391) with delta (1, 0)
Screenshot: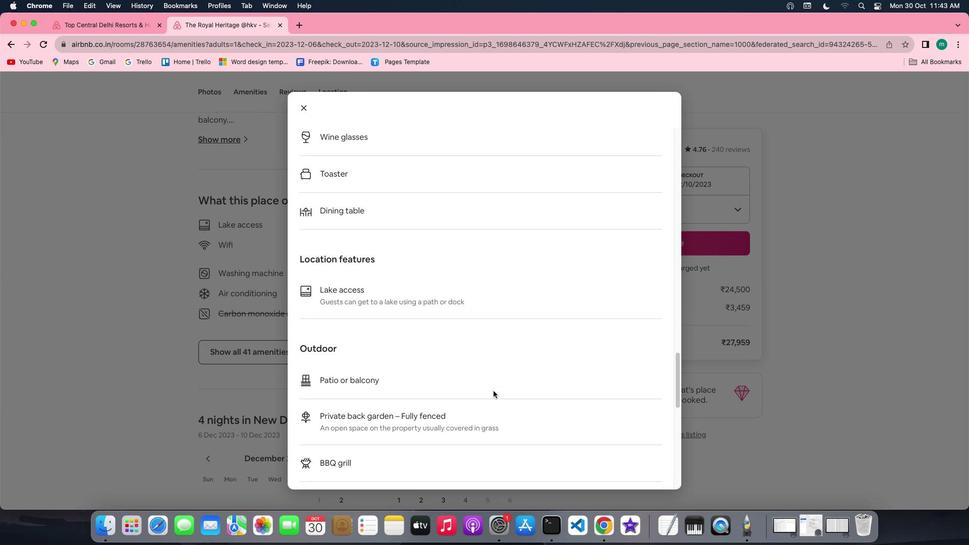 
Action: Mouse scrolled (495, 391) with delta (1, 0)
Screenshot: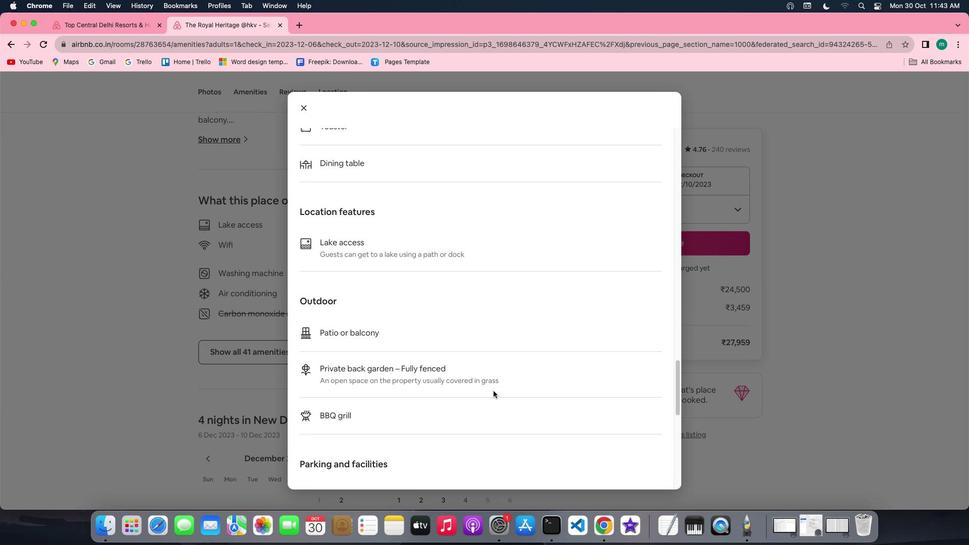 
Action: Mouse scrolled (495, 391) with delta (1, 0)
Screenshot: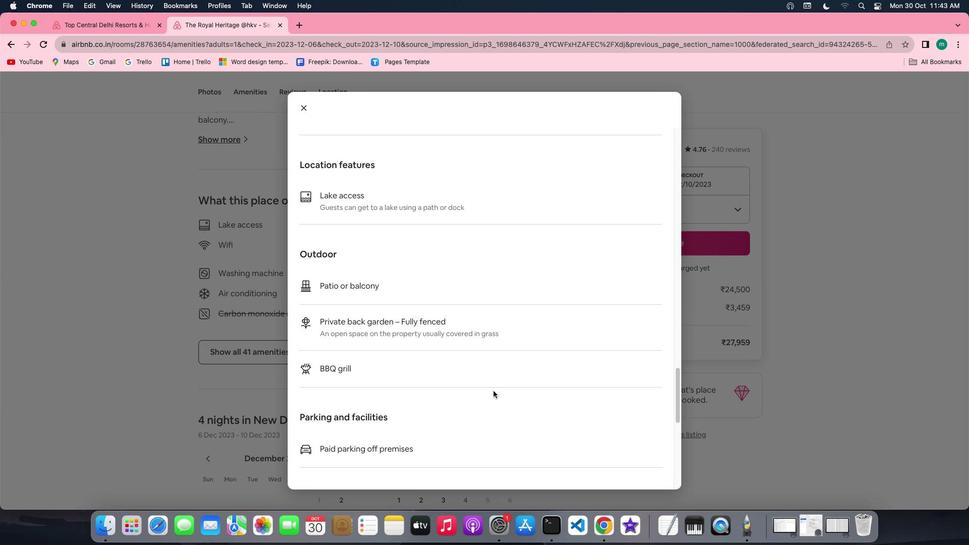 
Action: Mouse scrolled (495, 391) with delta (1, 0)
Screenshot: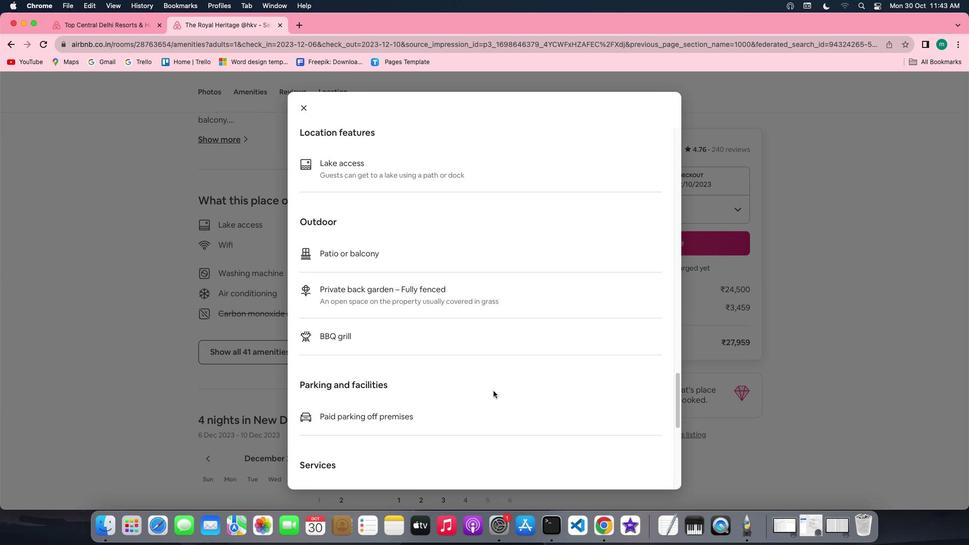 
Action: Mouse scrolled (495, 391) with delta (1, 0)
